 Task: Search one way flight ticket for 4 adults, 2 children, 2 infants in seat and 1 infant on lap in economy from Ontario: Ontario International Airport to Gillette: Gillette Campbell County Airport on 5-1-2023. Choice of flights is Alaska. Number of bags: 10 checked bags. Price is upto 100000. Outbound departure time preference is 6:45.
Action: Mouse moved to (383, 291)
Screenshot: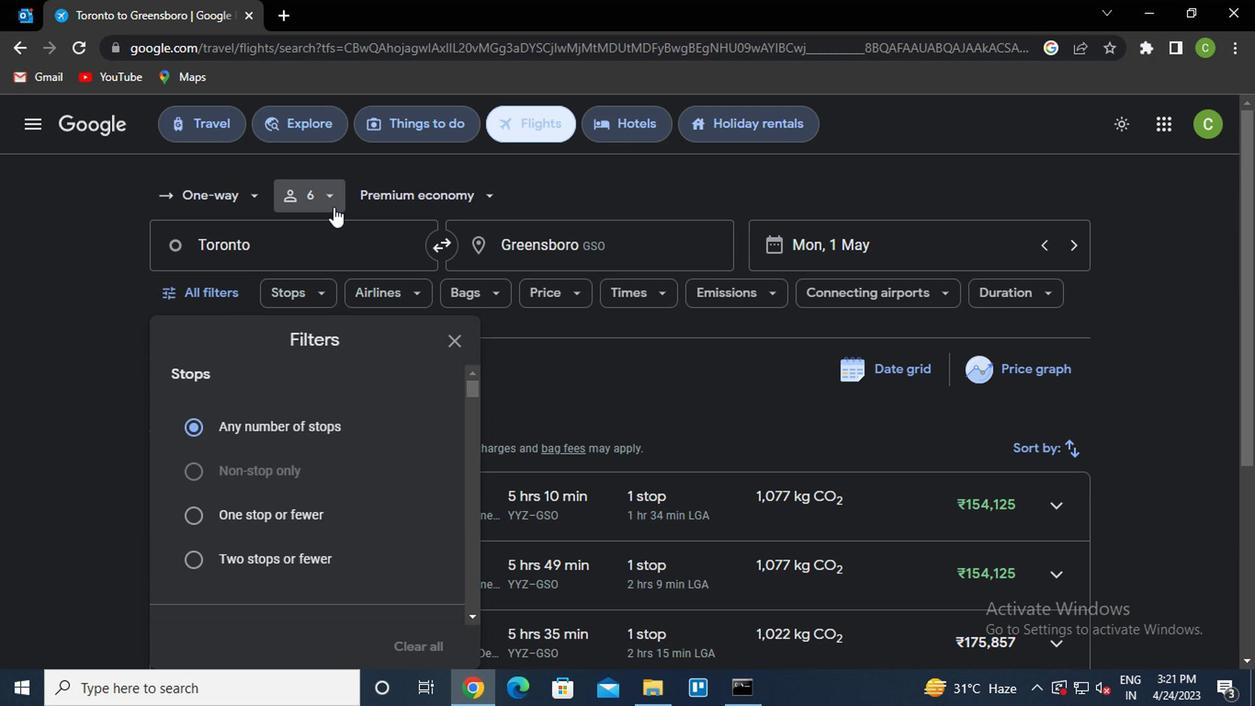 
Action: Mouse pressed left at (383, 291)
Screenshot: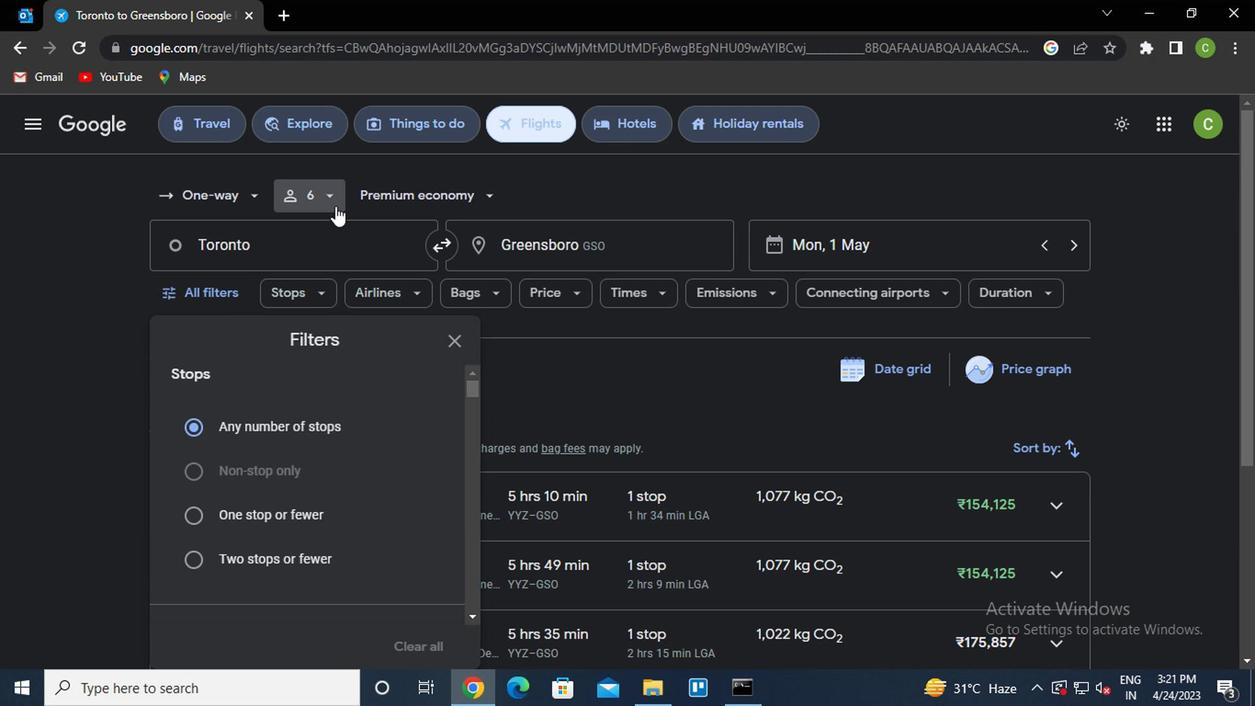 
Action: Mouse moved to (470, 313)
Screenshot: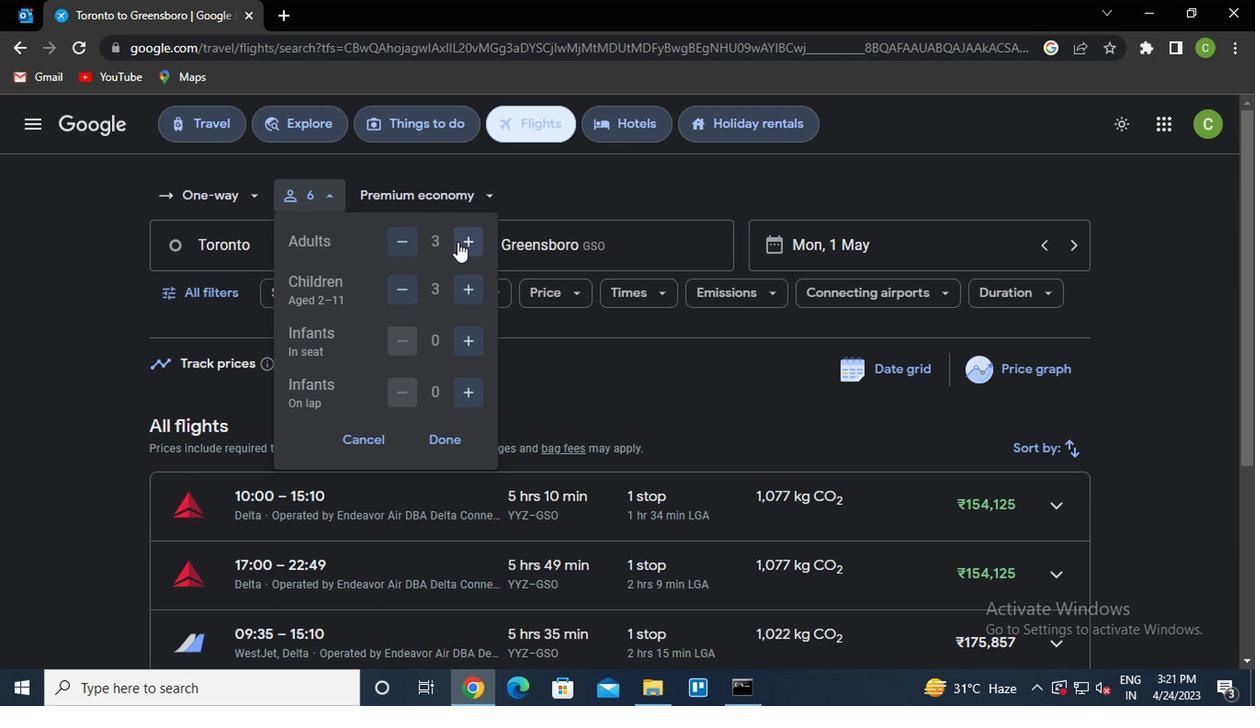 
Action: Mouse pressed left at (470, 313)
Screenshot: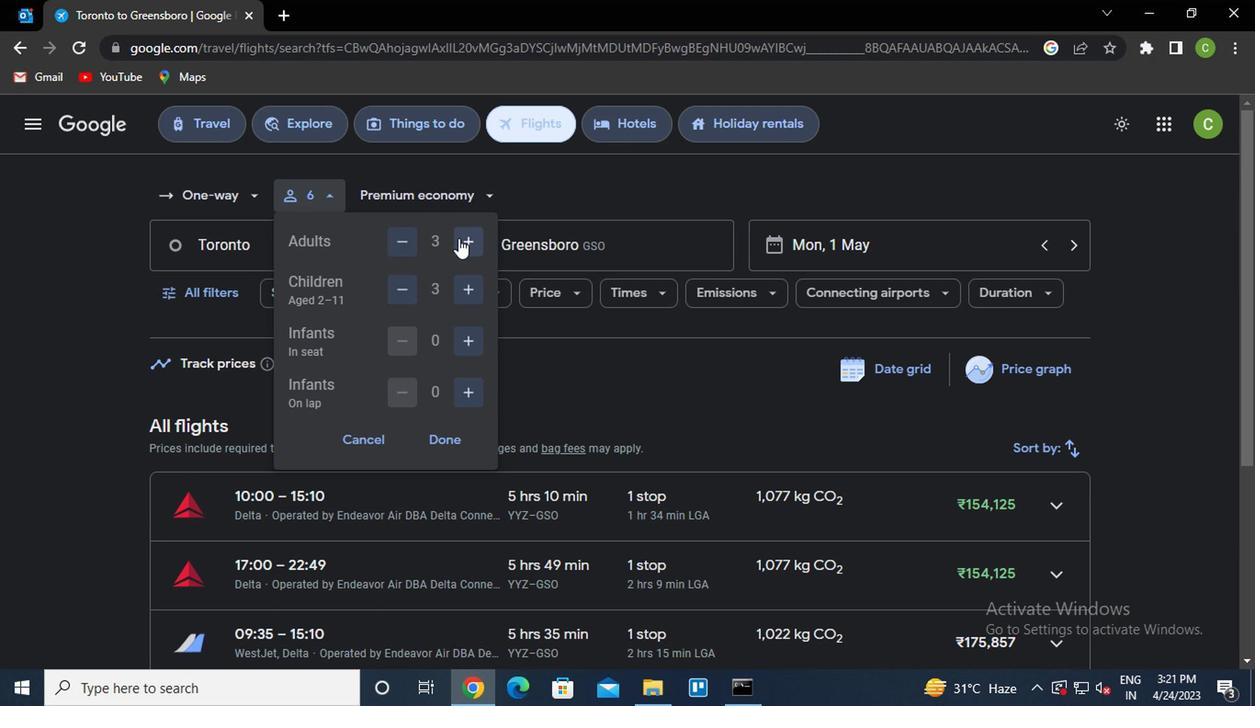 
Action: Mouse moved to (433, 355)
Screenshot: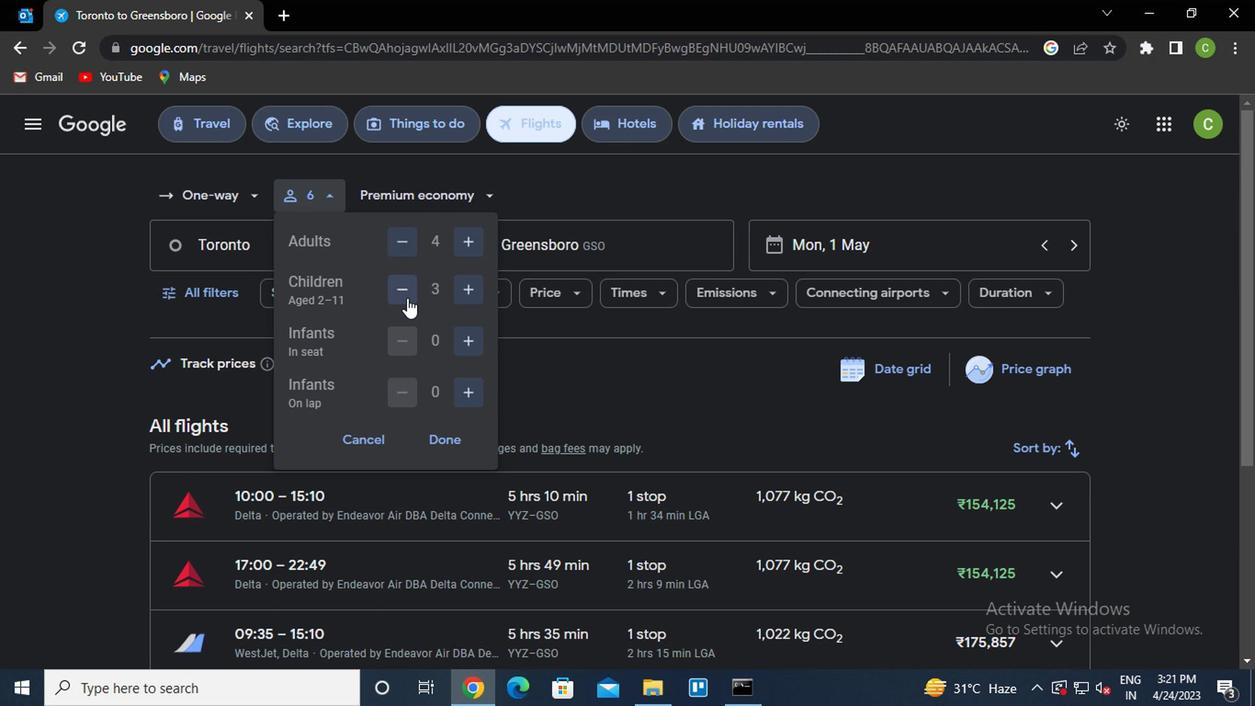 
Action: Mouse pressed left at (433, 355)
Screenshot: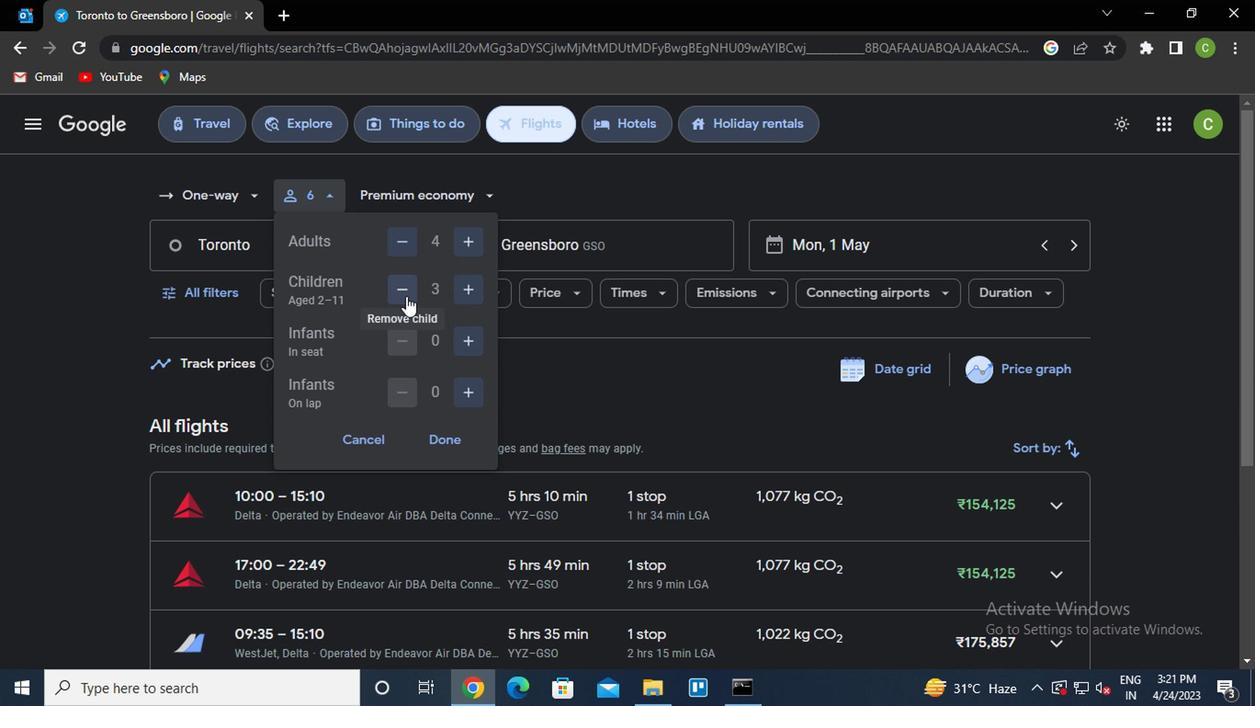 
Action: Mouse moved to (472, 389)
Screenshot: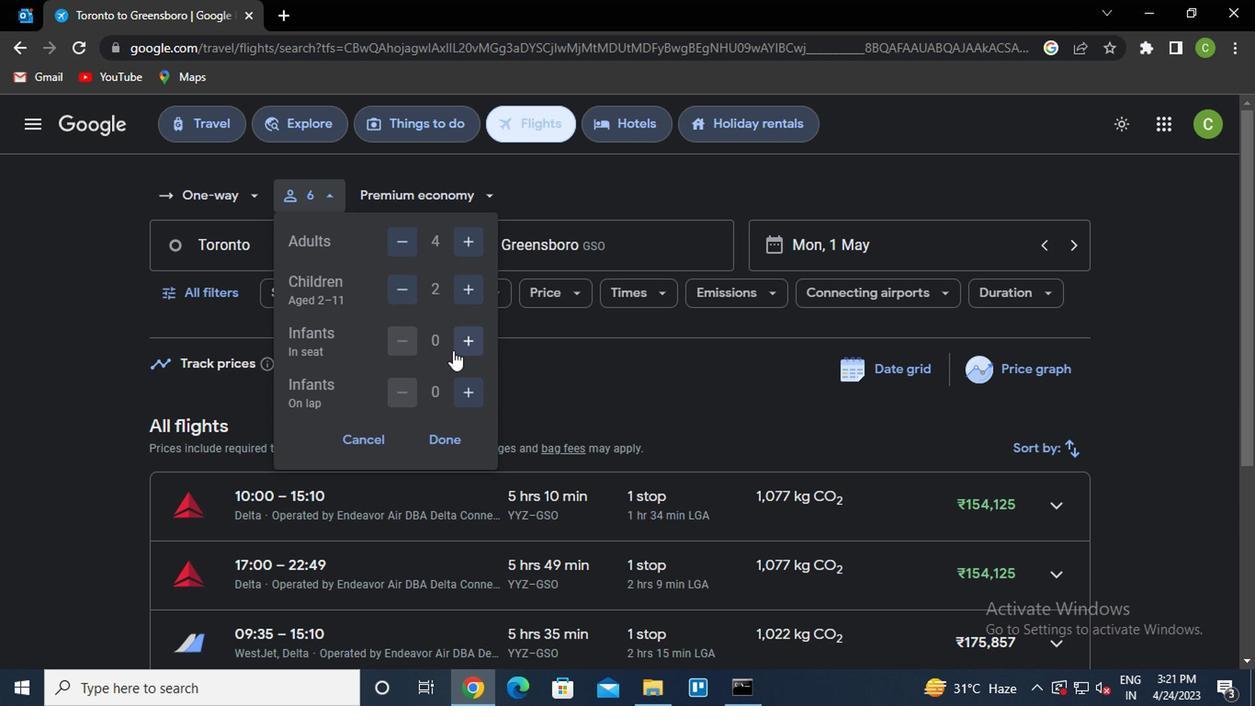 
Action: Mouse pressed left at (472, 389)
Screenshot: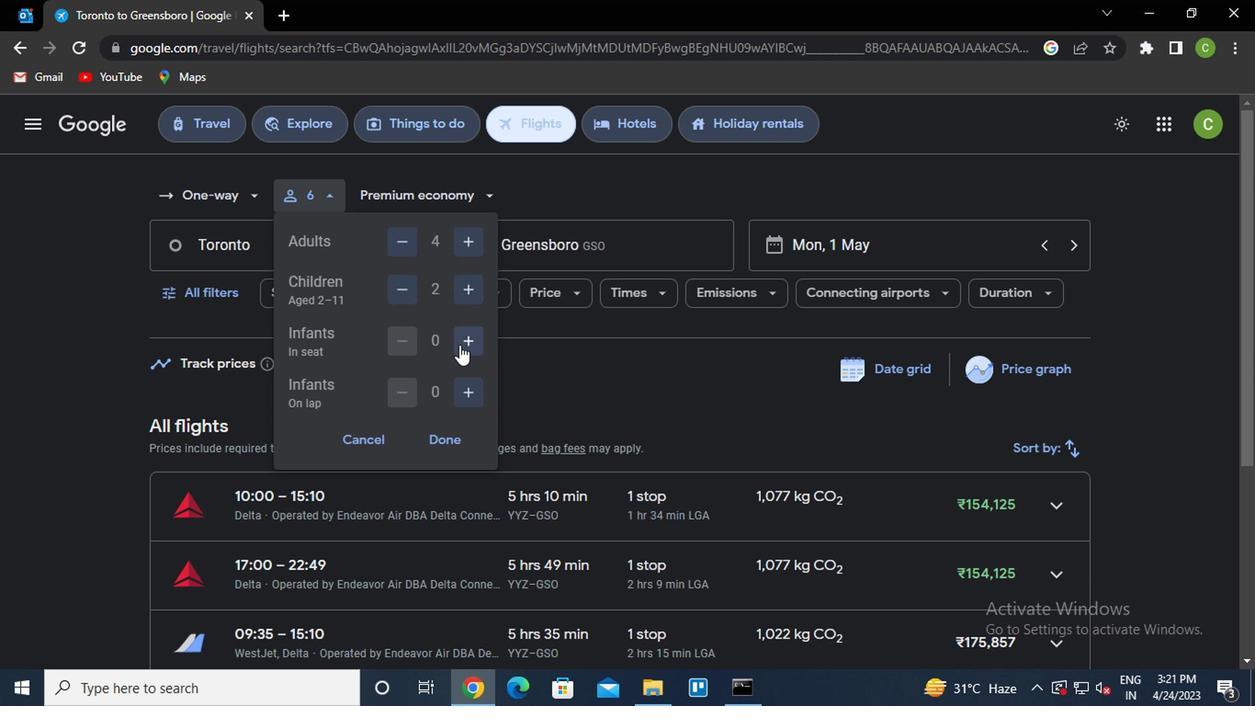 
Action: Mouse pressed left at (472, 389)
Screenshot: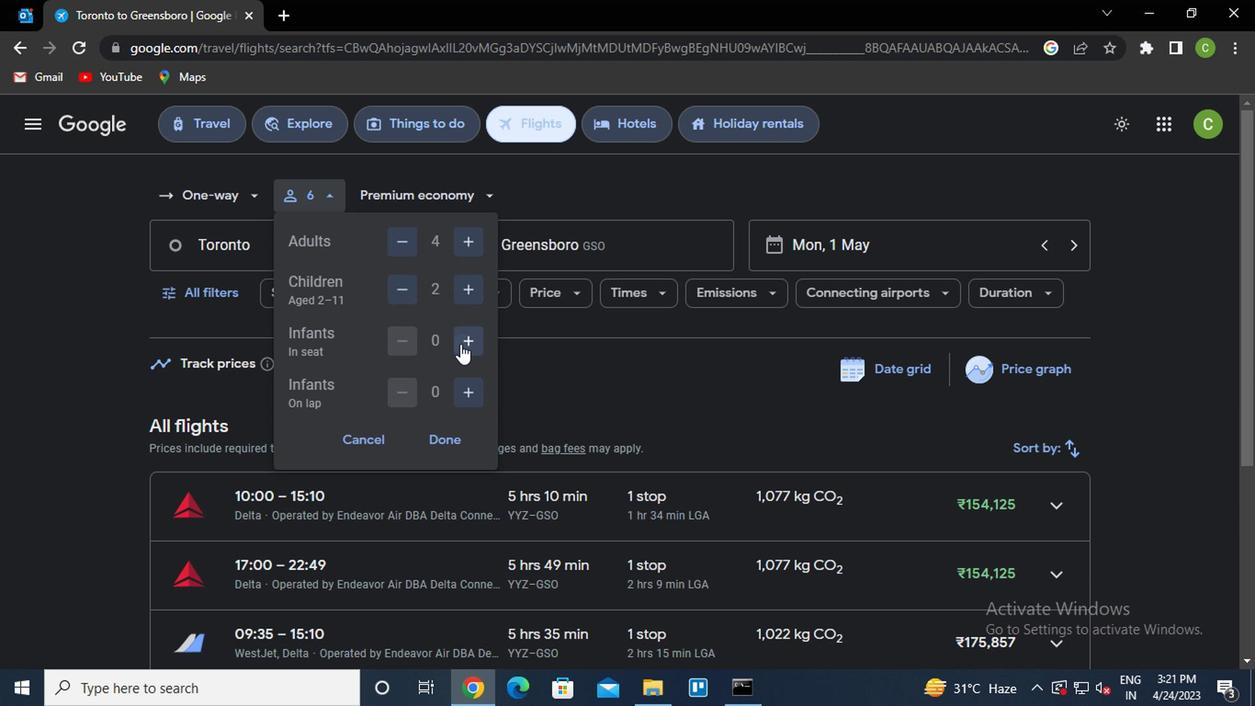 
Action: Mouse moved to (477, 430)
Screenshot: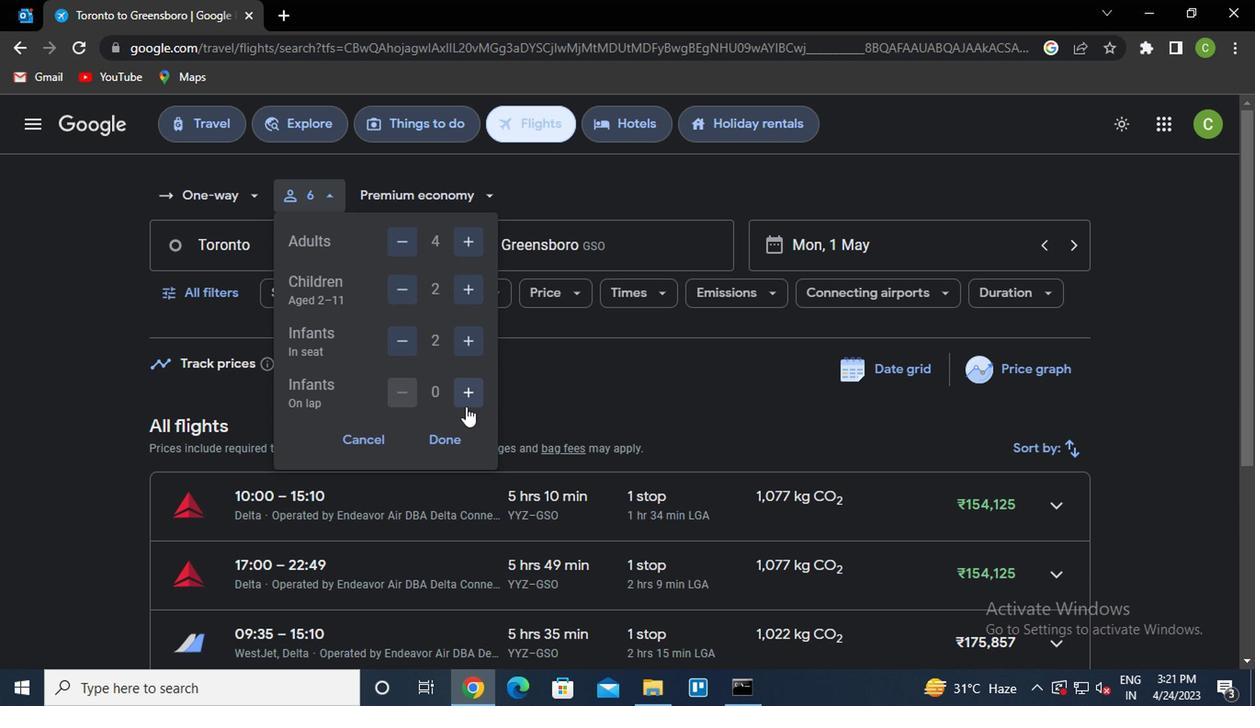 
Action: Mouse pressed left at (477, 430)
Screenshot: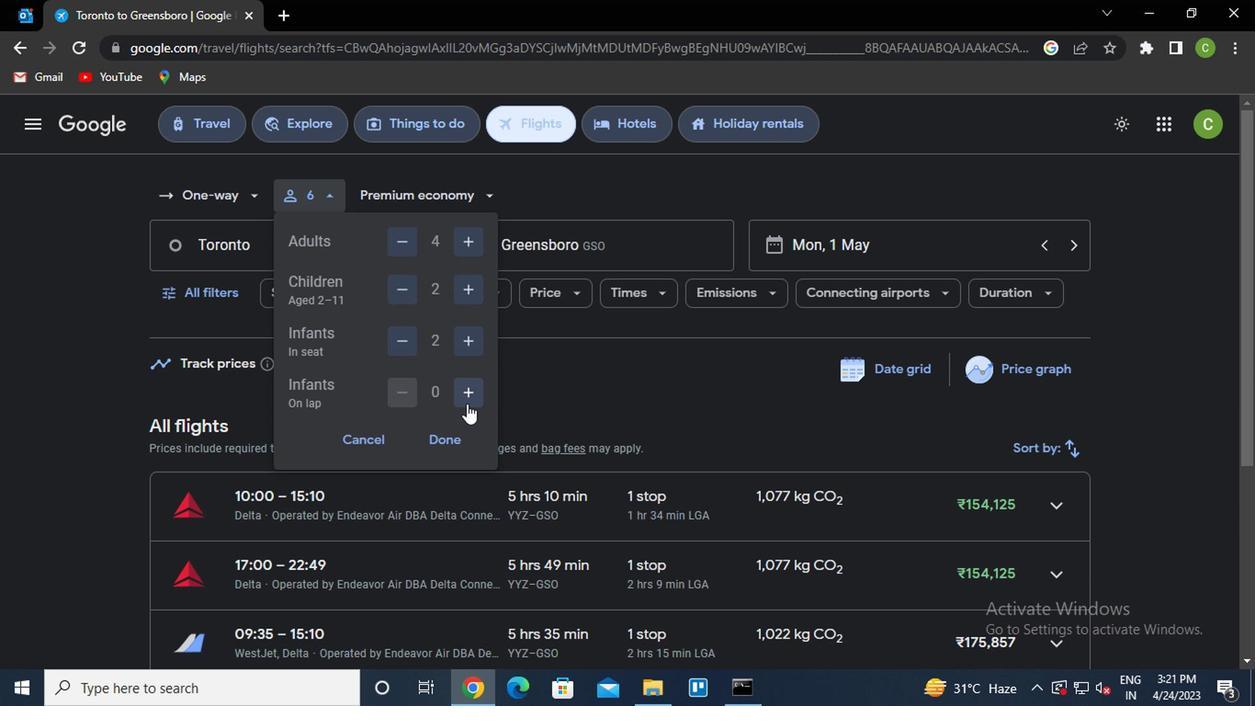 
Action: Mouse moved to (469, 452)
Screenshot: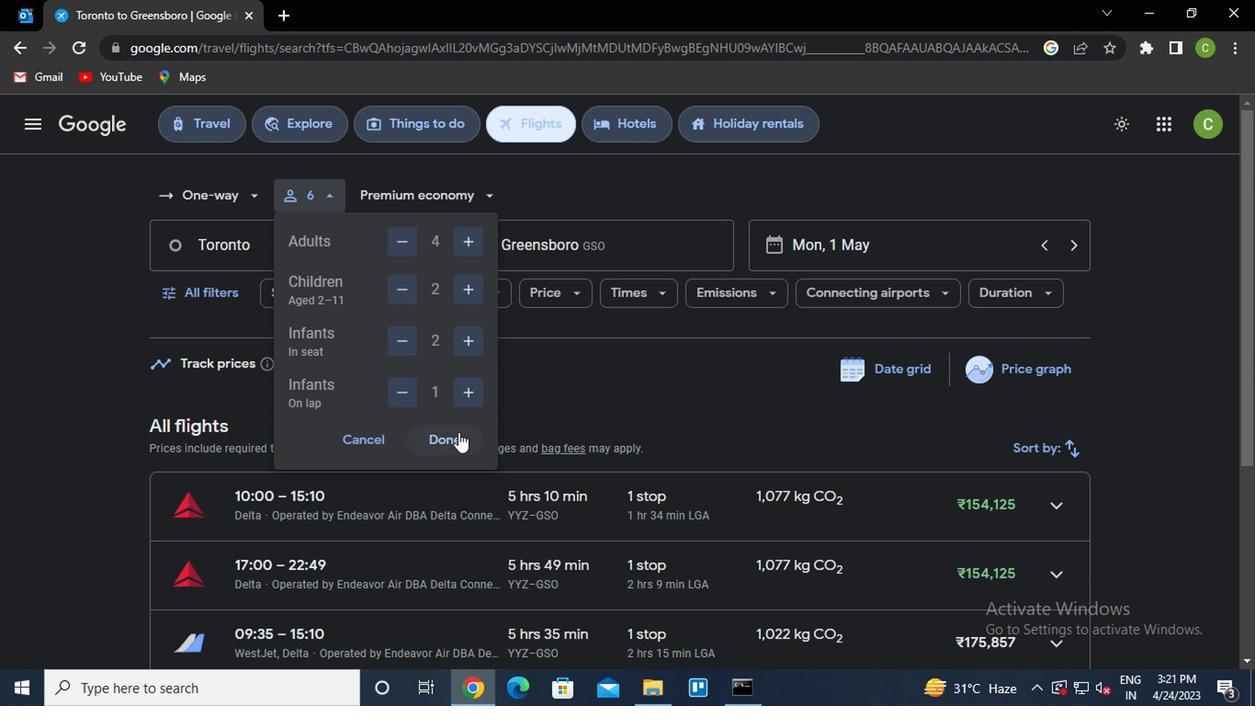 
Action: Mouse pressed left at (469, 452)
Screenshot: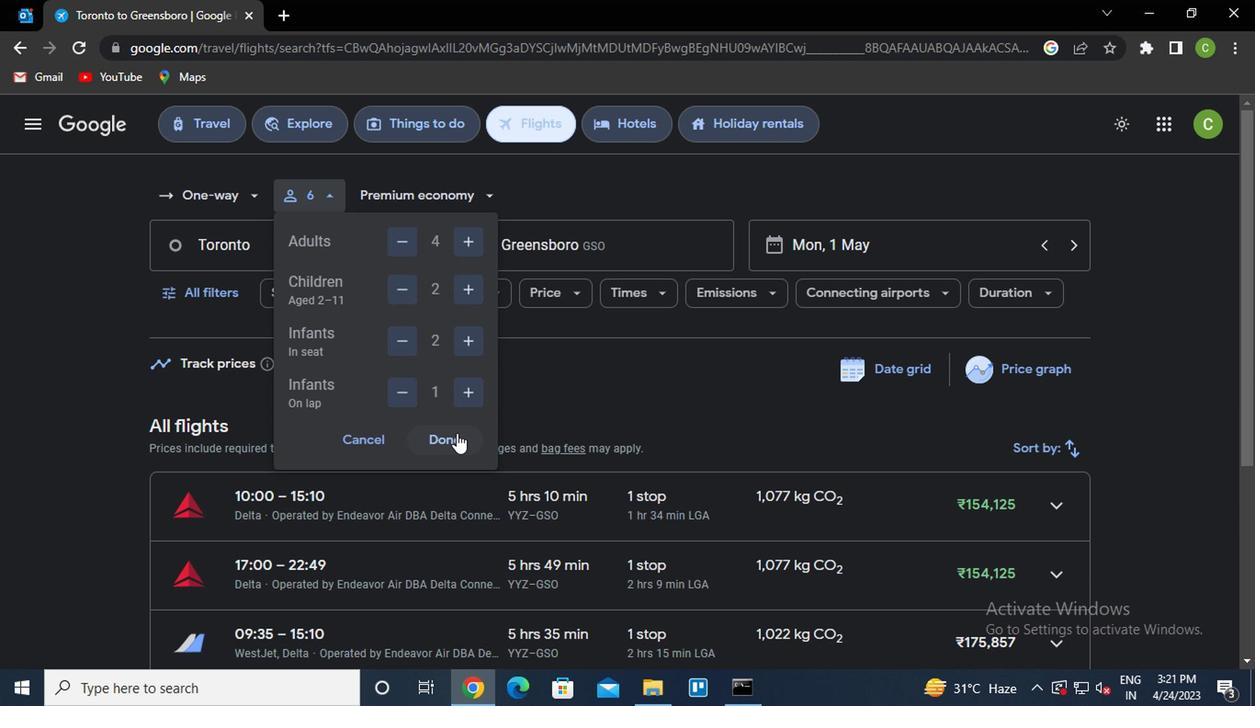 
Action: Mouse moved to (459, 291)
Screenshot: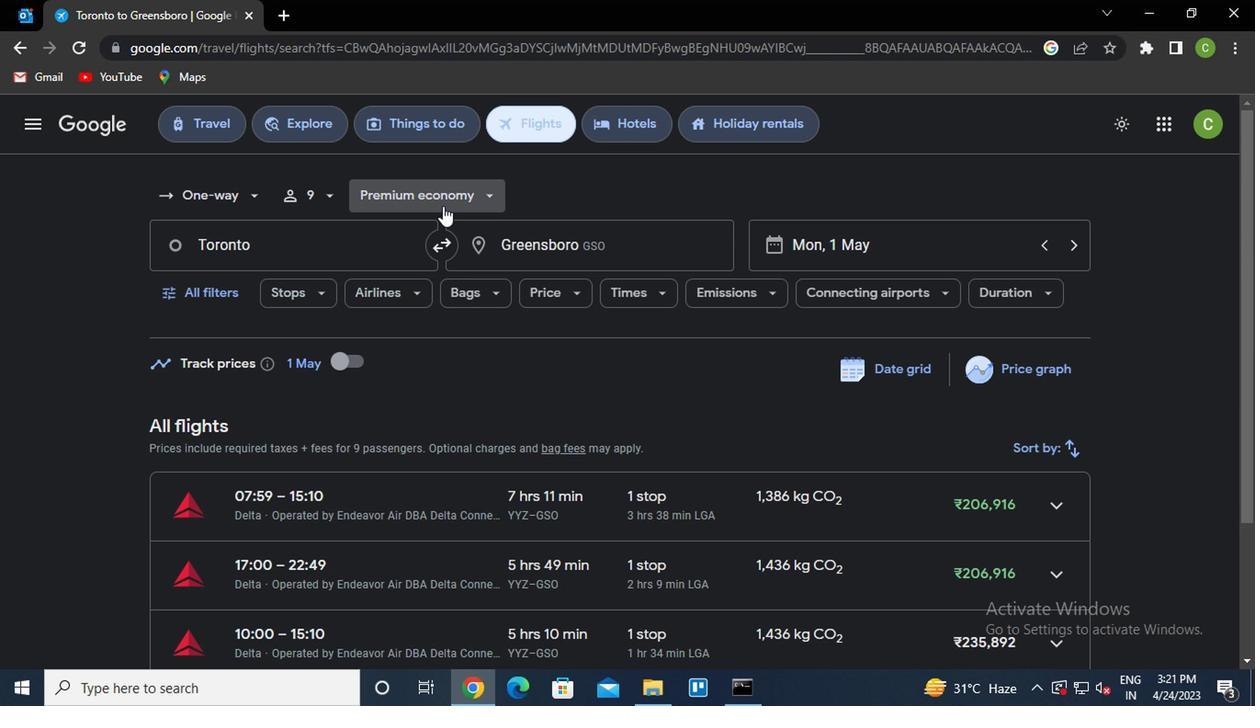 
Action: Mouse pressed left at (459, 291)
Screenshot: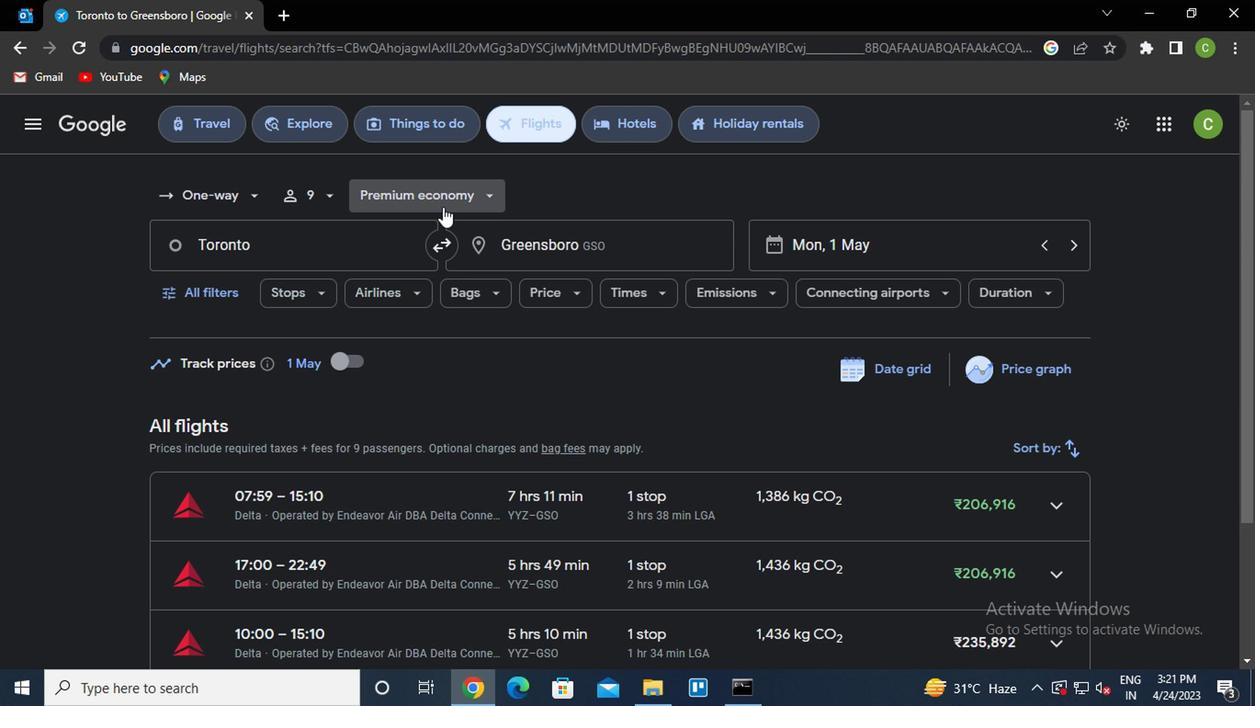 
Action: Mouse moved to (464, 318)
Screenshot: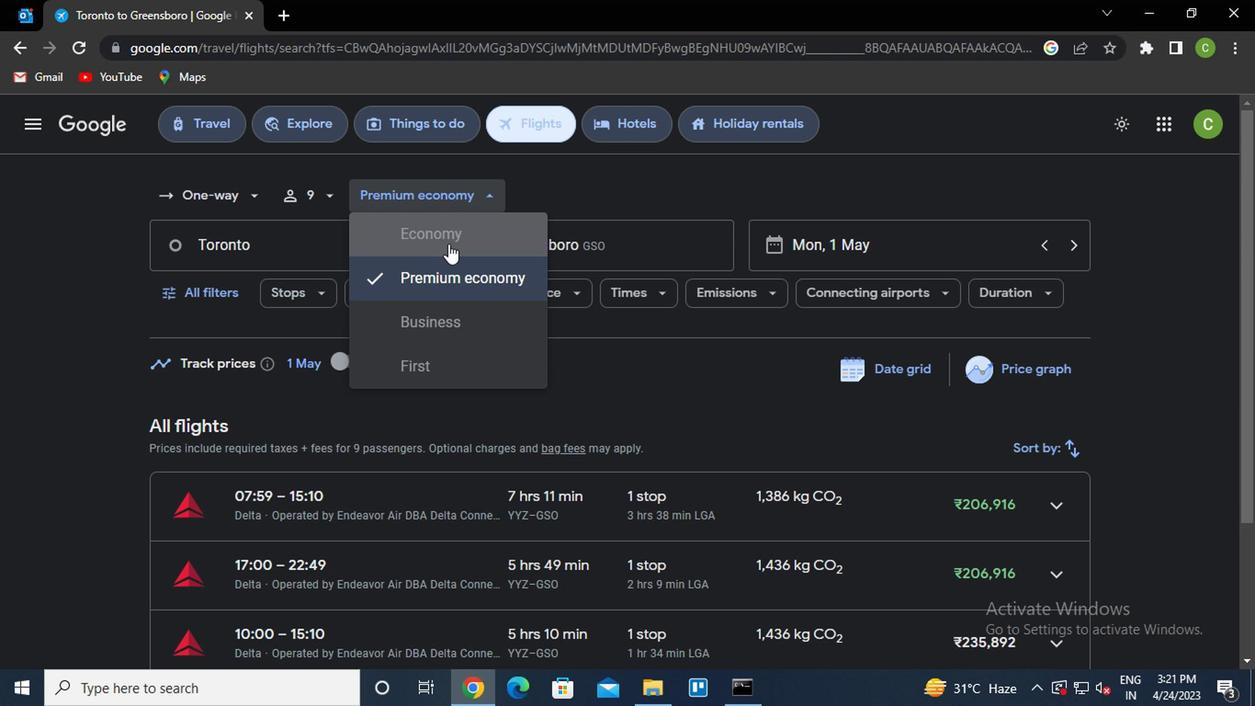 
Action: Mouse pressed left at (464, 318)
Screenshot: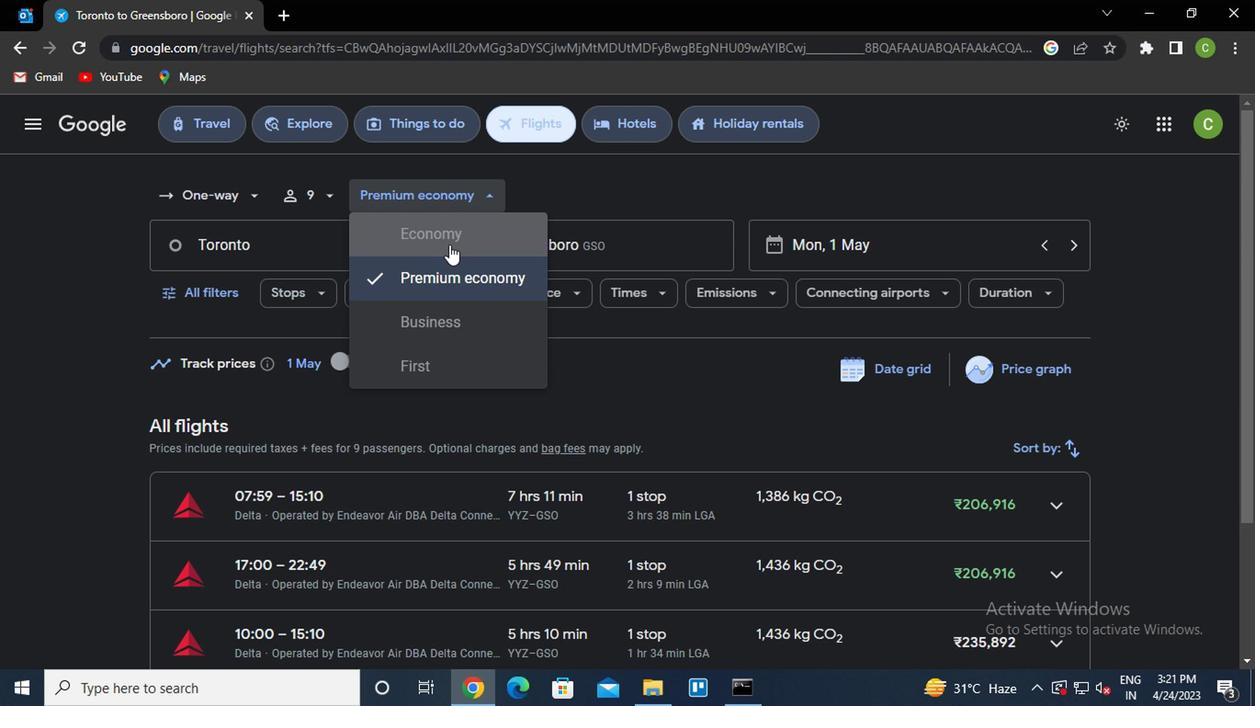 
Action: Mouse moved to (376, 323)
Screenshot: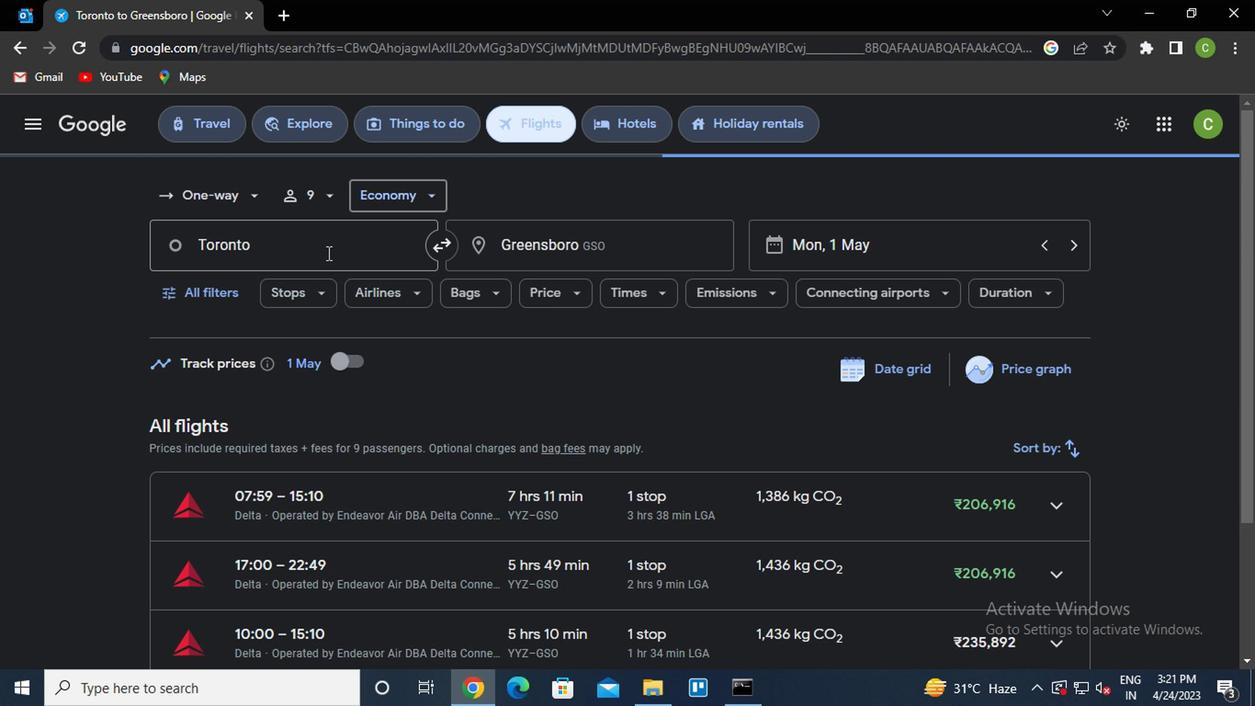 
Action: Mouse pressed left at (376, 323)
Screenshot: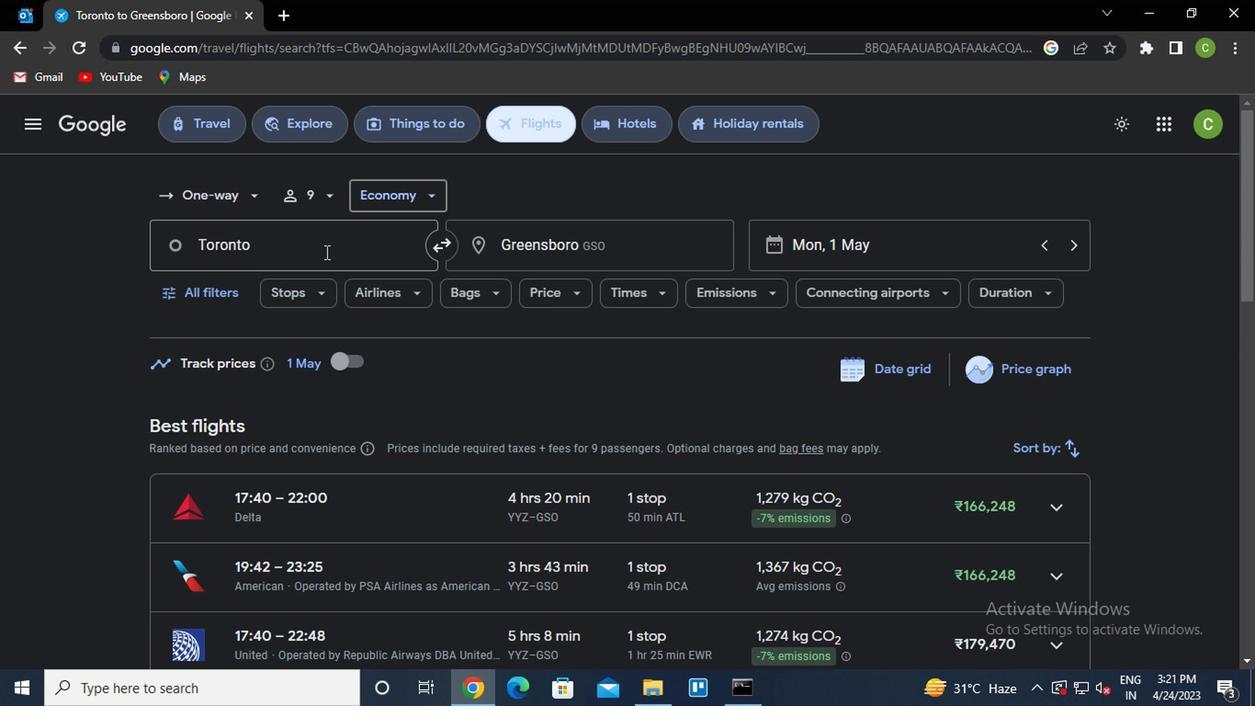 
Action: Mouse moved to (372, 349)
Screenshot: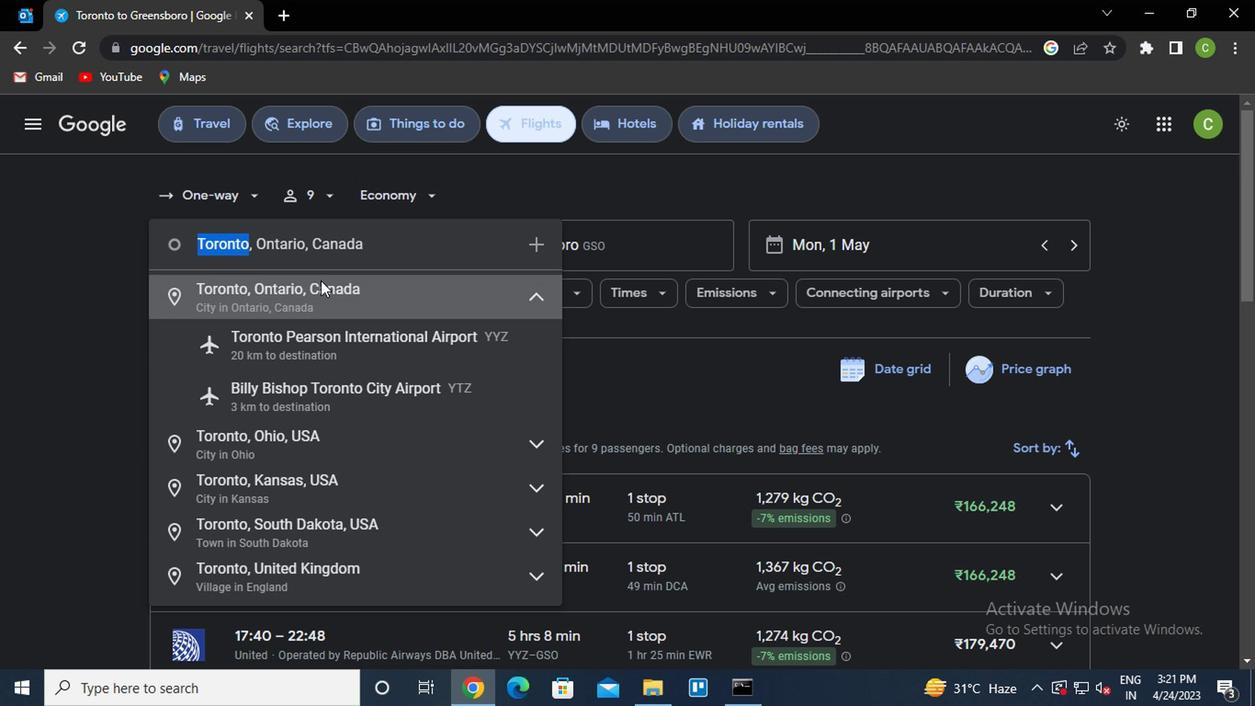 
Action: Mouse pressed left at (372, 349)
Screenshot: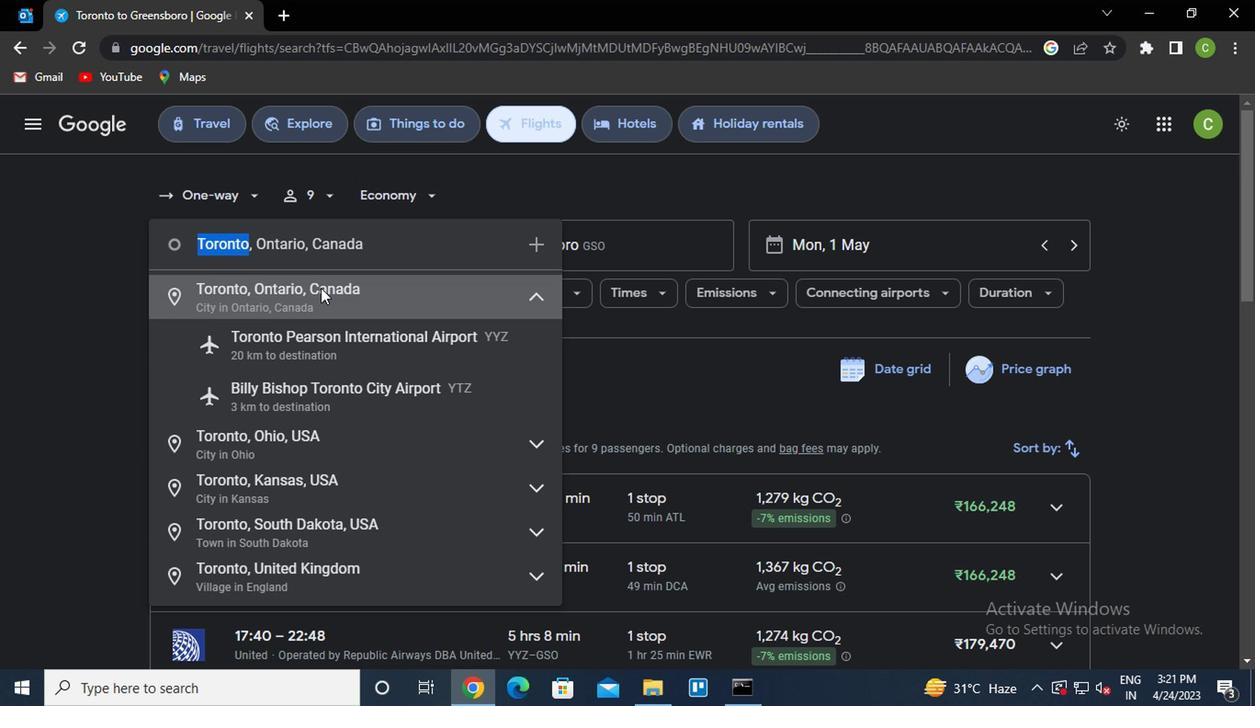 
Action: Mouse moved to (572, 322)
Screenshot: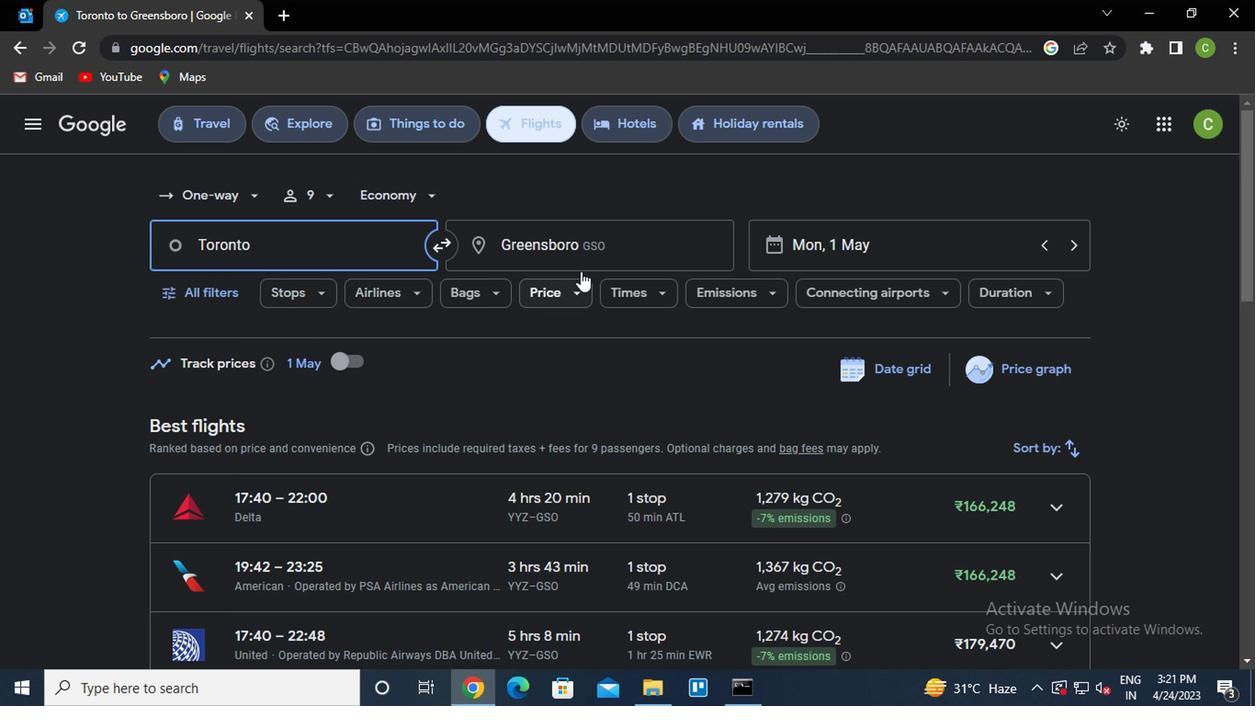 
Action: Mouse pressed left at (572, 322)
Screenshot: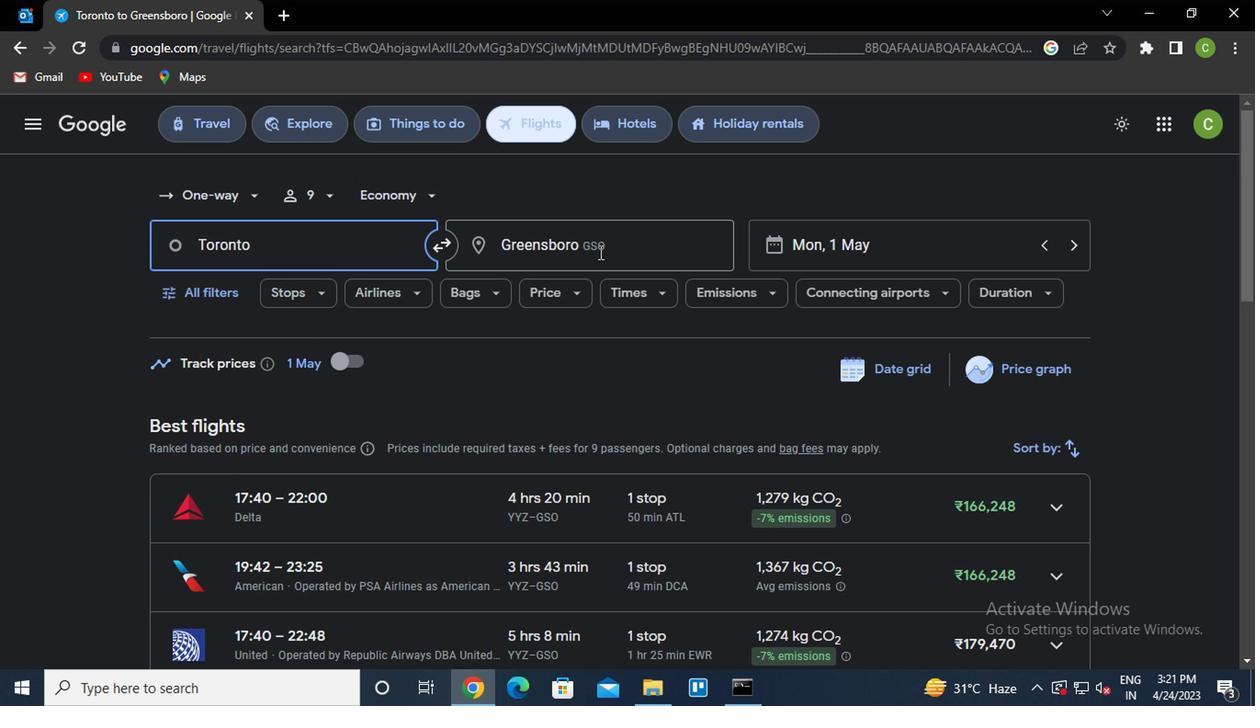 
Action: Key pressed g<Key.caps_lock>illette
Screenshot: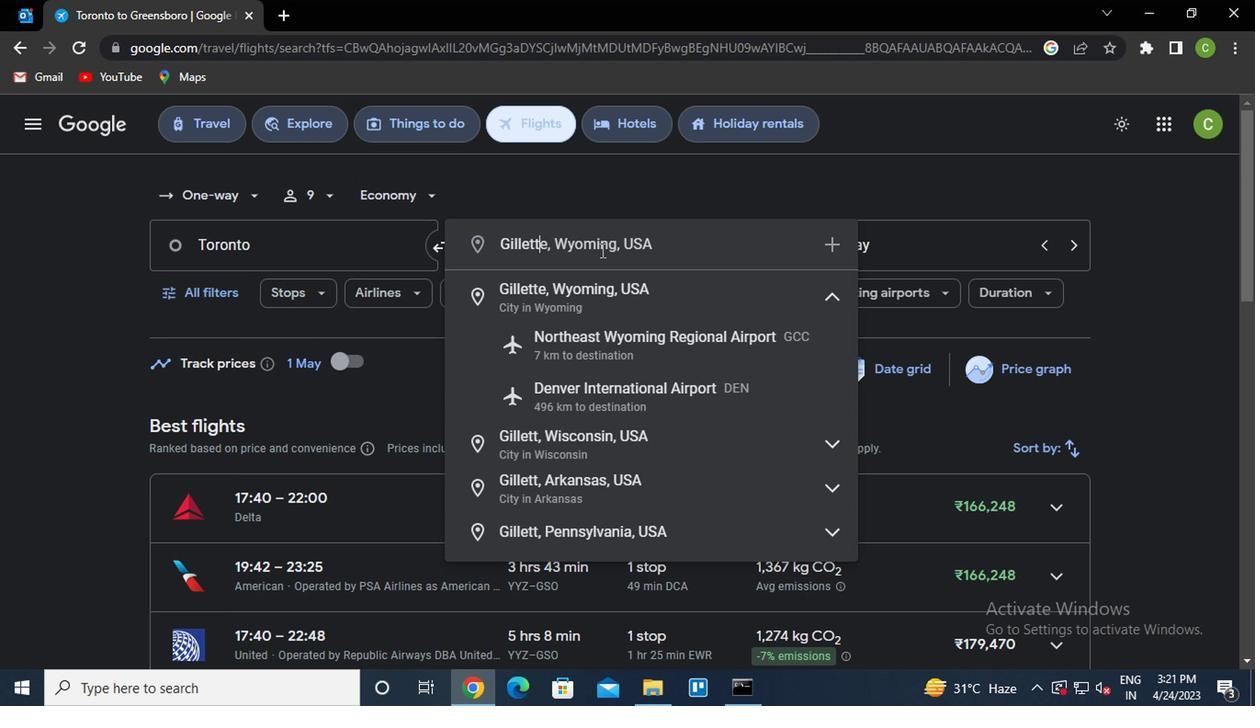 
Action: Mouse moved to (589, 364)
Screenshot: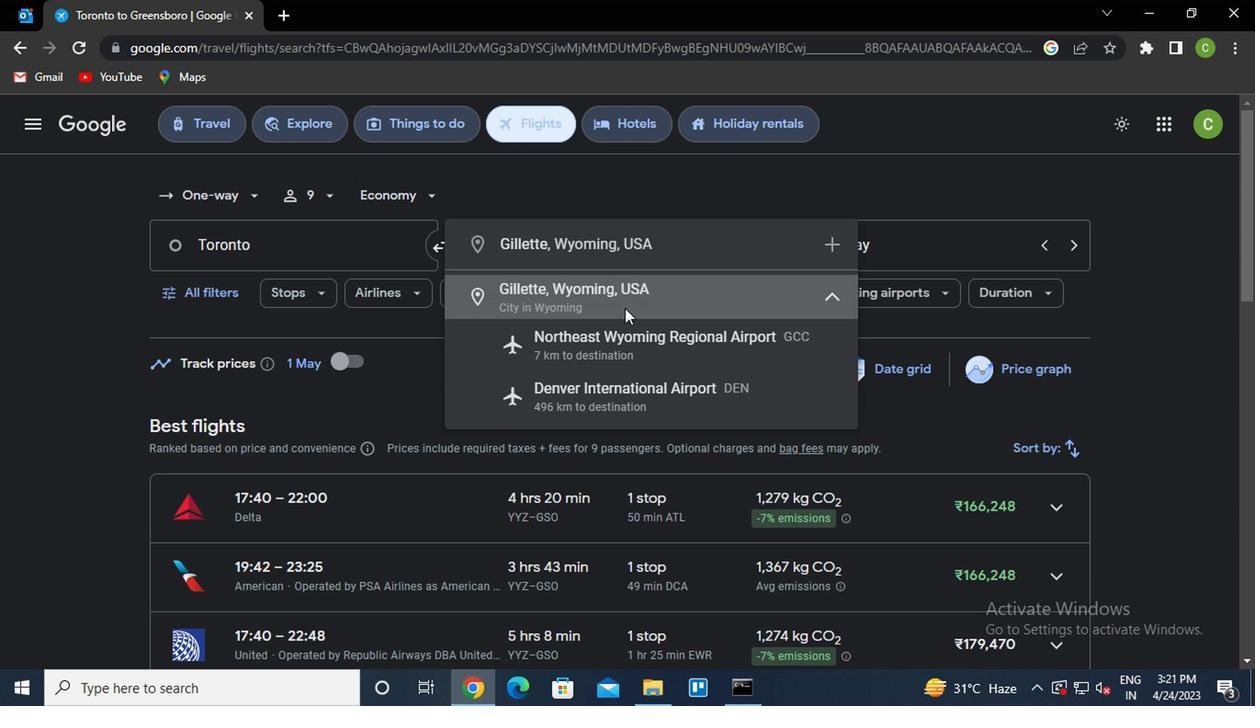 
Action: Mouse pressed left at (589, 364)
Screenshot: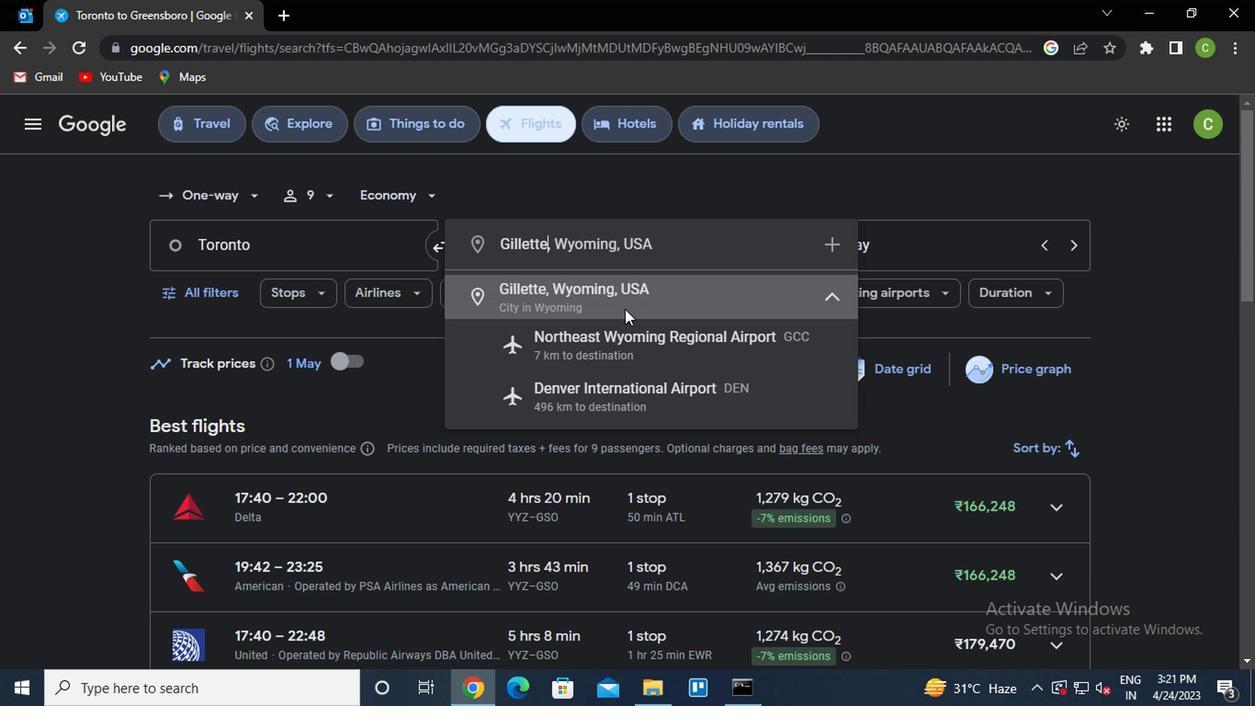 
Action: Mouse moved to (298, 355)
Screenshot: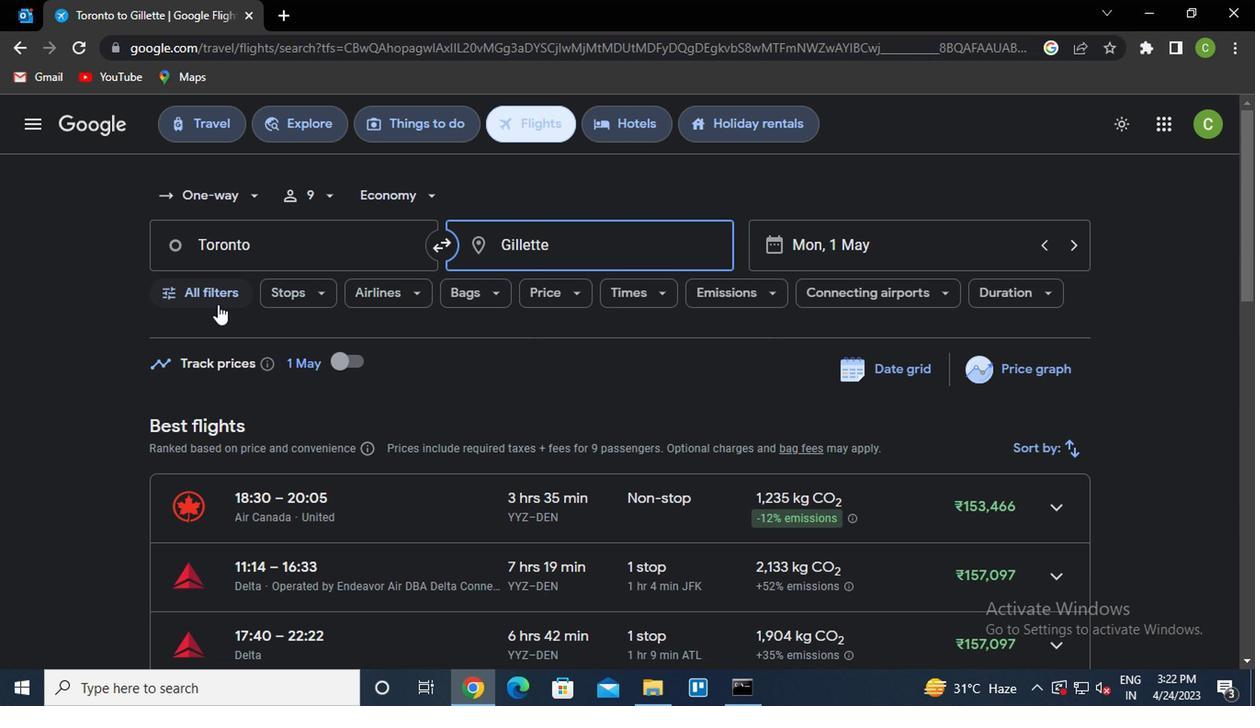 
Action: Mouse pressed left at (298, 355)
Screenshot: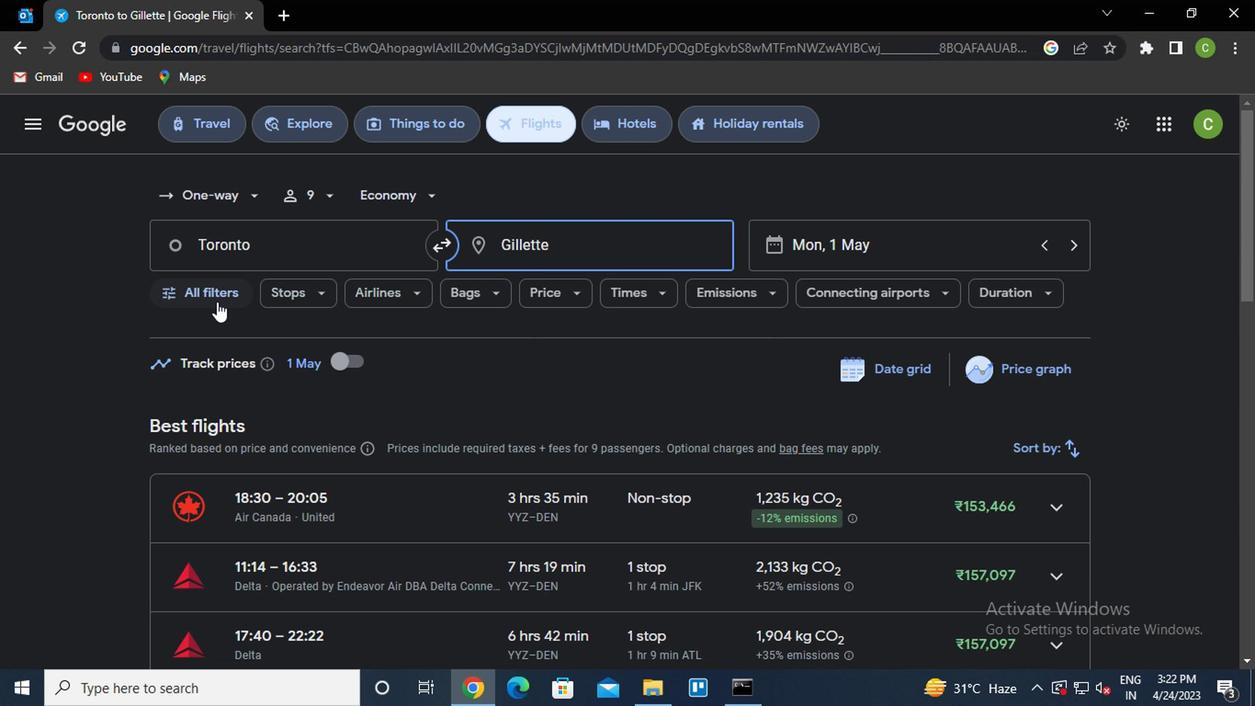 
Action: Mouse moved to (400, 497)
Screenshot: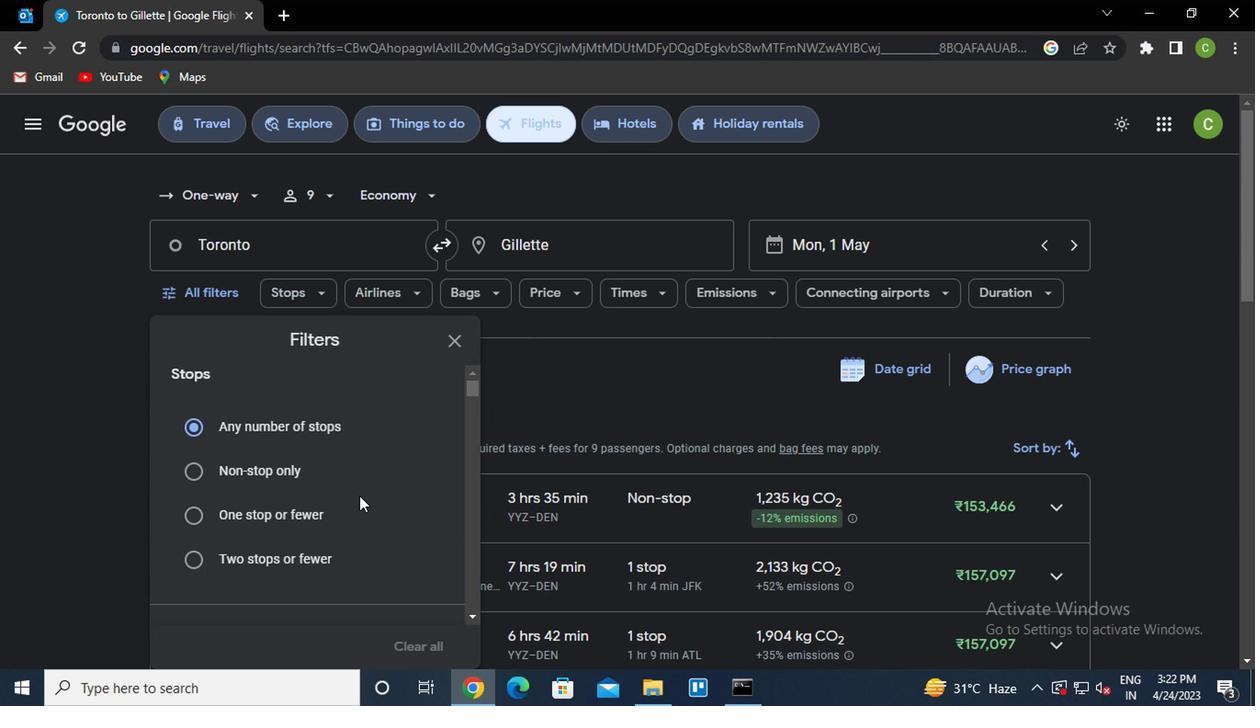 
Action: Mouse scrolled (400, 497) with delta (0, 0)
Screenshot: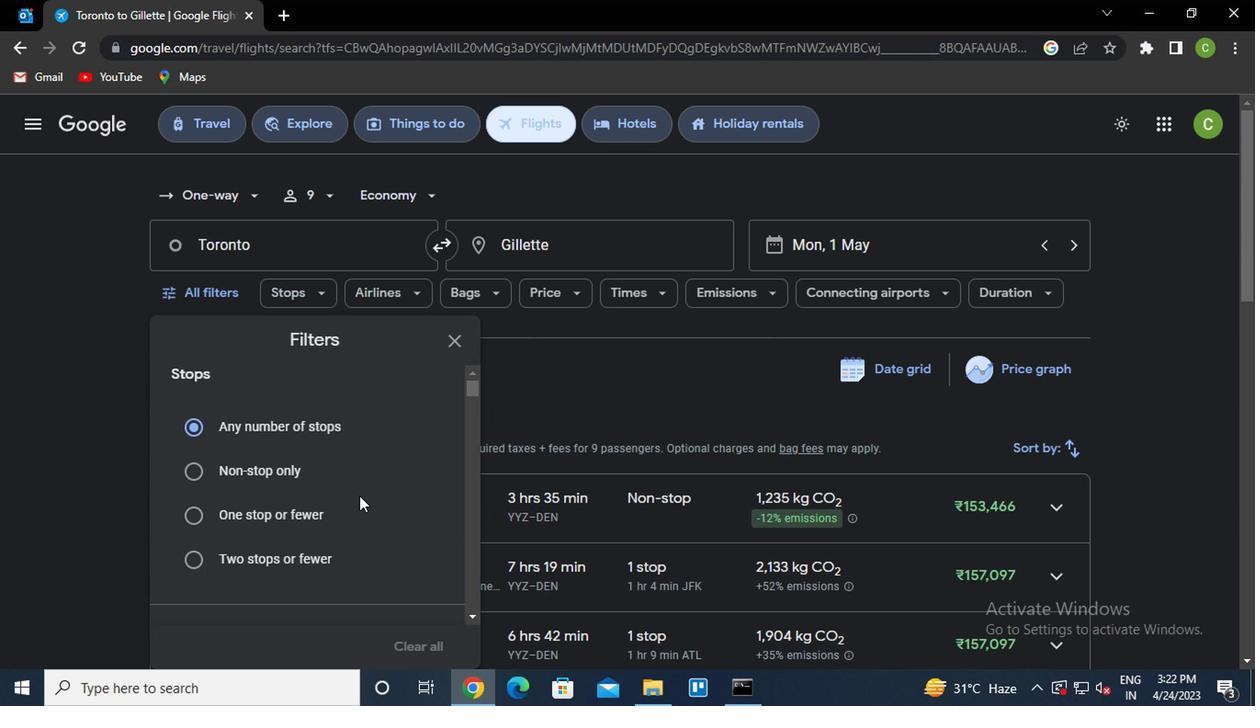
Action: Mouse moved to (399, 497)
Screenshot: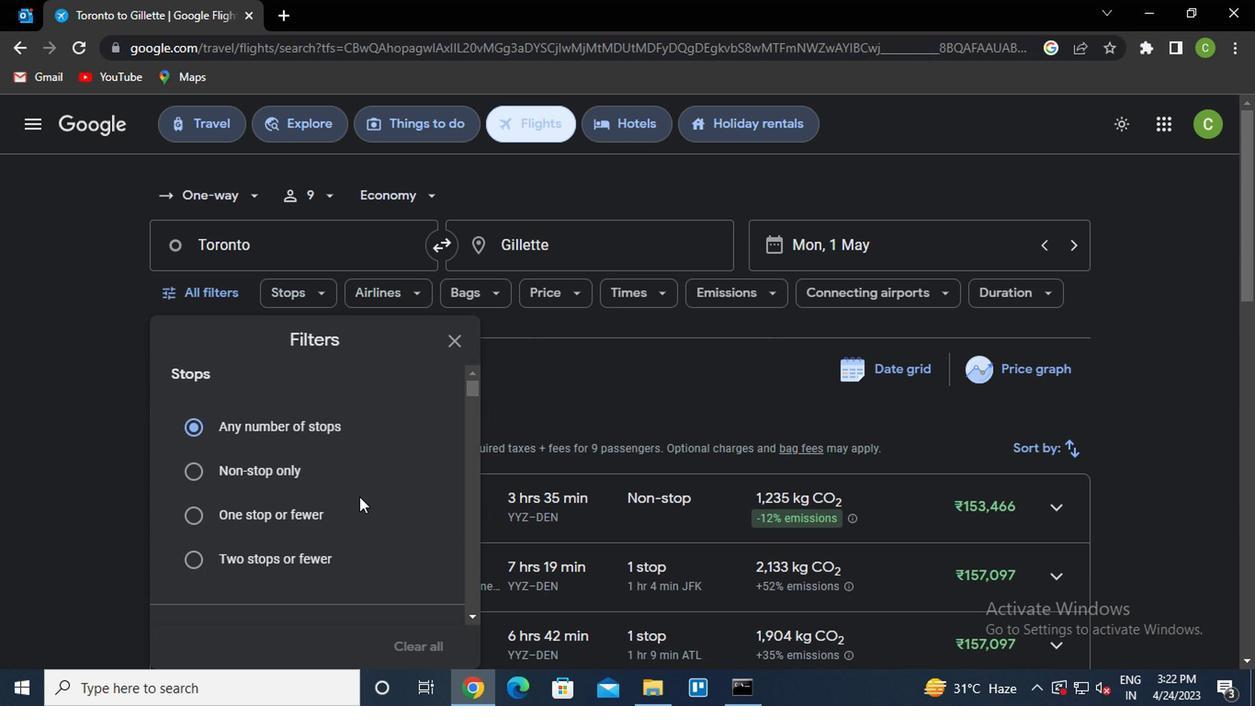 
Action: Mouse scrolled (399, 497) with delta (0, 0)
Screenshot: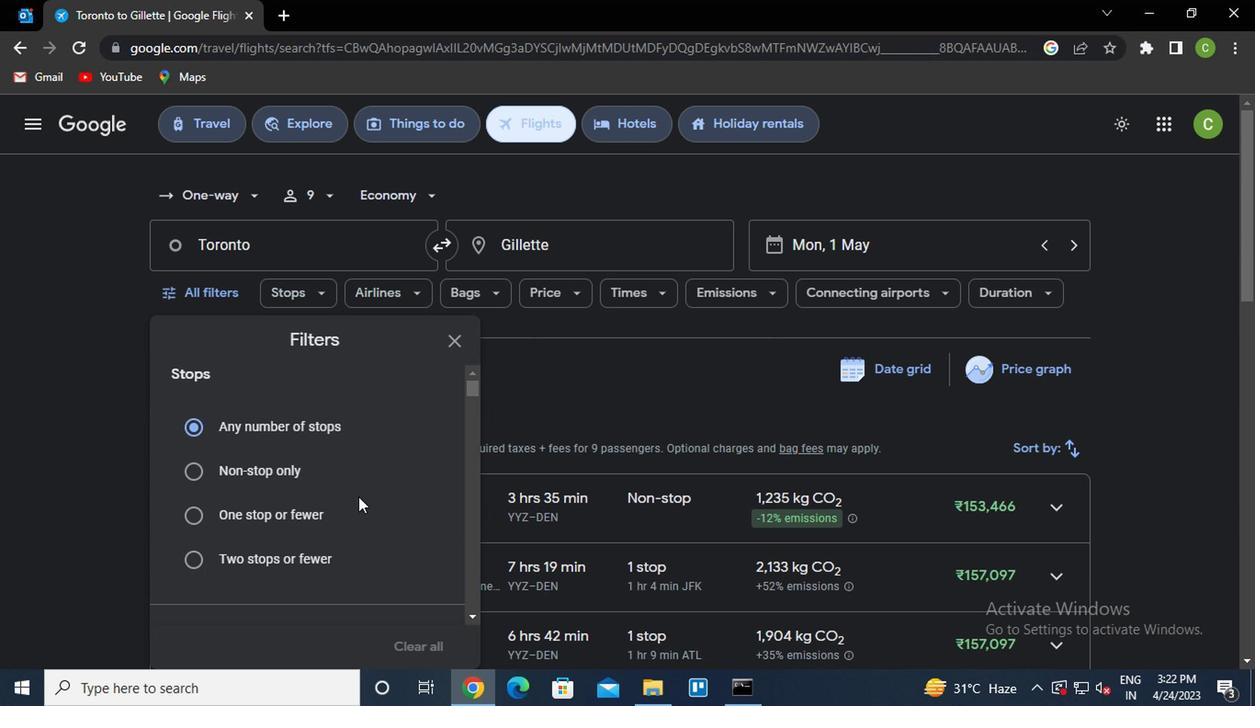 
Action: Mouse moved to (399, 497)
Screenshot: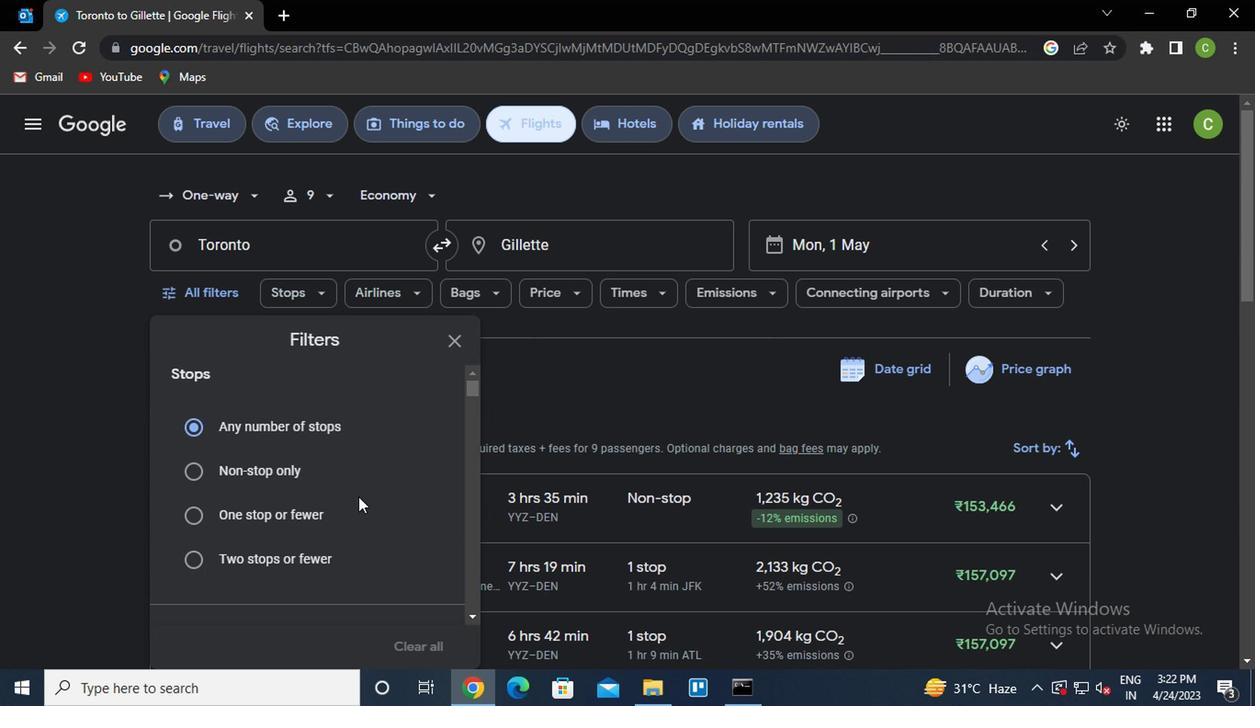 
Action: Mouse scrolled (399, 497) with delta (0, 0)
Screenshot: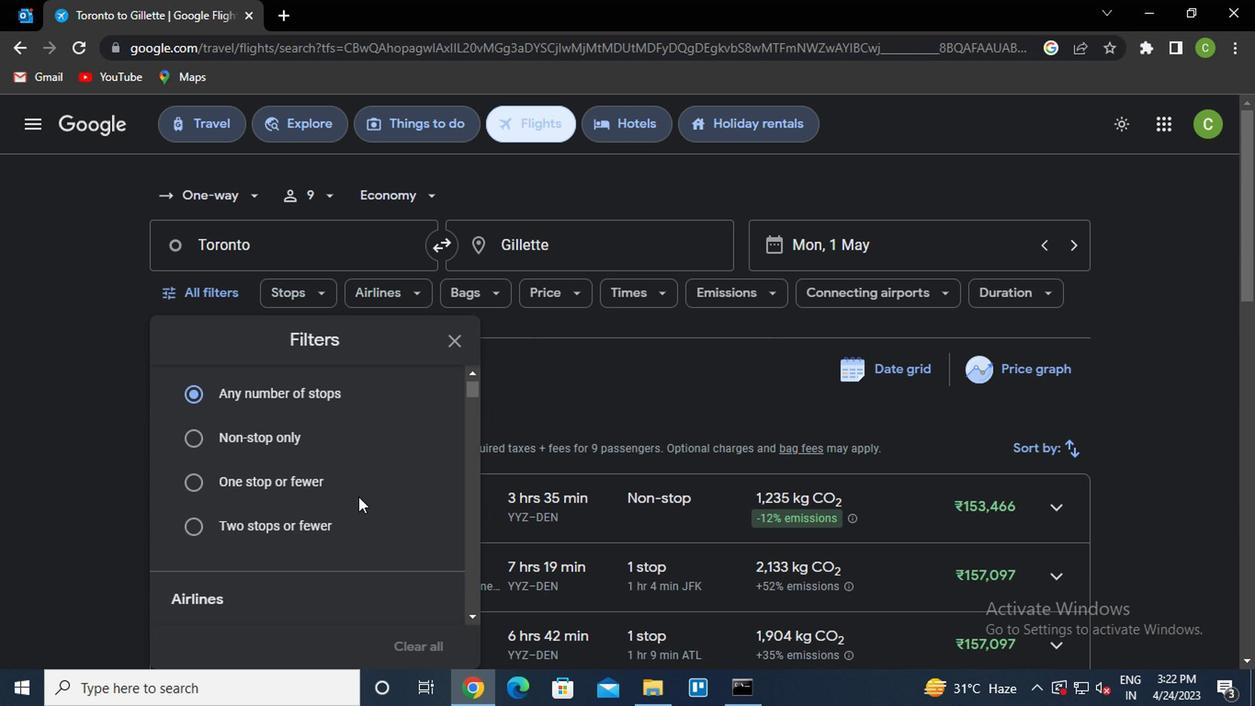 
Action: Mouse scrolled (399, 497) with delta (0, 0)
Screenshot: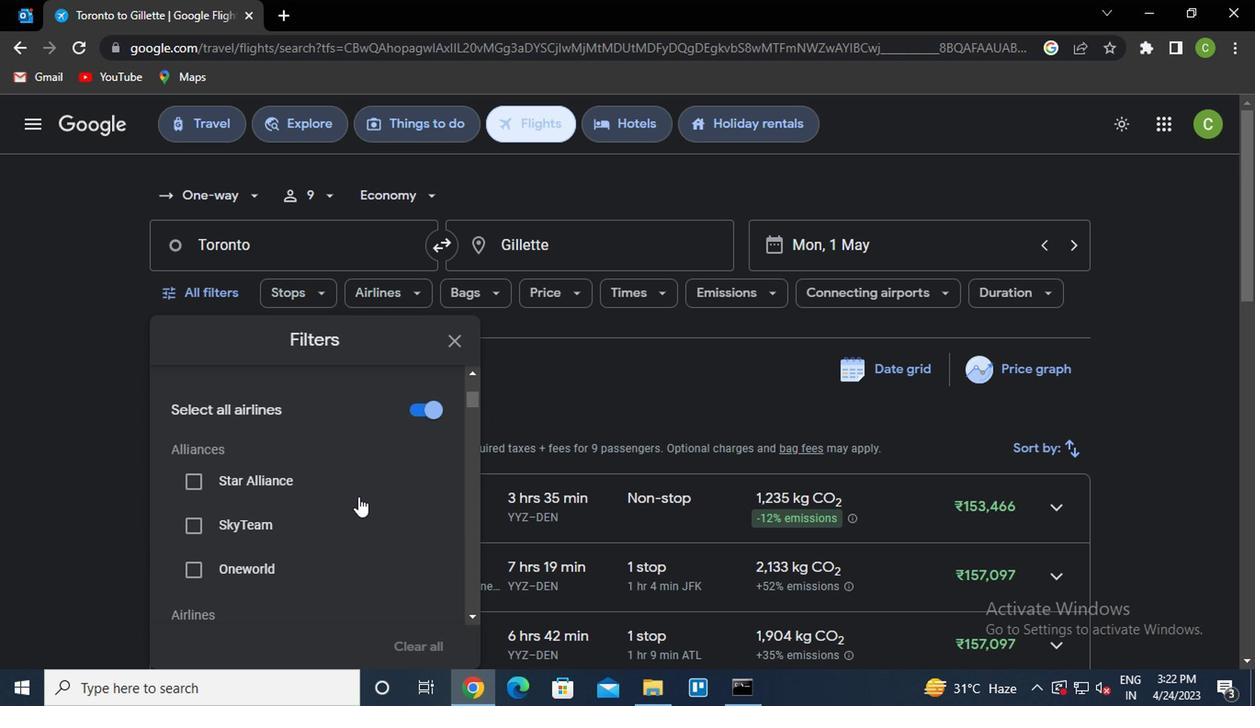 
Action: Mouse moved to (399, 497)
Screenshot: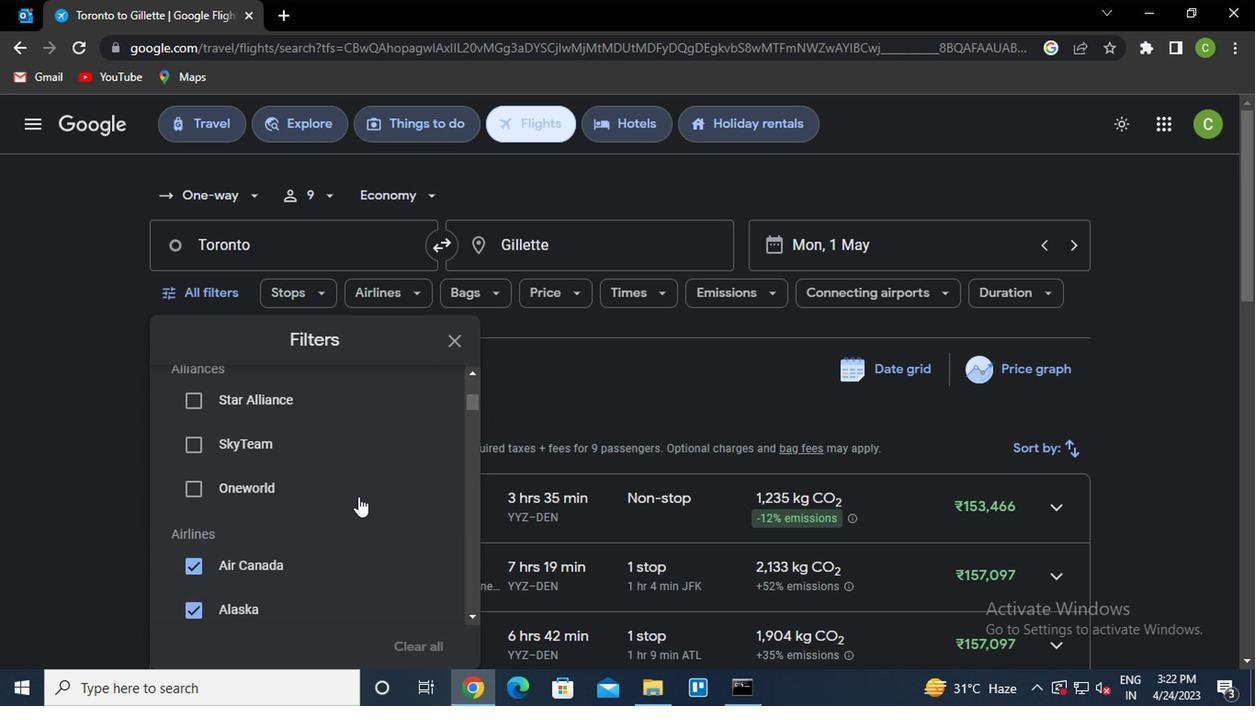 
Action: Mouse scrolled (399, 497) with delta (0, 0)
Screenshot: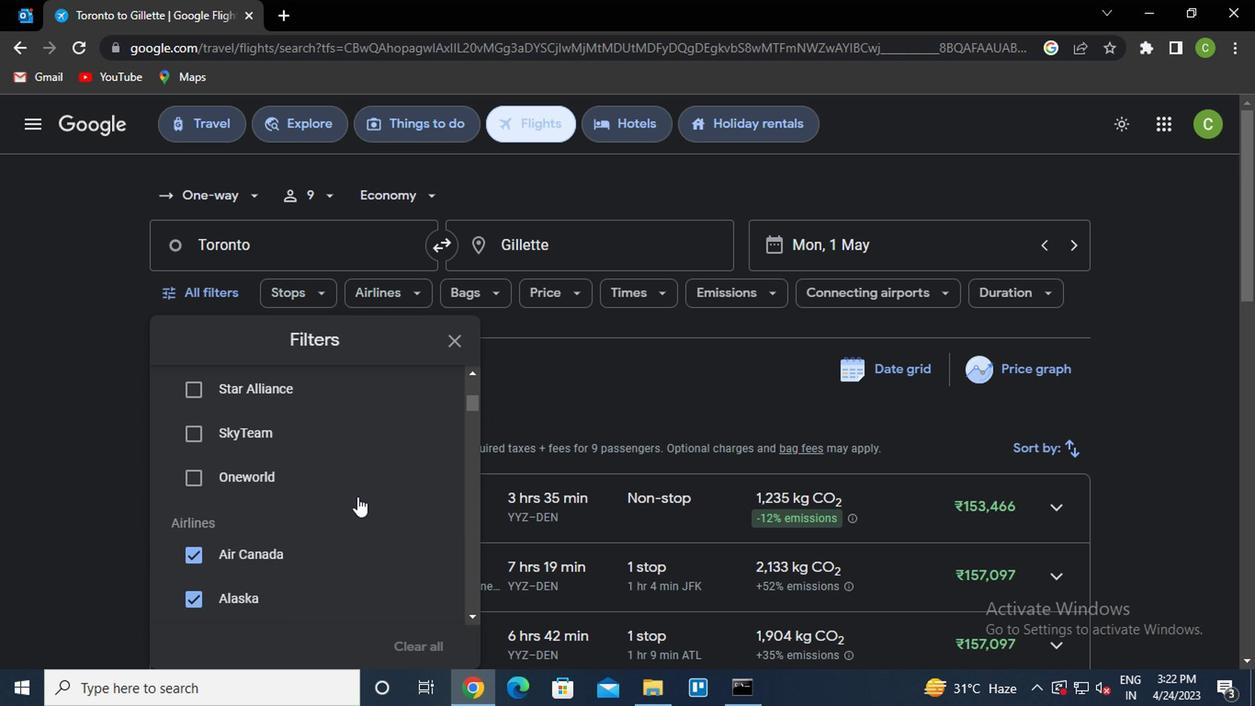 
Action: Mouse moved to (447, 503)
Screenshot: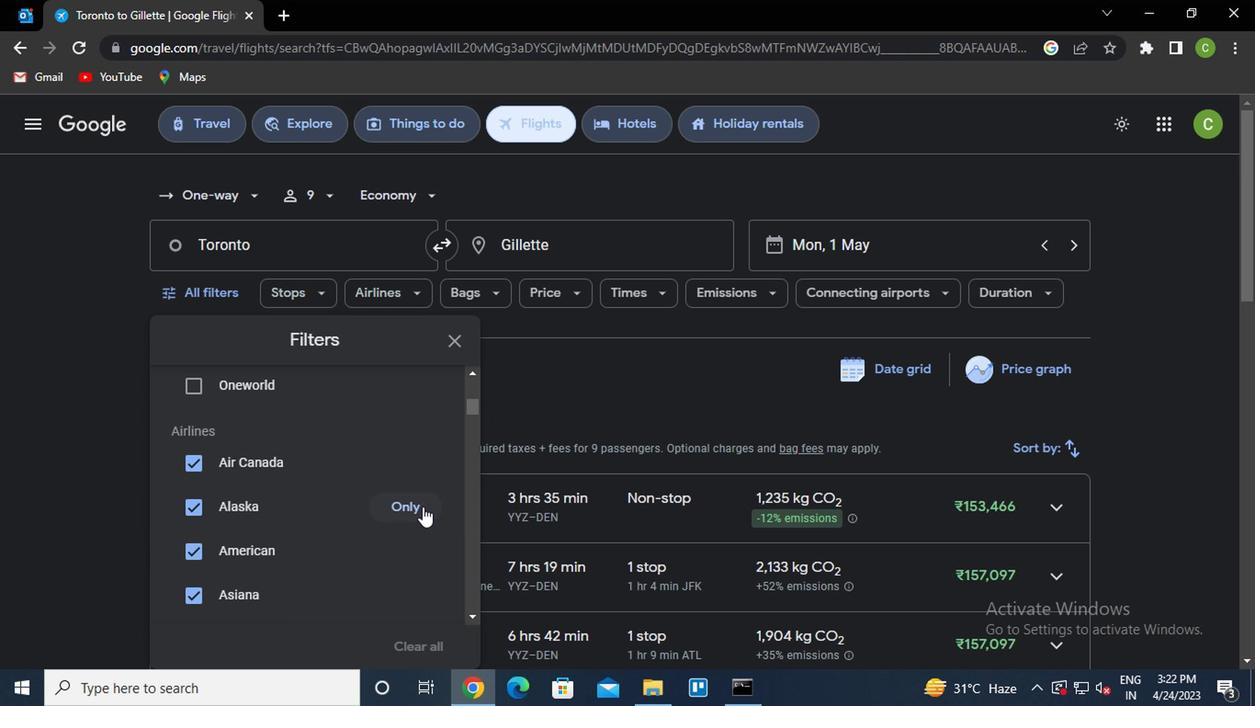 
Action: Mouse pressed left at (447, 503)
Screenshot: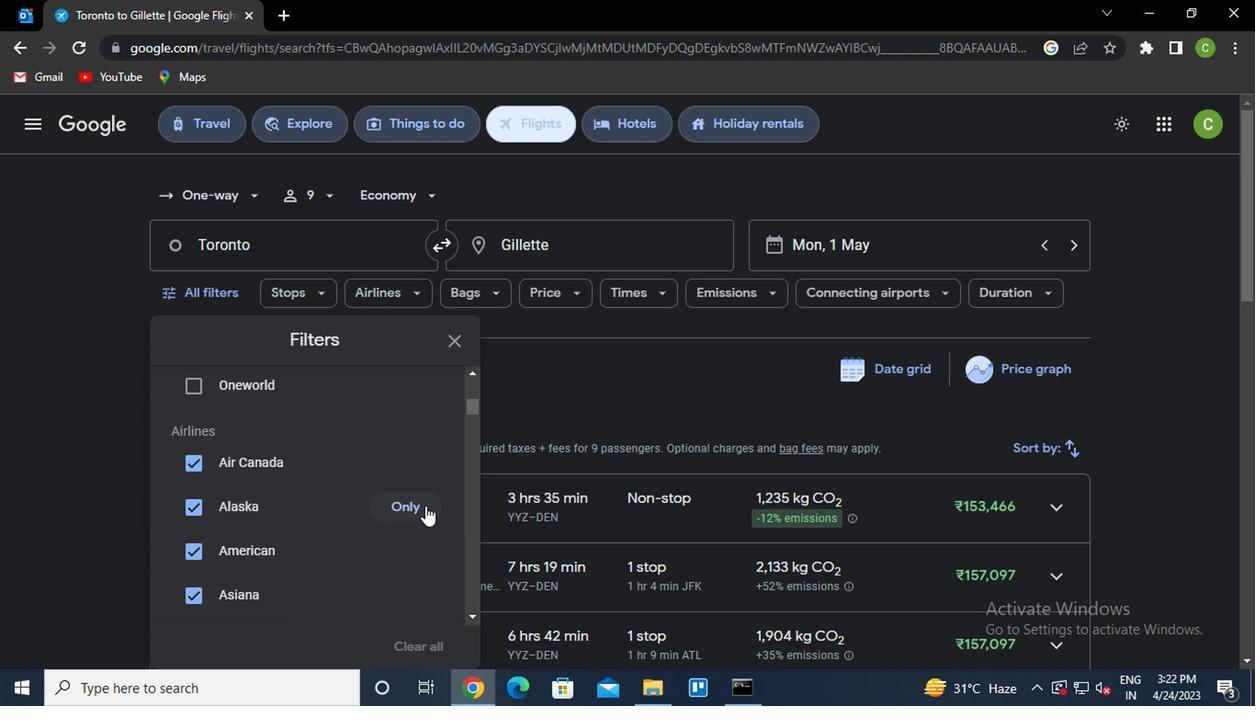 
Action: Mouse moved to (414, 510)
Screenshot: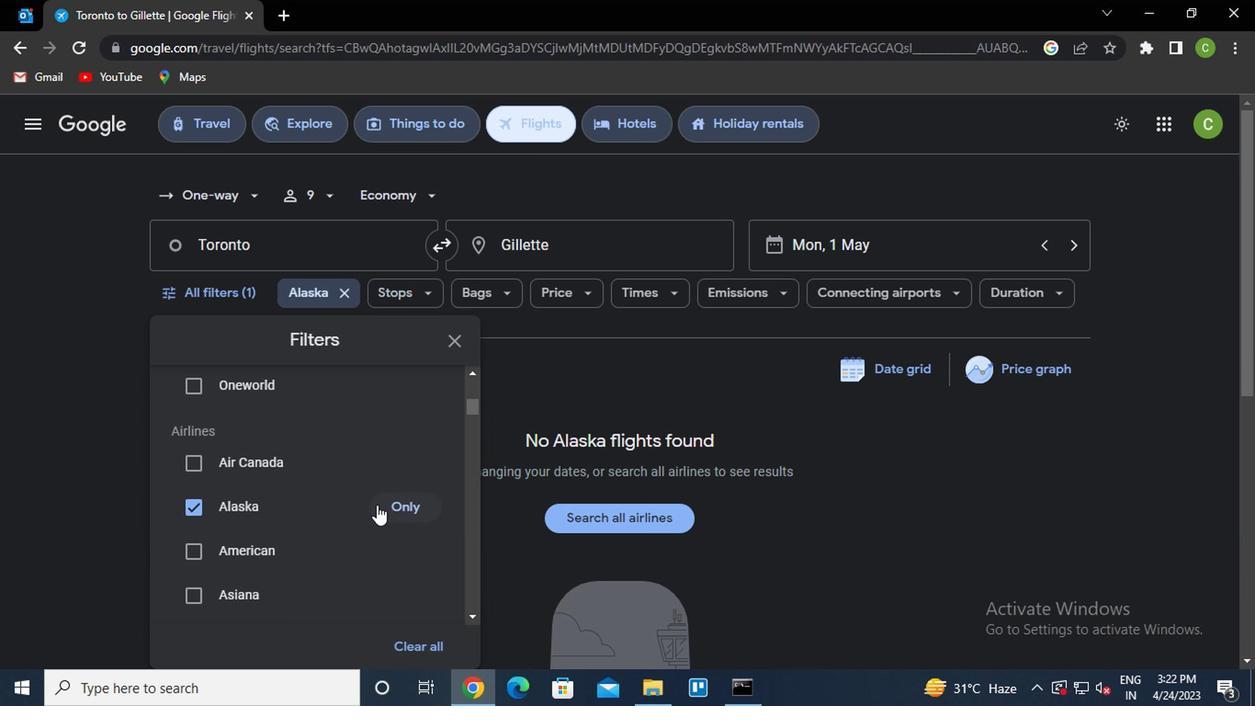 
Action: Mouse scrolled (414, 509) with delta (0, 0)
Screenshot: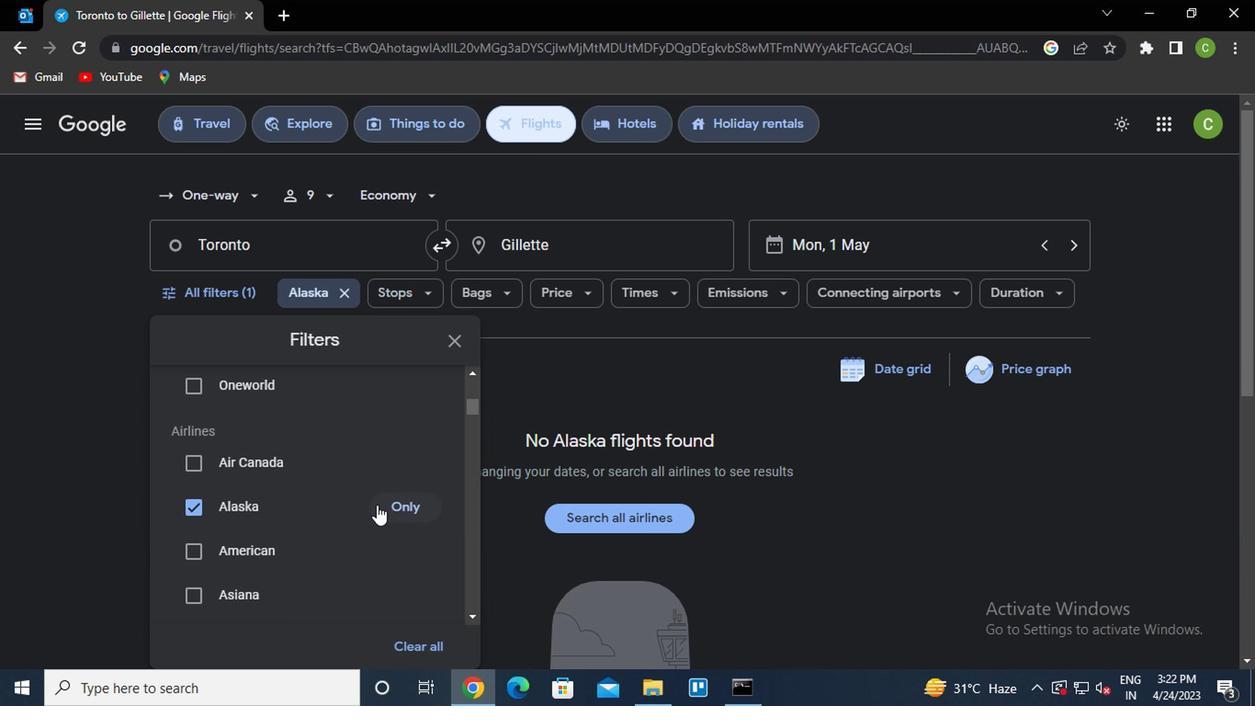 
Action: Mouse moved to (414, 512)
Screenshot: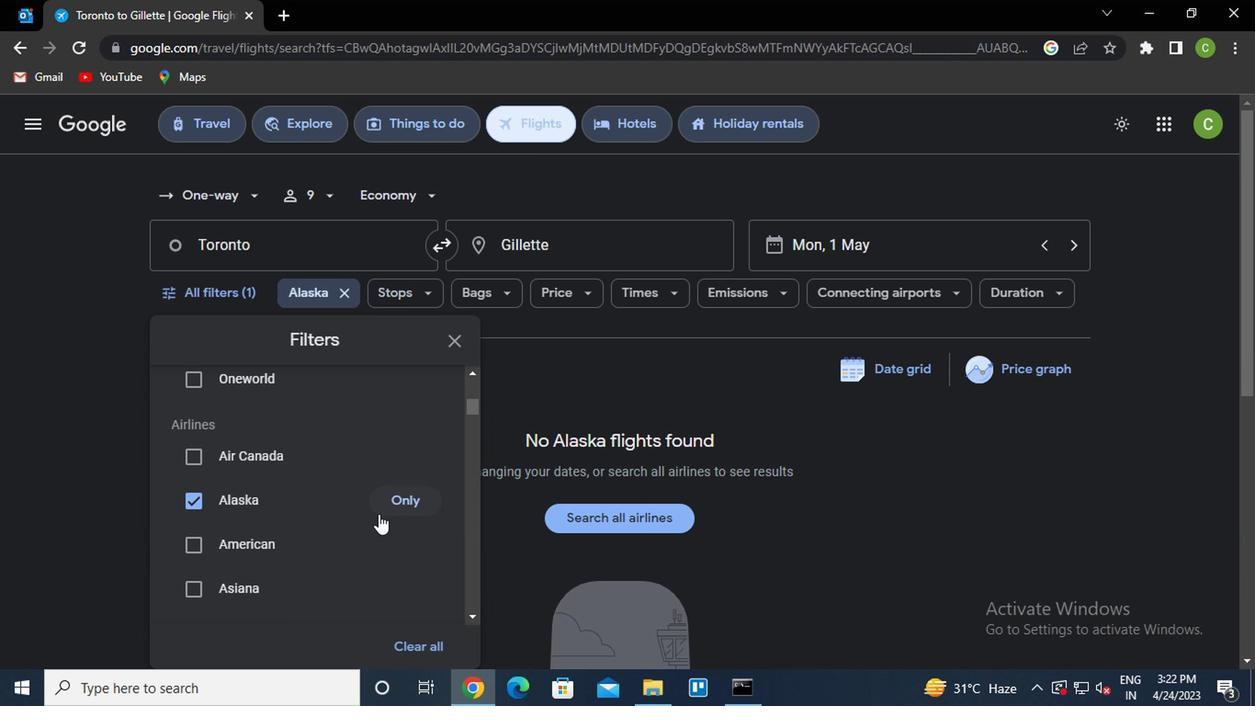 
Action: Mouse scrolled (414, 511) with delta (0, 0)
Screenshot: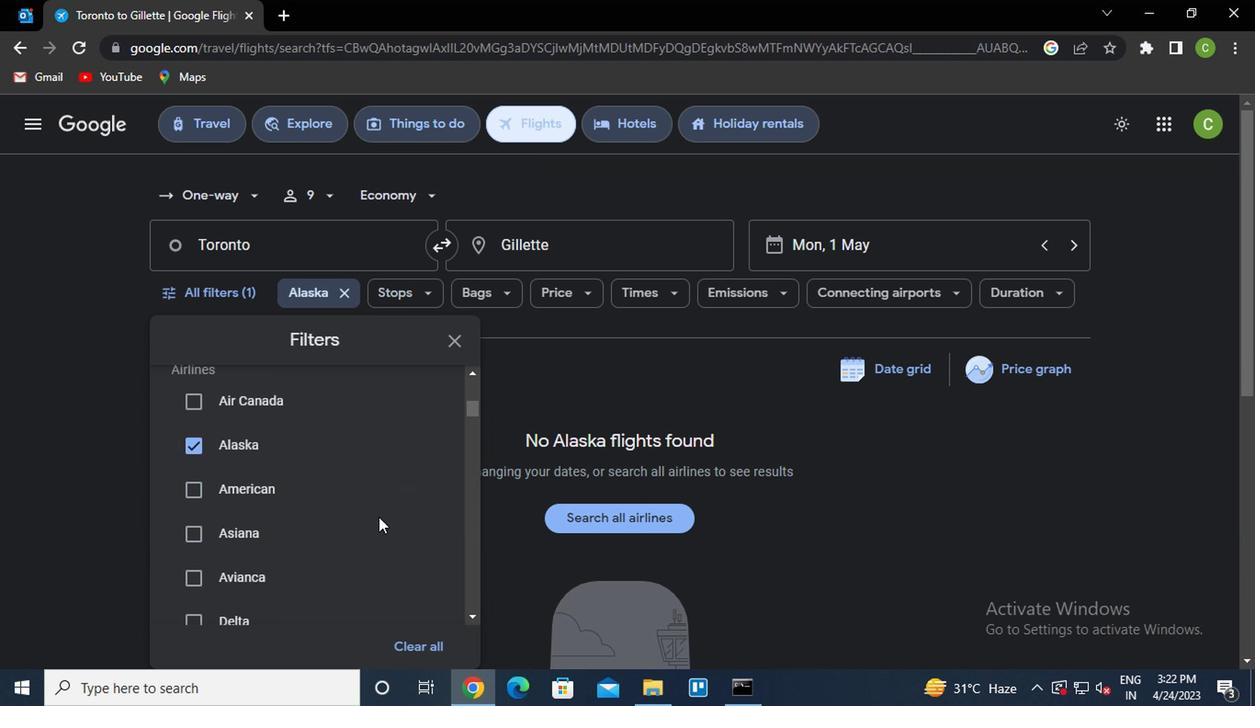
Action: Mouse scrolled (414, 511) with delta (0, 0)
Screenshot: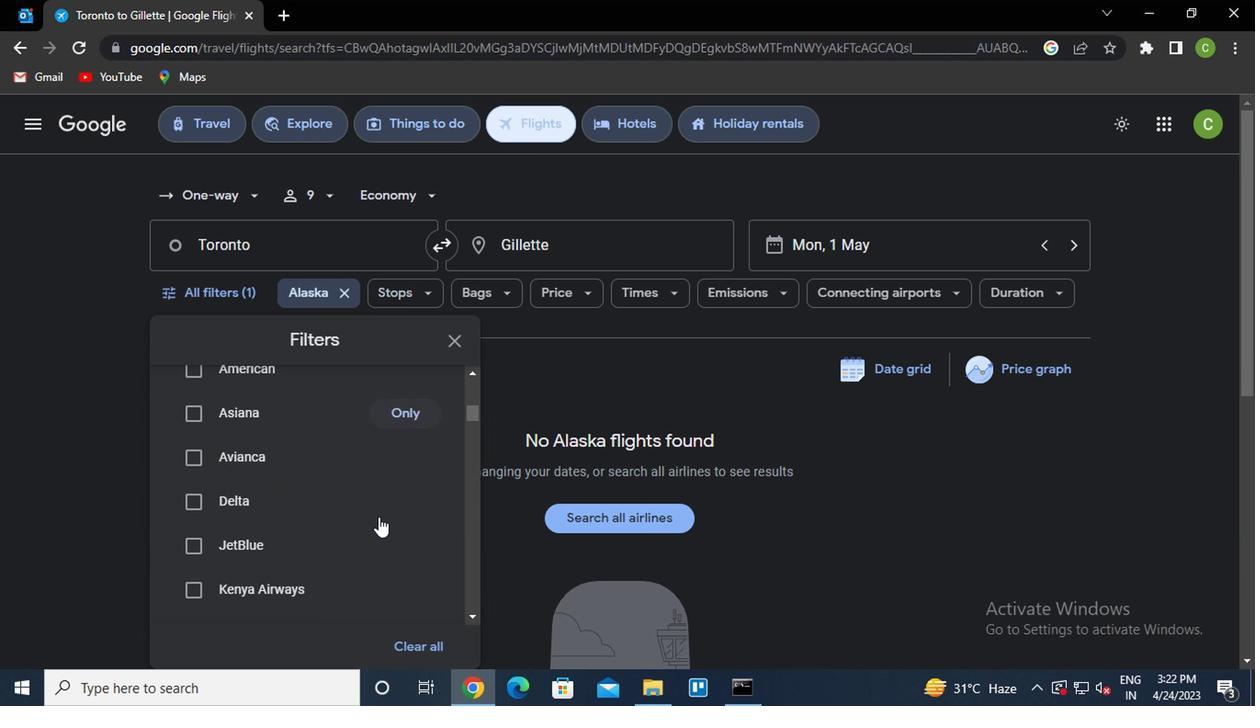 
Action: Mouse scrolled (414, 511) with delta (0, 0)
Screenshot: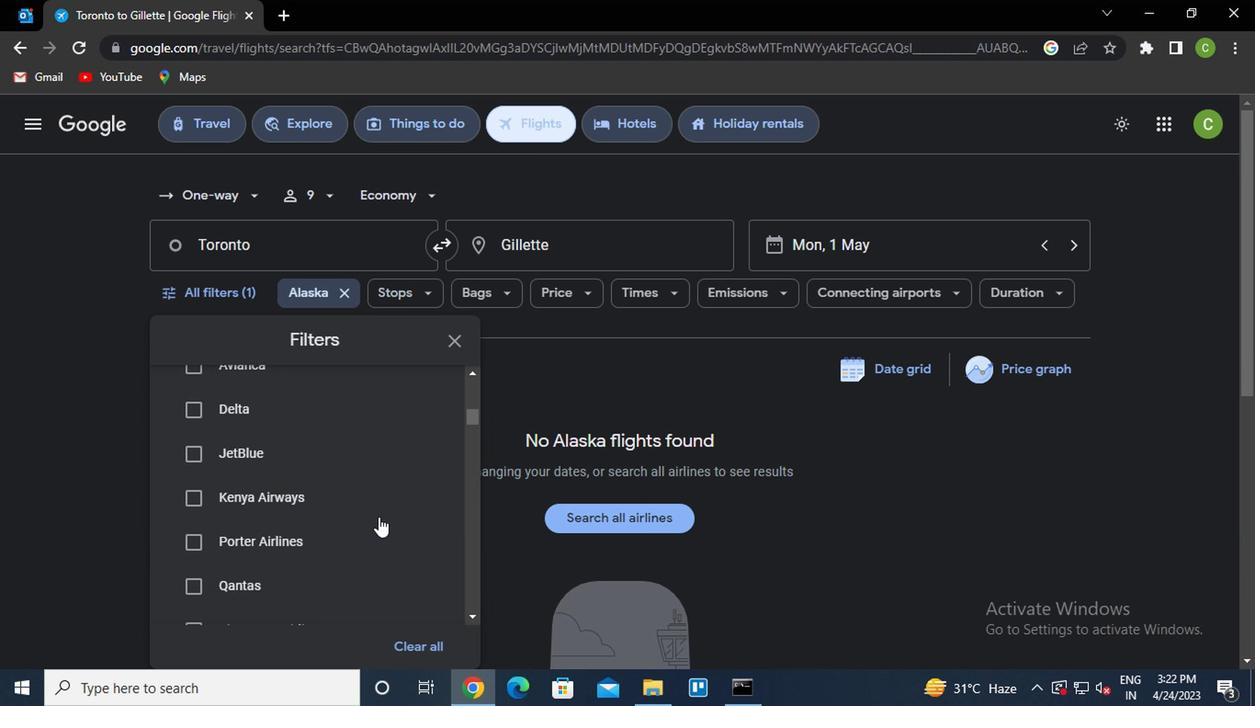 
Action: Mouse scrolled (414, 511) with delta (0, 0)
Screenshot: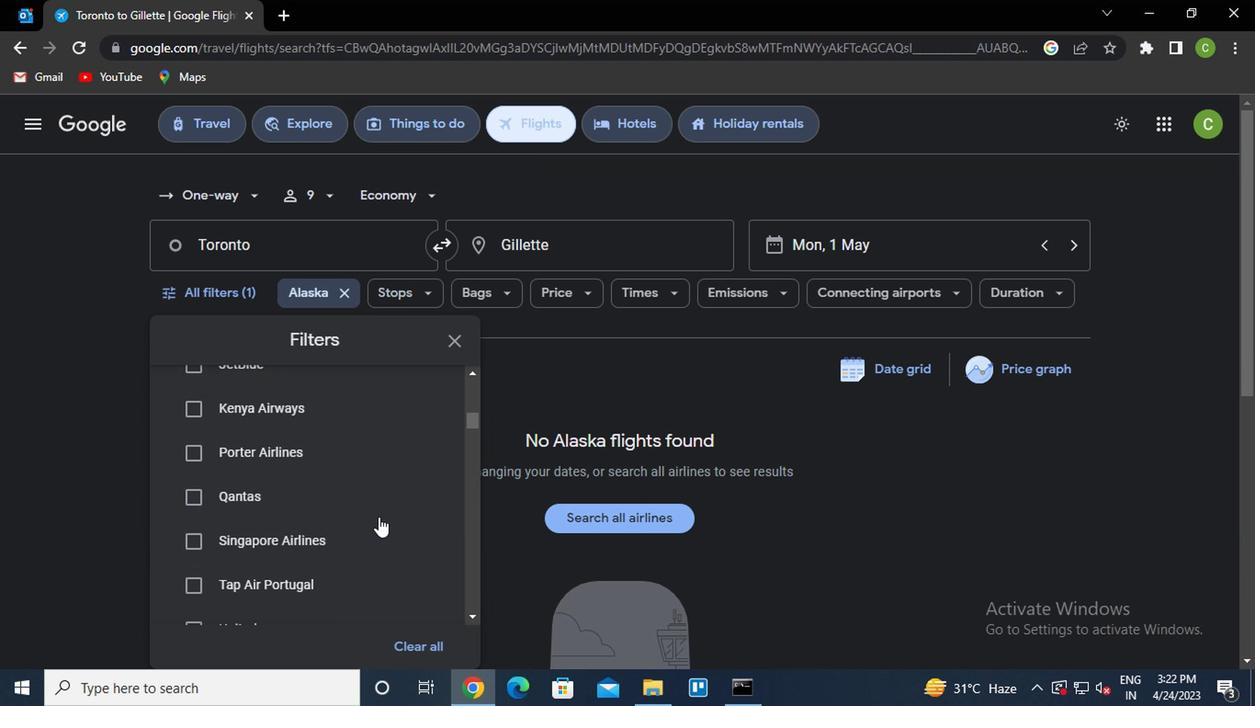
Action: Mouse moved to (414, 512)
Screenshot: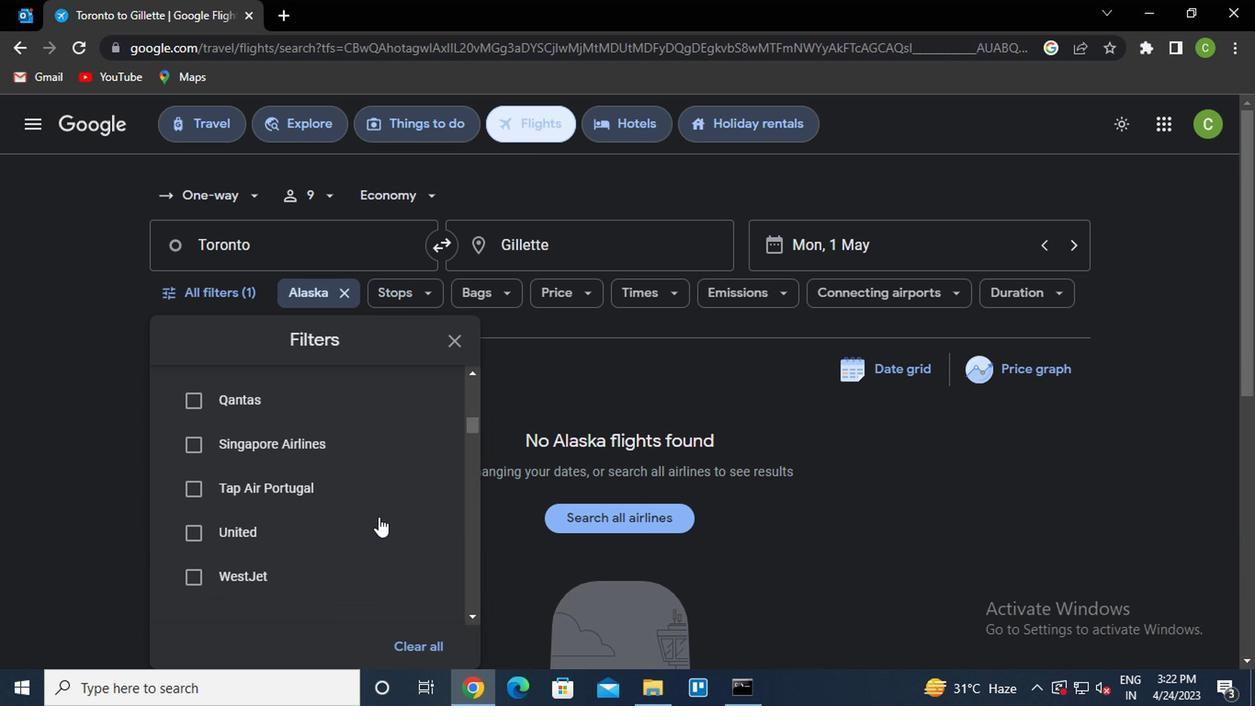 
Action: Mouse scrolled (414, 512) with delta (0, 0)
Screenshot: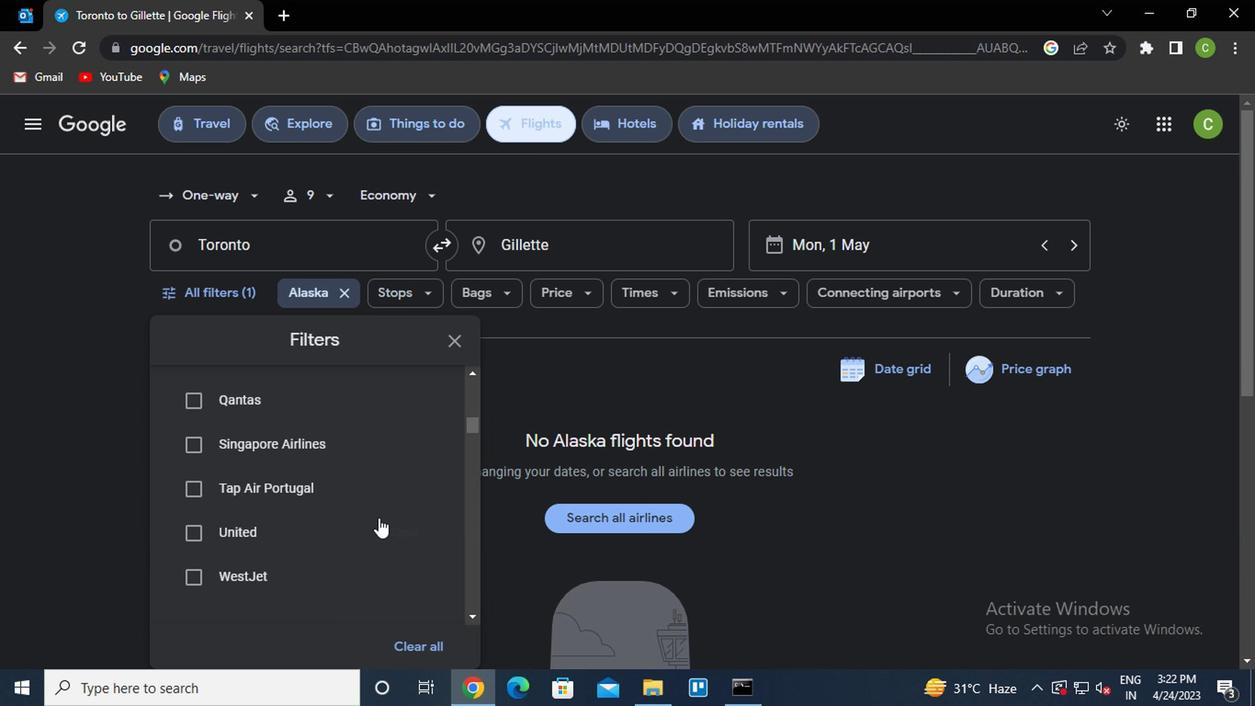 
Action: Mouse scrolled (414, 512) with delta (0, 0)
Screenshot: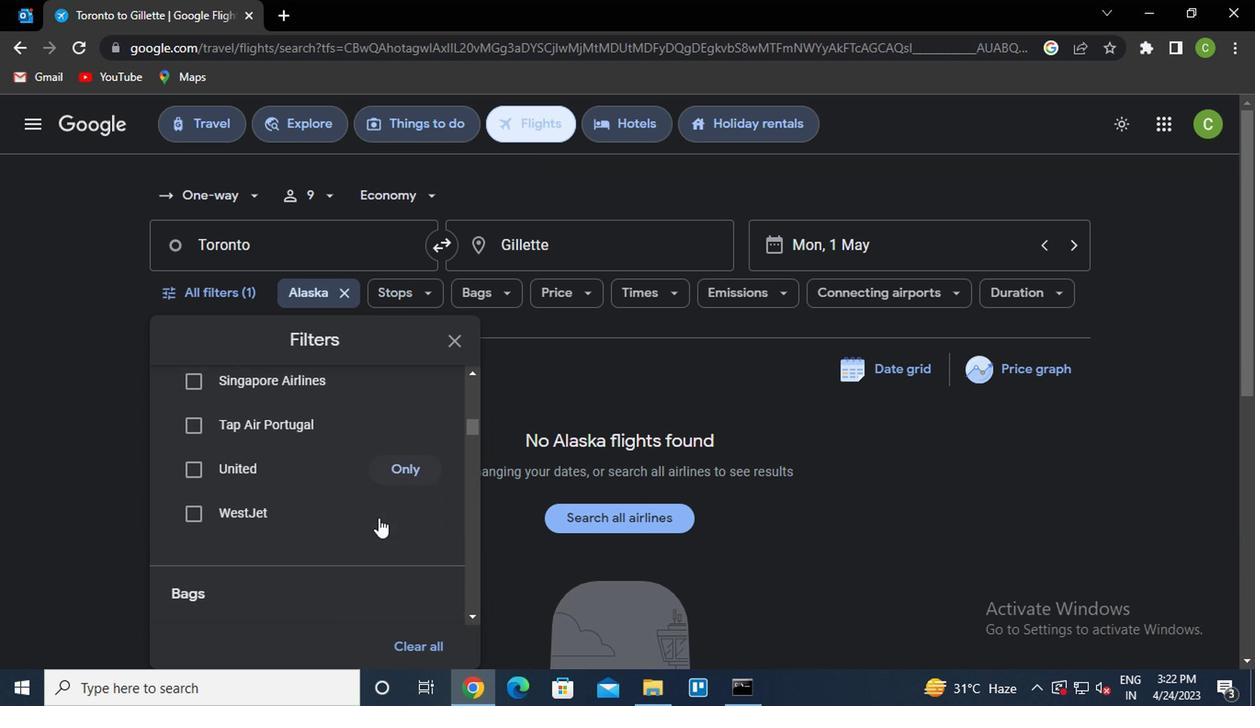 
Action: Mouse moved to (442, 542)
Screenshot: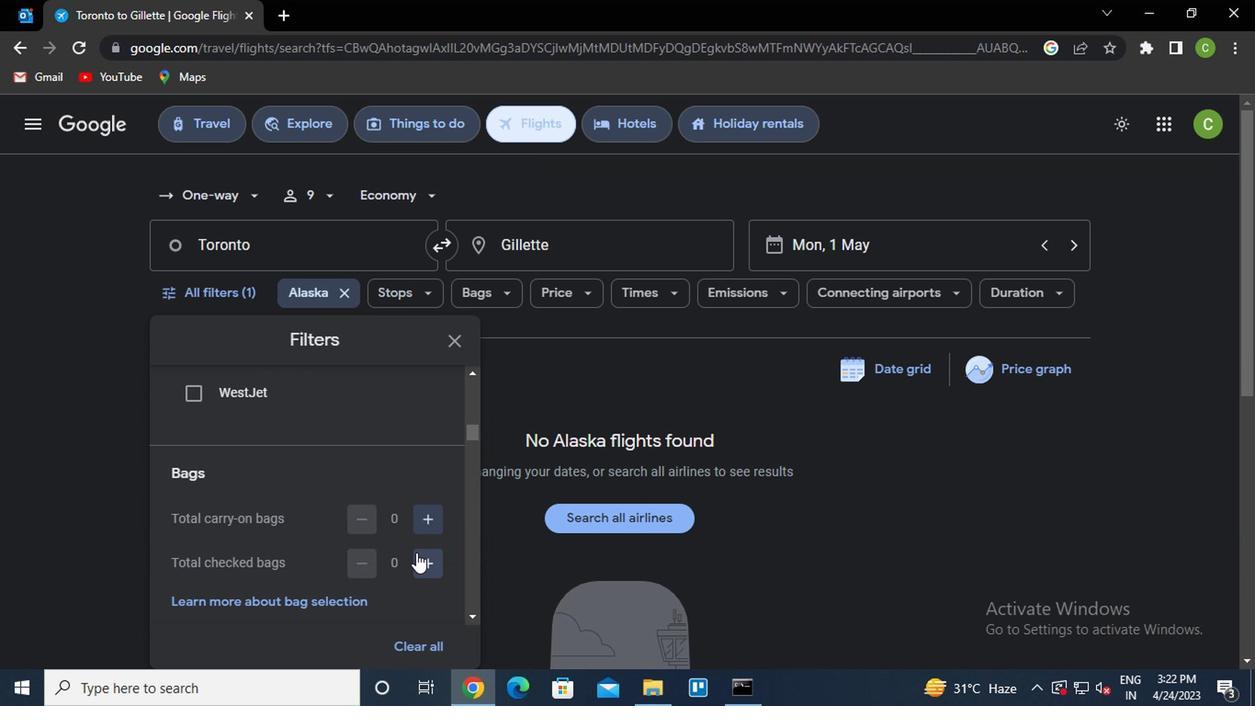 
Action: Mouse pressed left at (442, 542)
Screenshot: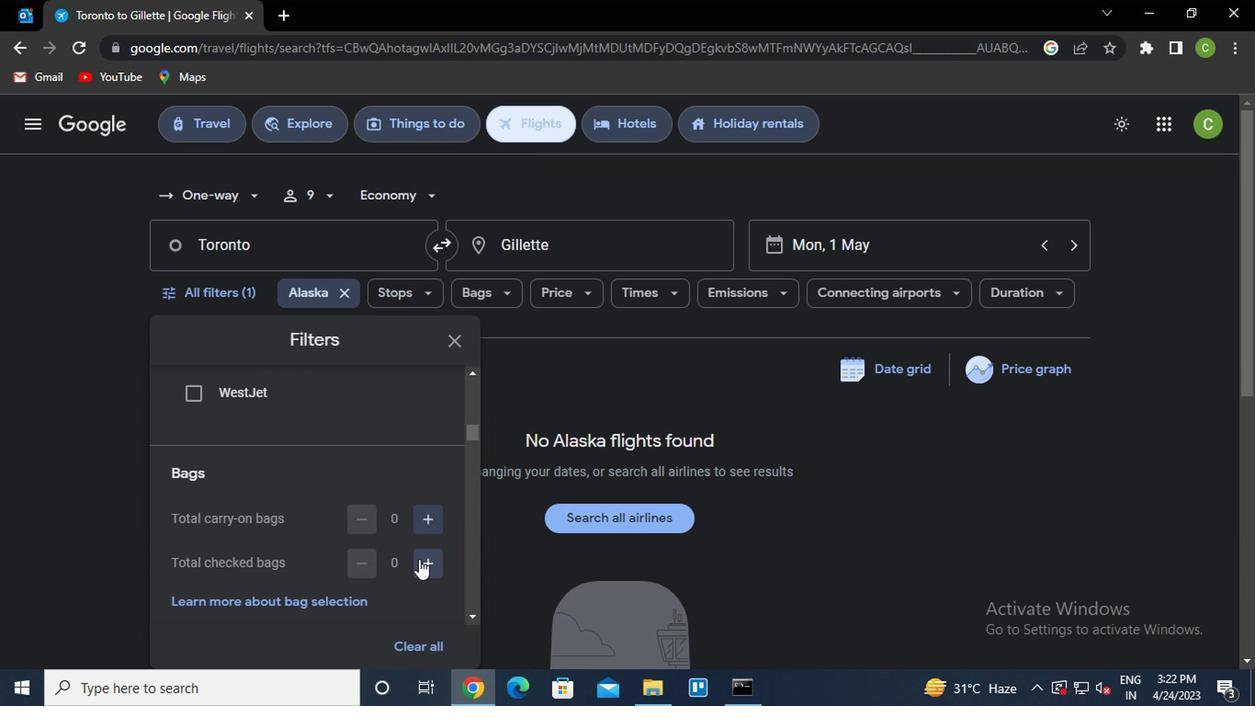 
Action: Mouse pressed left at (442, 542)
Screenshot: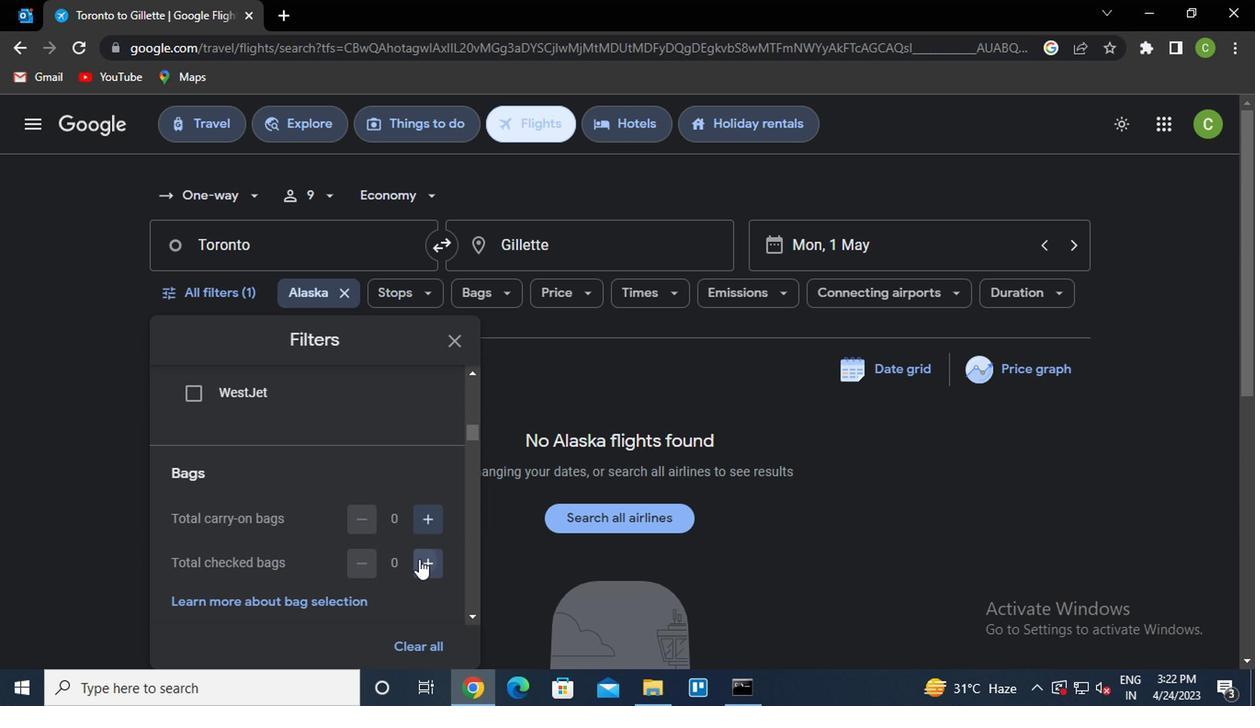 
Action: Mouse pressed left at (442, 542)
Screenshot: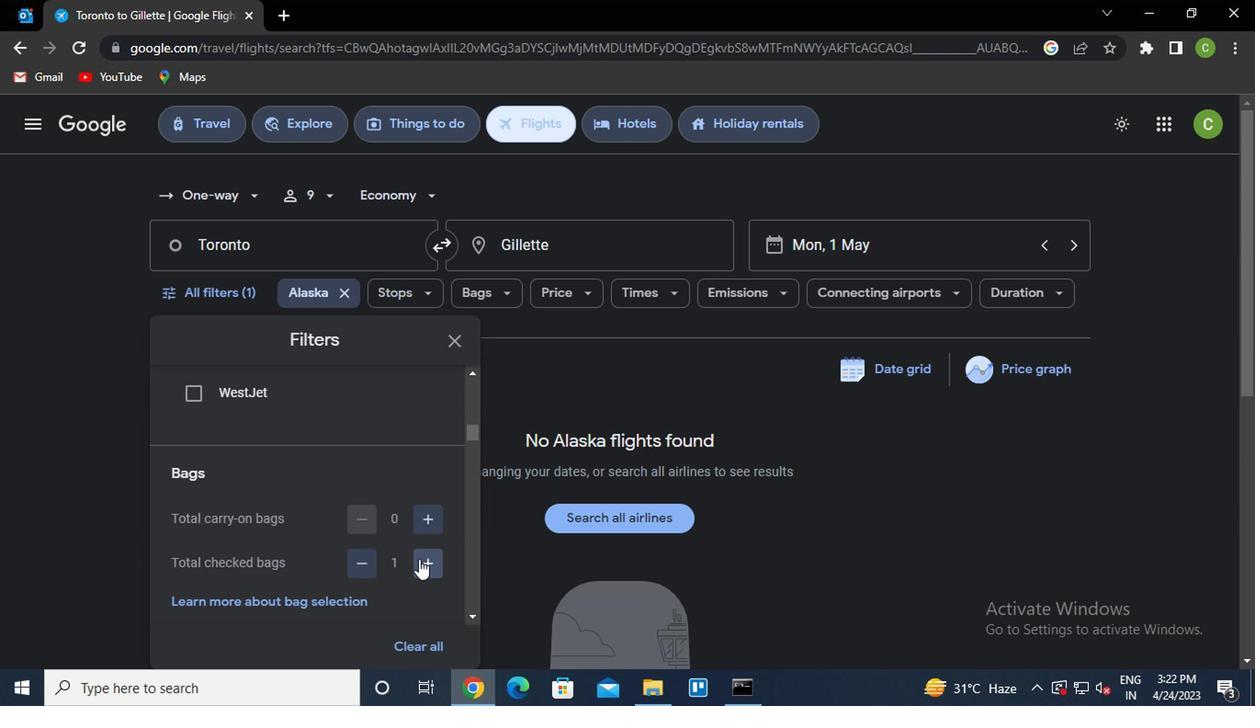 
Action: Mouse pressed left at (442, 542)
Screenshot: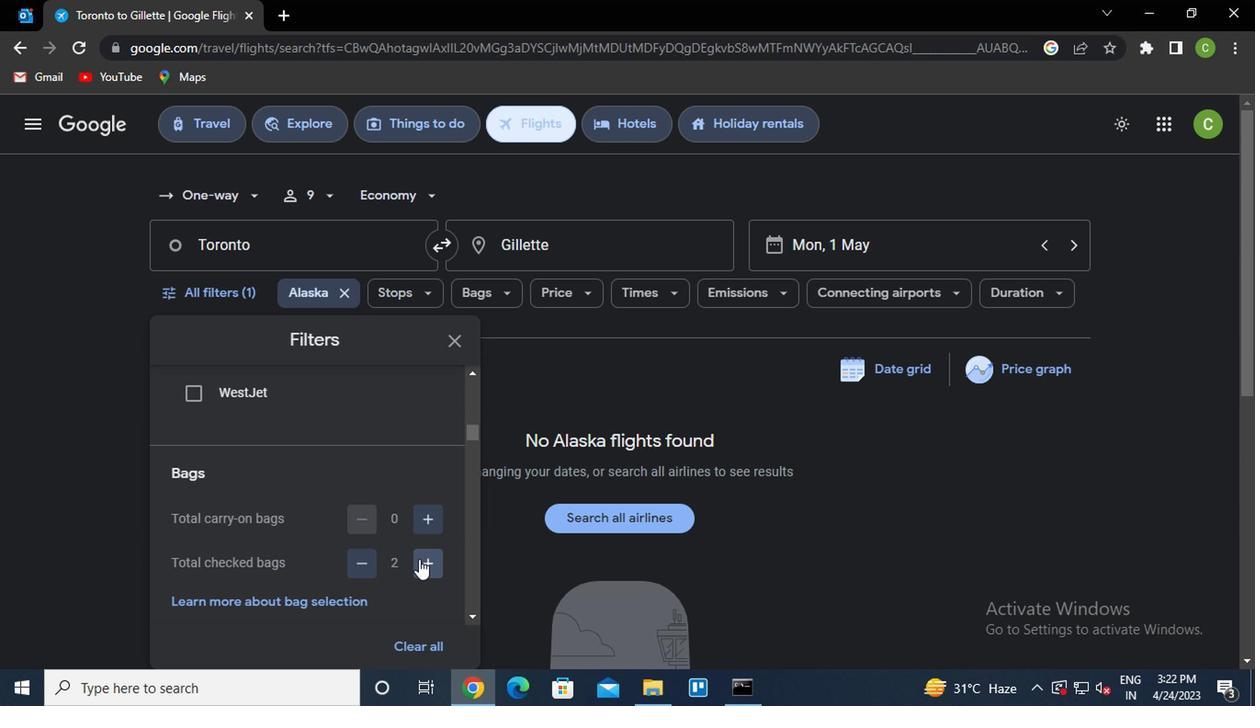 
Action: Mouse pressed left at (442, 542)
Screenshot: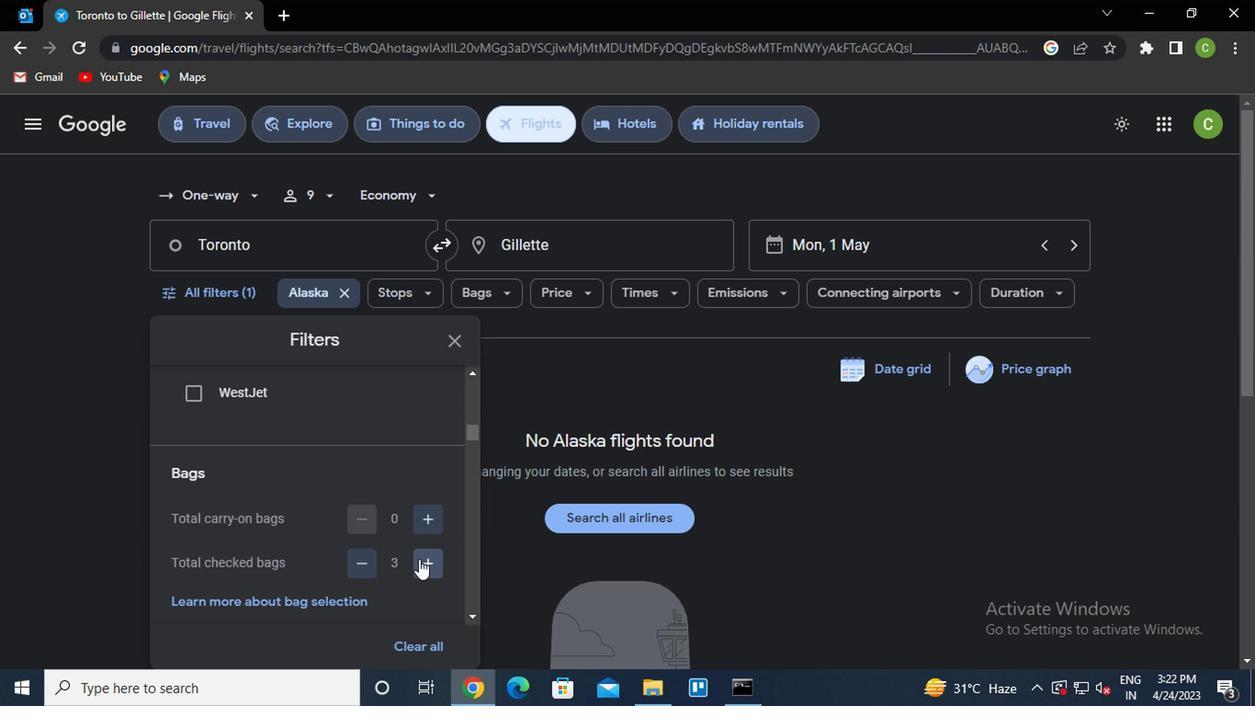 
Action: Mouse pressed left at (442, 542)
Screenshot: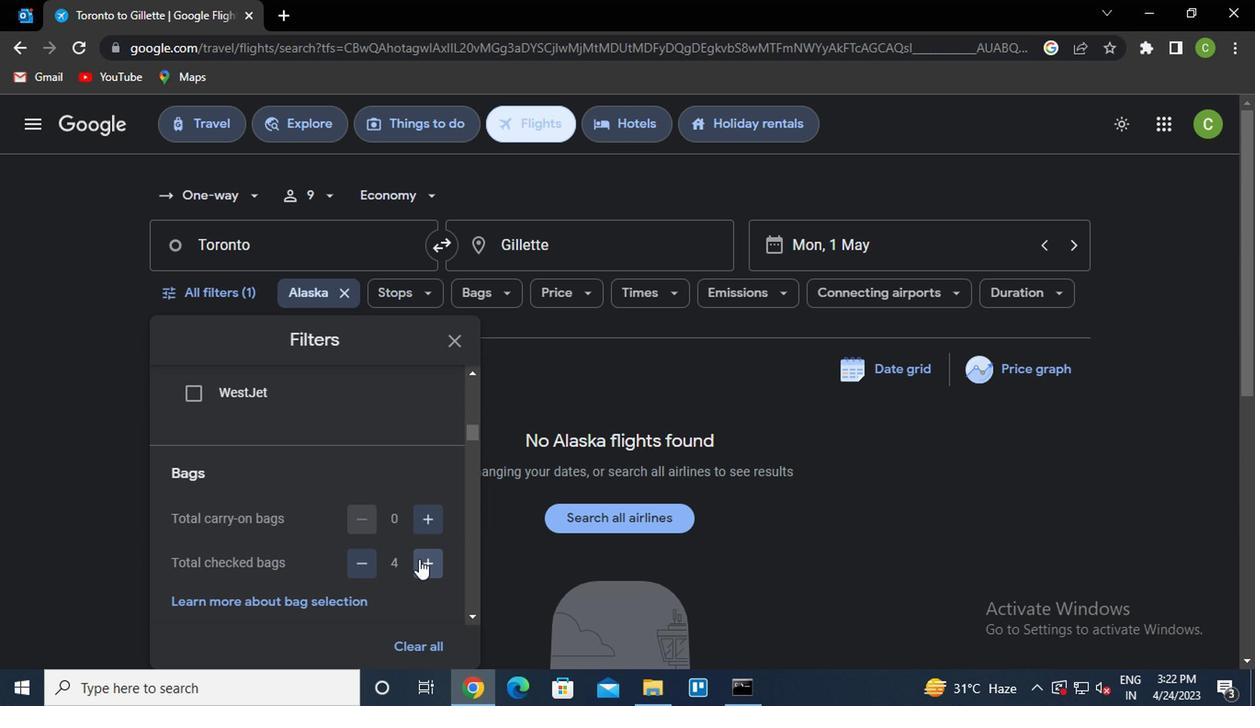 
Action: Mouse pressed left at (442, 542)
Screenshot: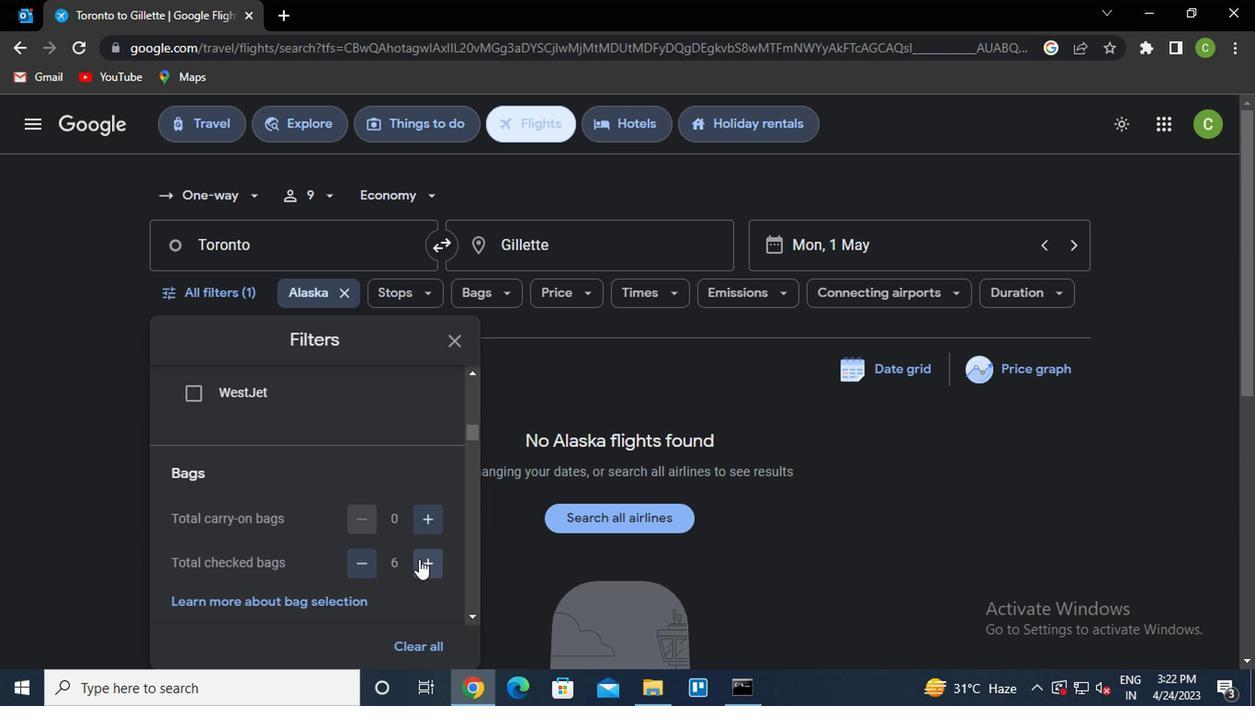 
Action: Mouse moved to (448, 538)
Screenshot: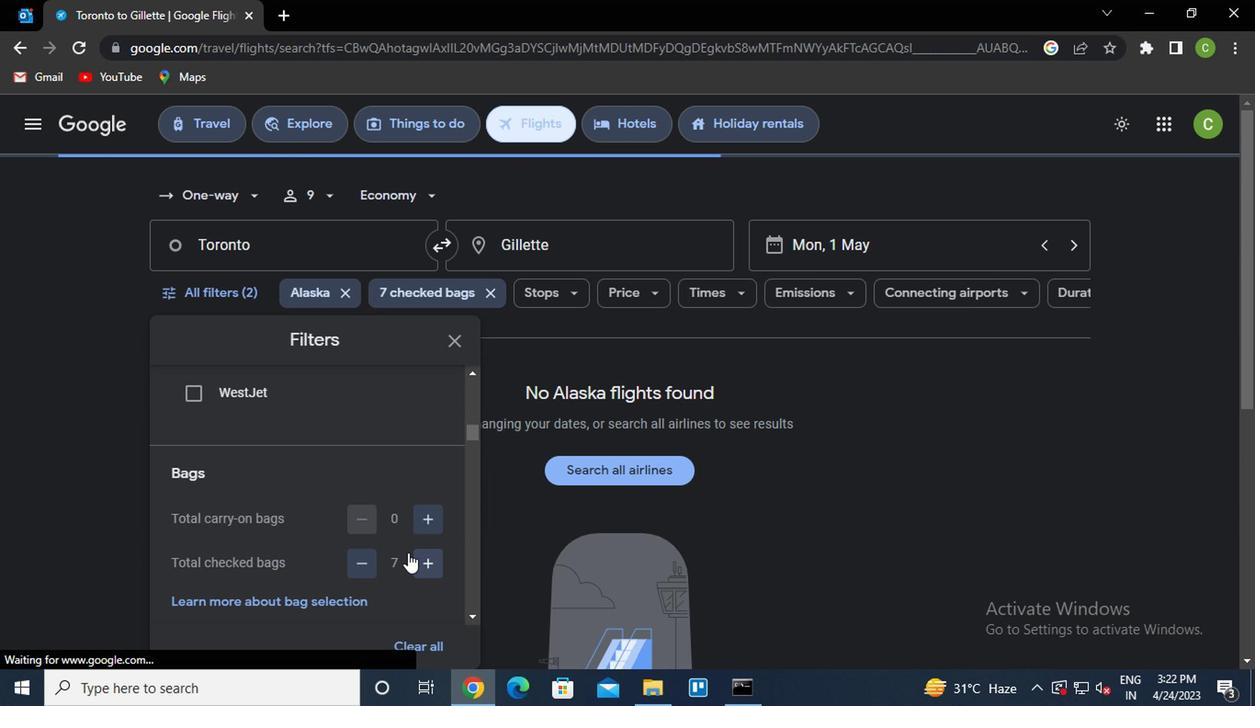 
Action: Mouse pressed left at (448, 538)
Screenshot: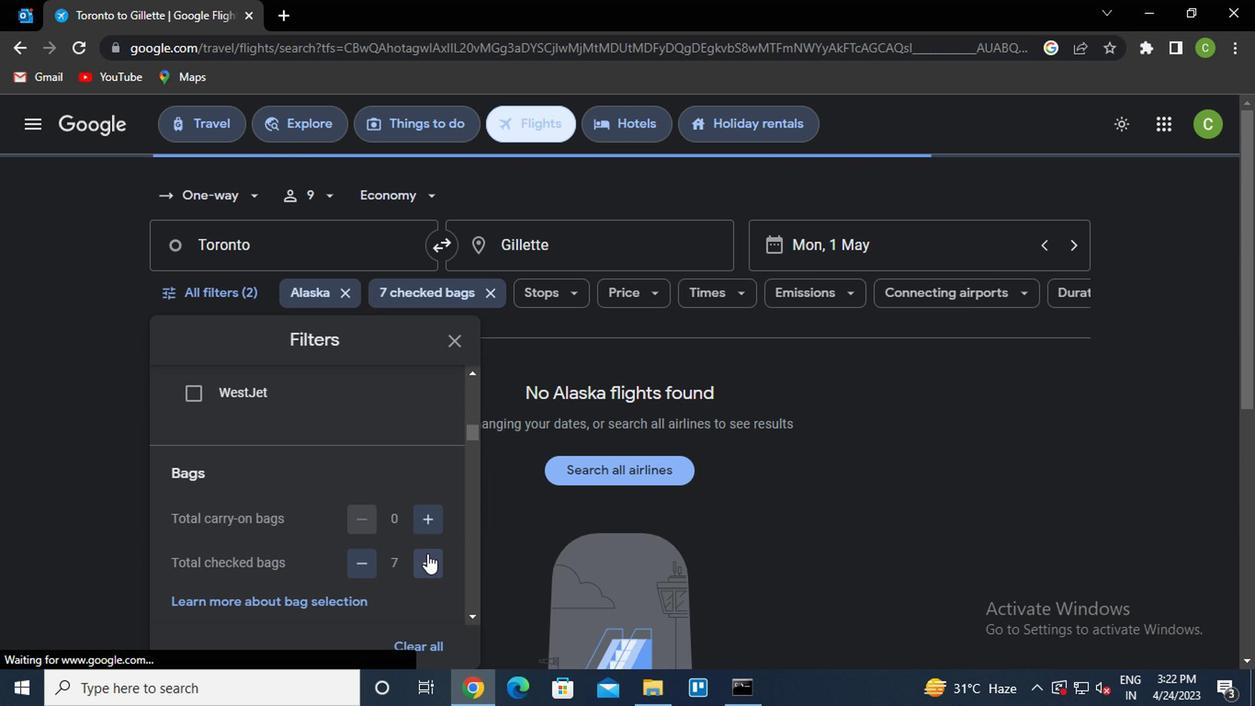 
Action: Mouse pressed left at (448, 538)
Screenshot: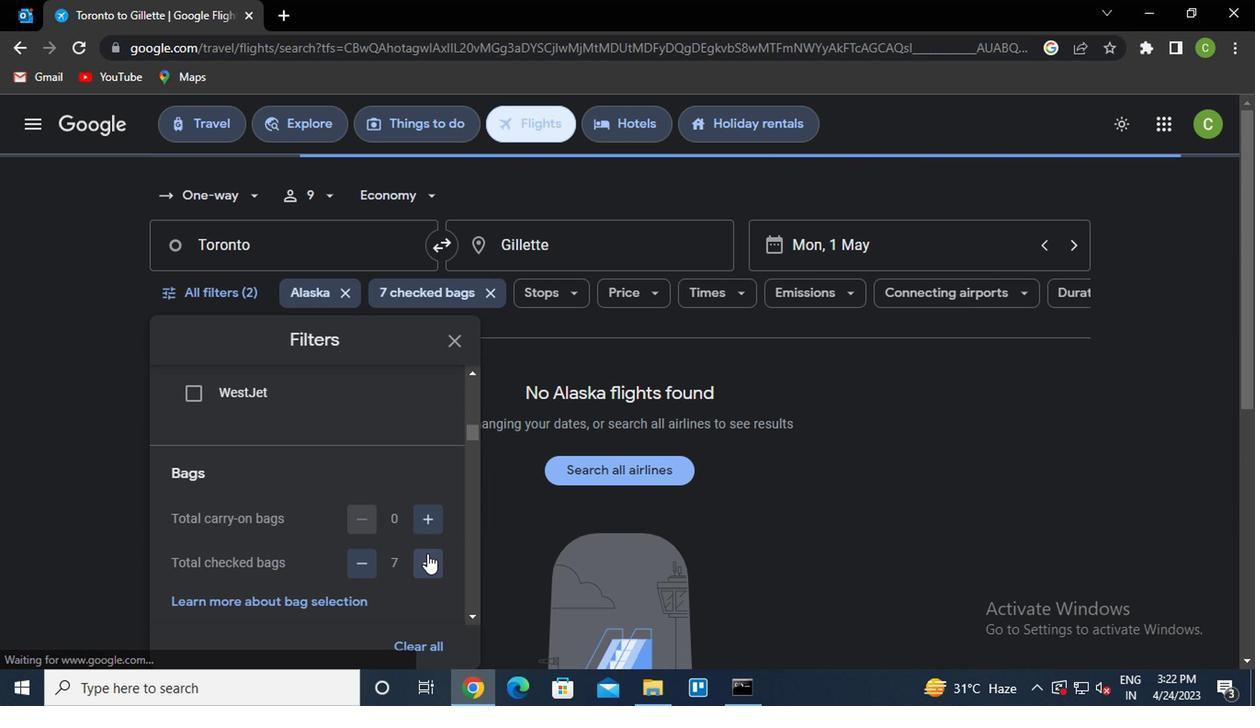 
Action: Mouse pressed left at (448, 538)
Screenshot: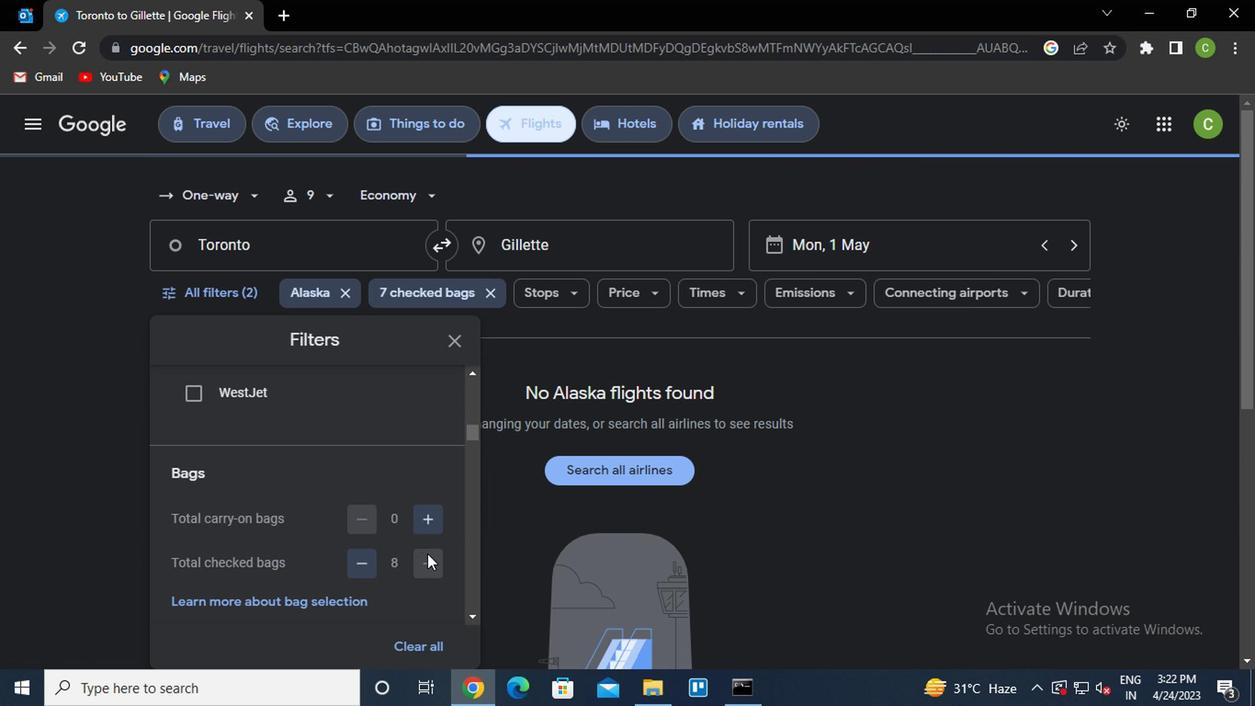 
Action: Mouse moved to (412, 531)
Screenshot: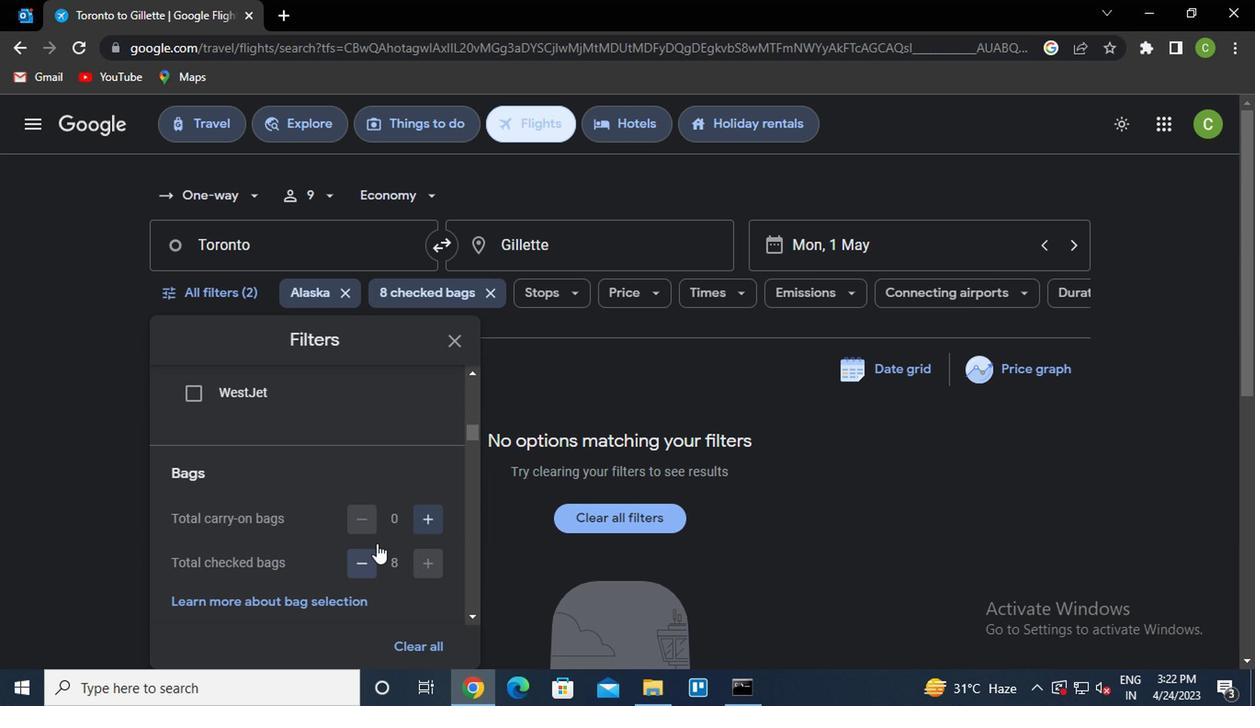 
Action: Mouse scrolled (412, 531) with delta (0, 0)
Screenshot: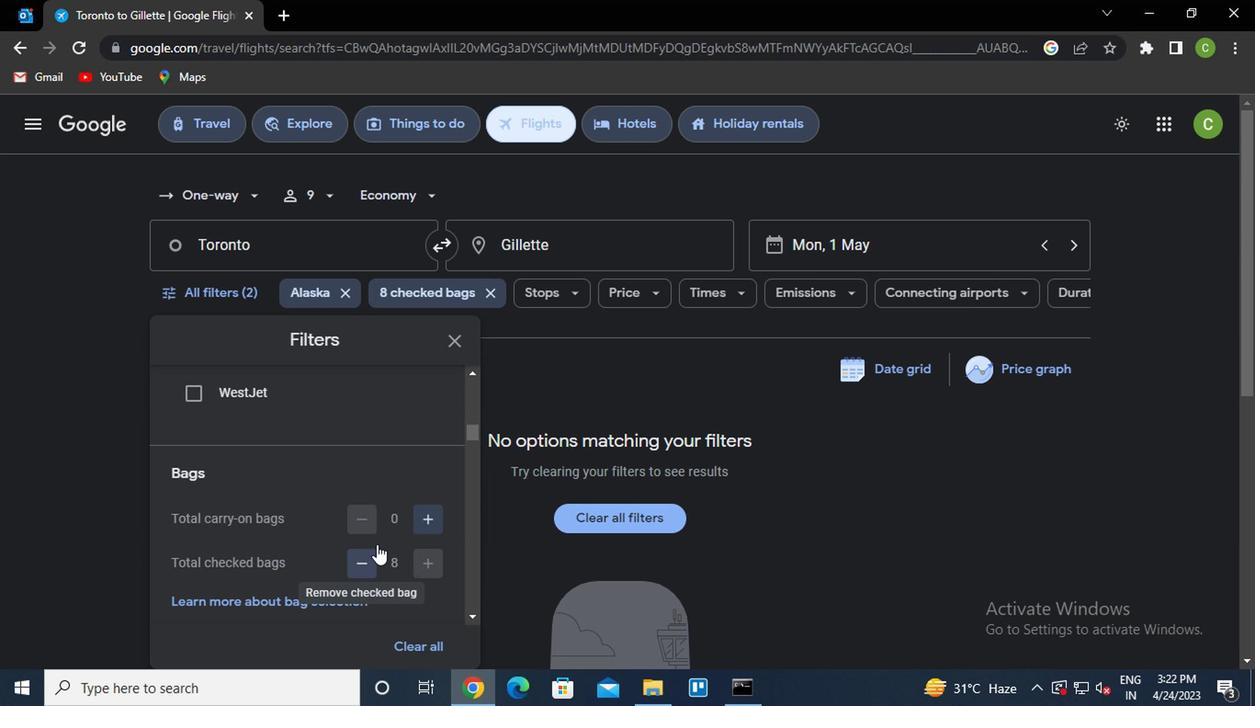 
Action: Mouse moved to (402, 547)
Screenshot: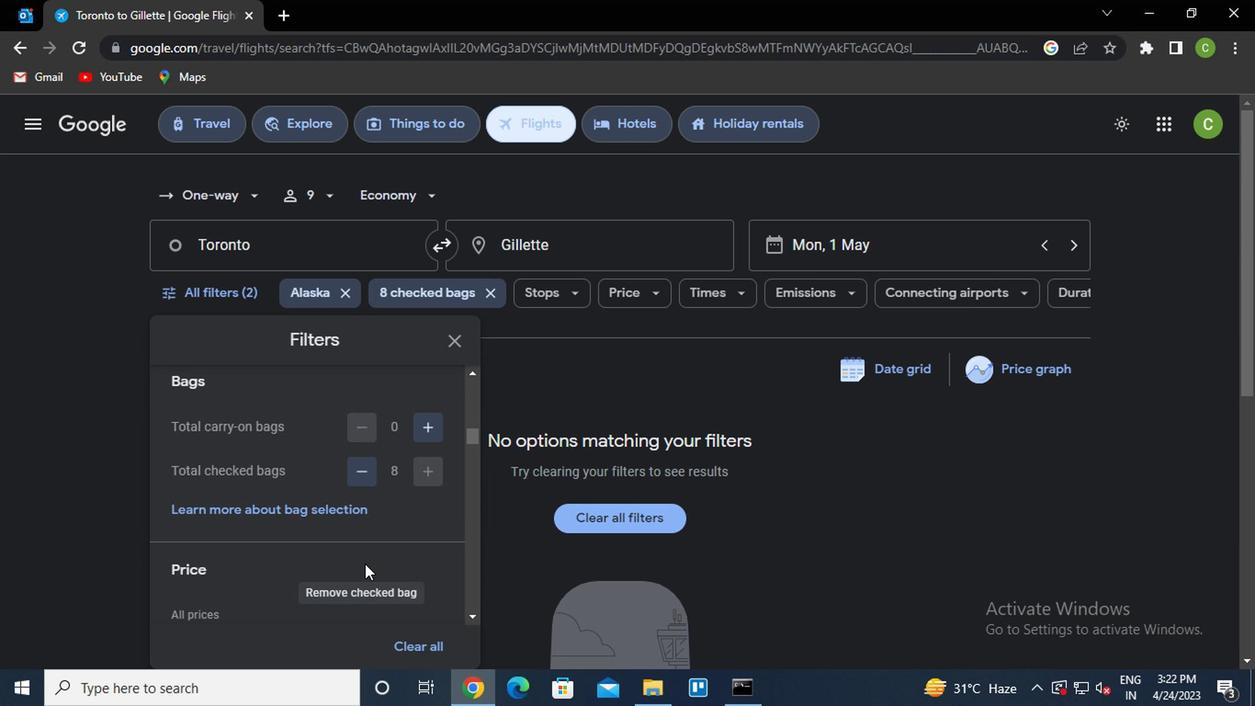
Action: Mouse scrolled (402, 546) with delta (0, 0)
Screenshot: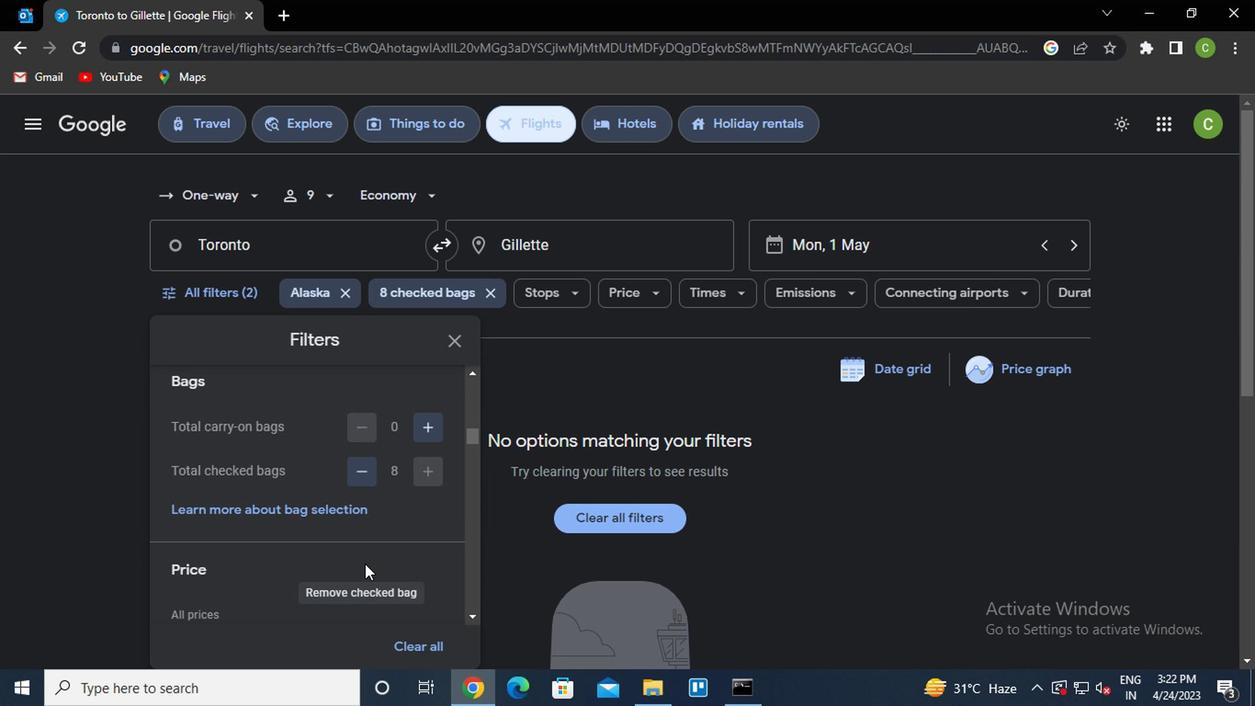 
Action: Mouse moved to (448, 541)
Screenshot: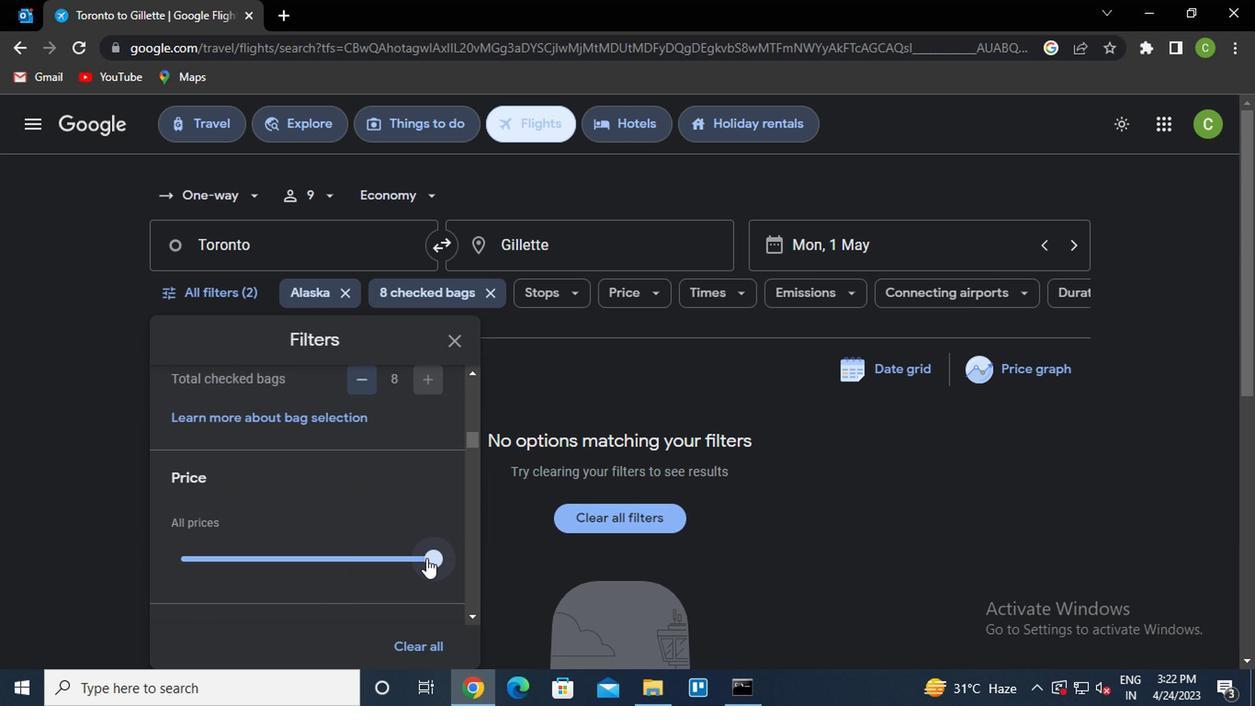 
Action: Mouse pressed left at (448, 541)
Screenshot: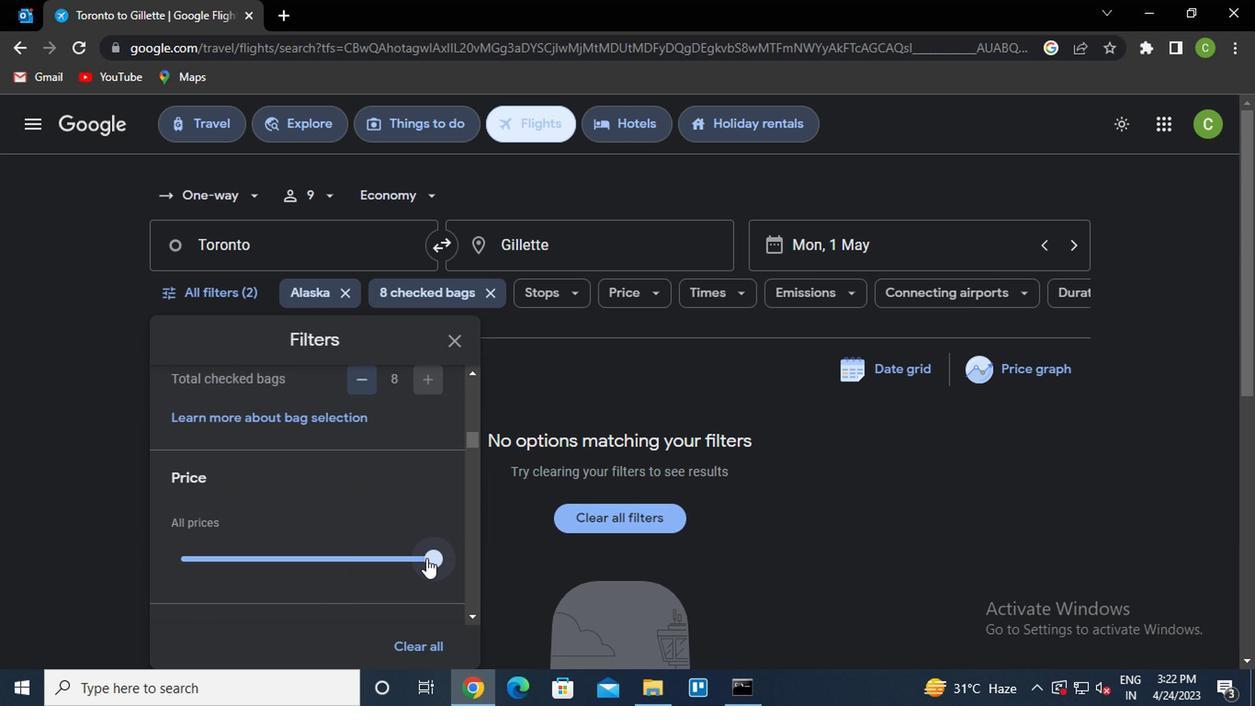 
Action: Mouse moved to (353, 520)
Screenshot: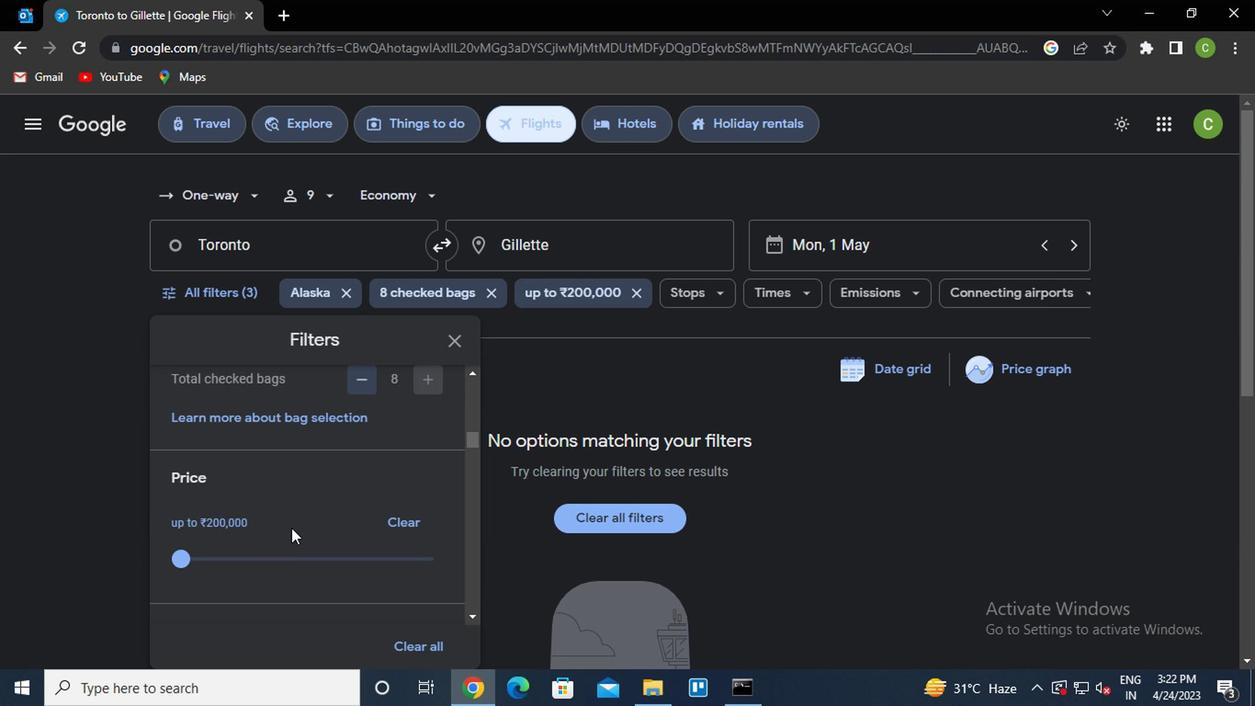 
Action: Mouse scrolled (353, 519) with delta (0, 0)
Screenshot: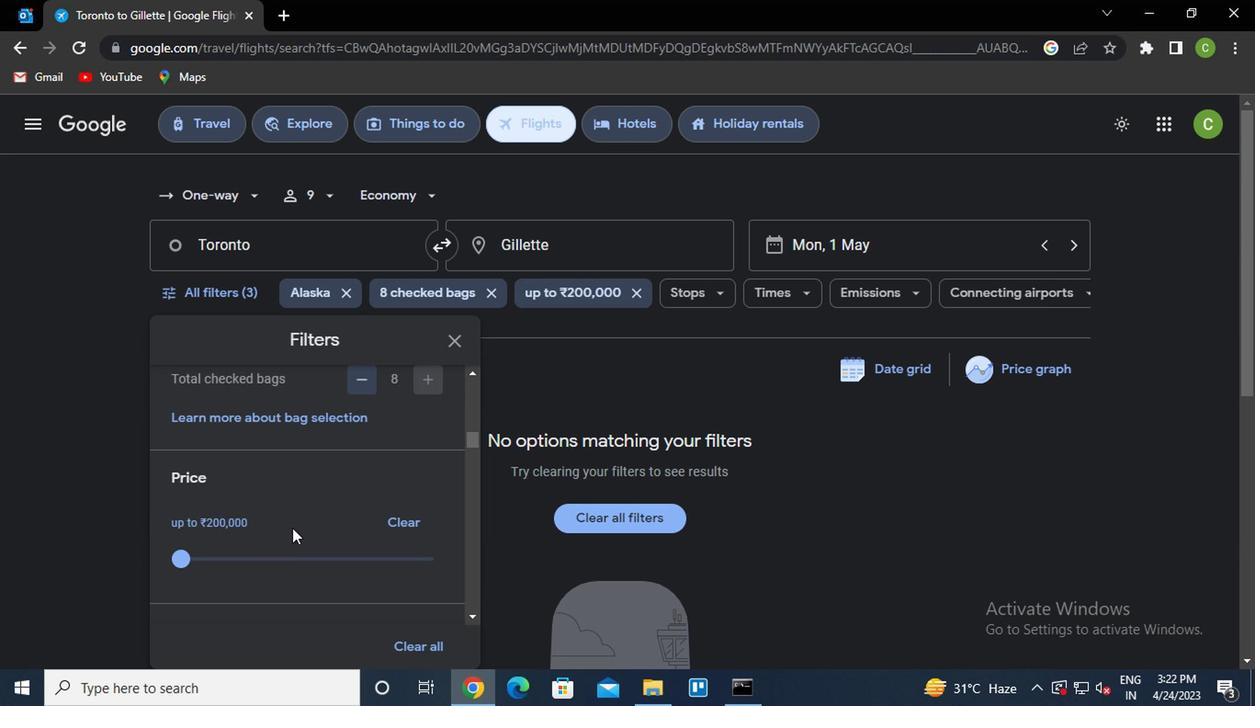 
Action: Mouse scrolled (353, 519) with delta (0, 0)
Screenshot: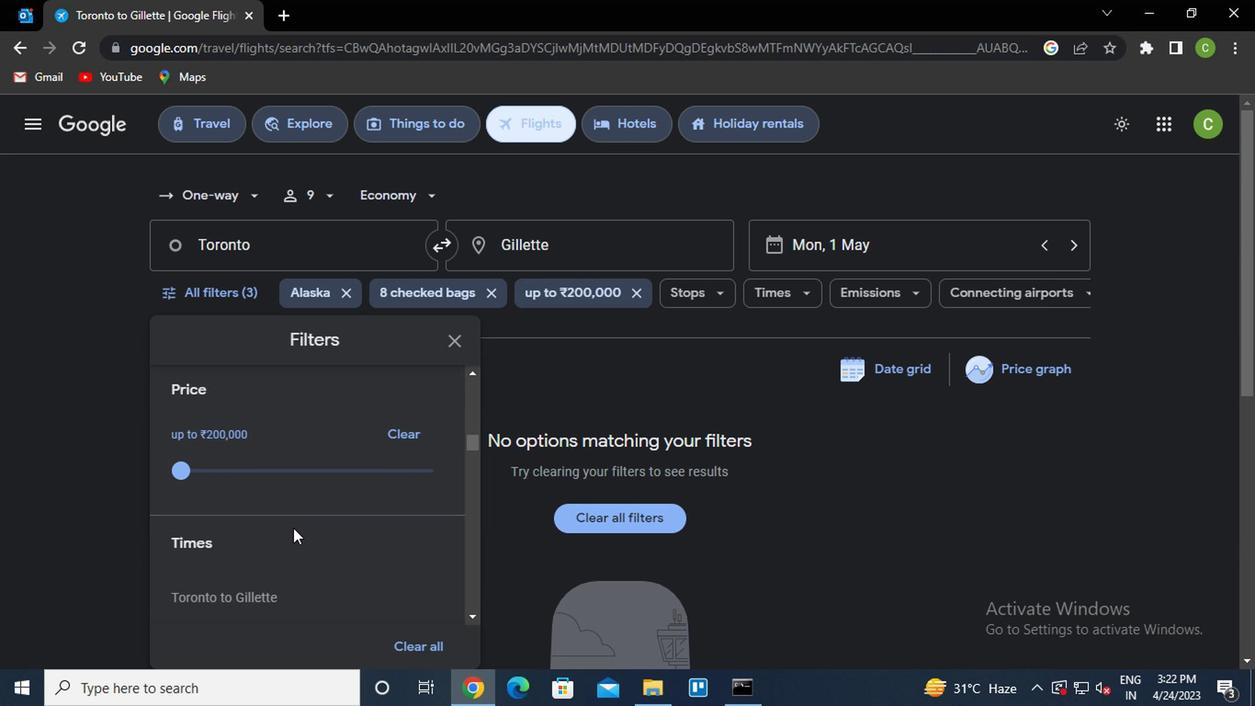 
Action: Mouse moved to (353, 520)
Screenshot: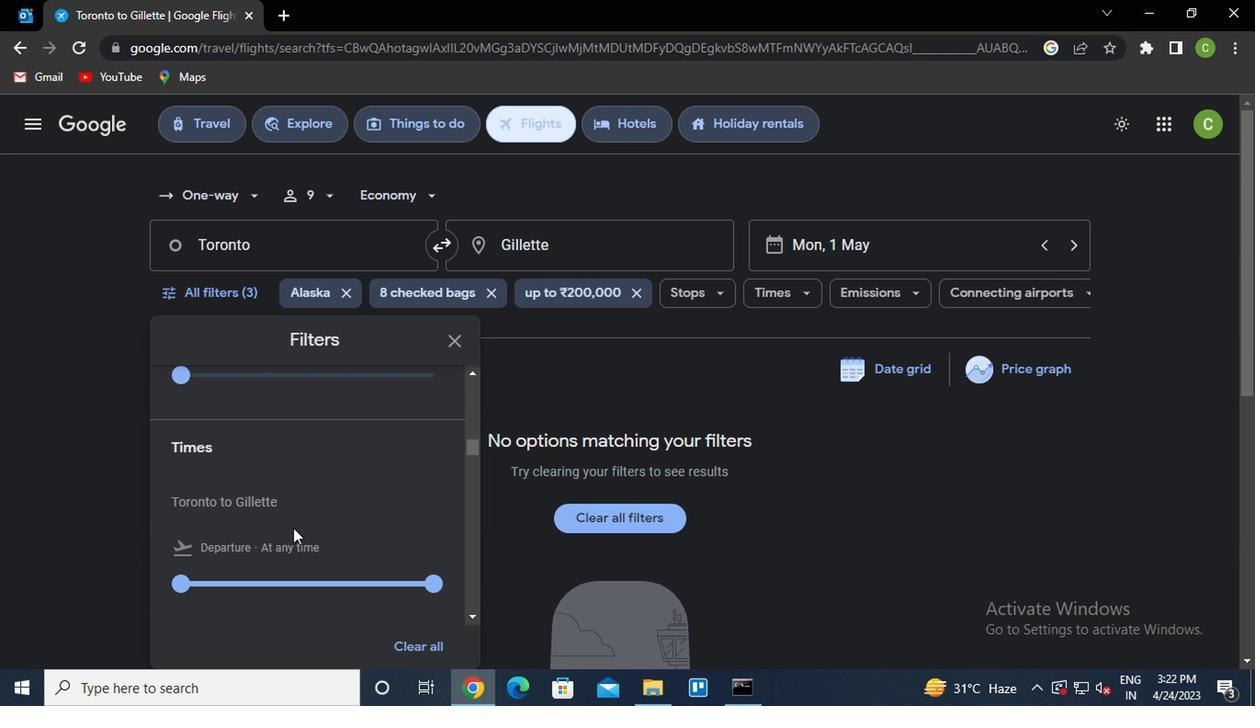 
Action: Mouse scrolled (353, 519) with delta (0, 0)
Screenshot: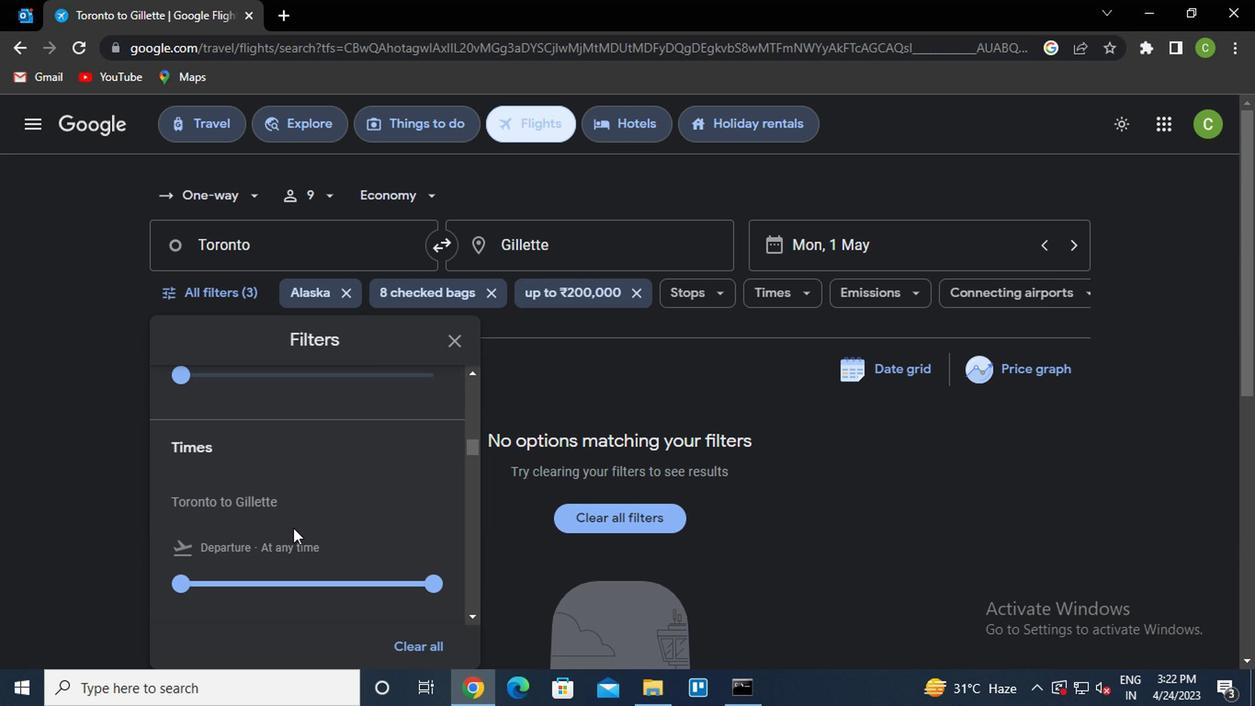 
Action: Mouse scrolled (353, 519) with delta (0, 0)
Screenshot: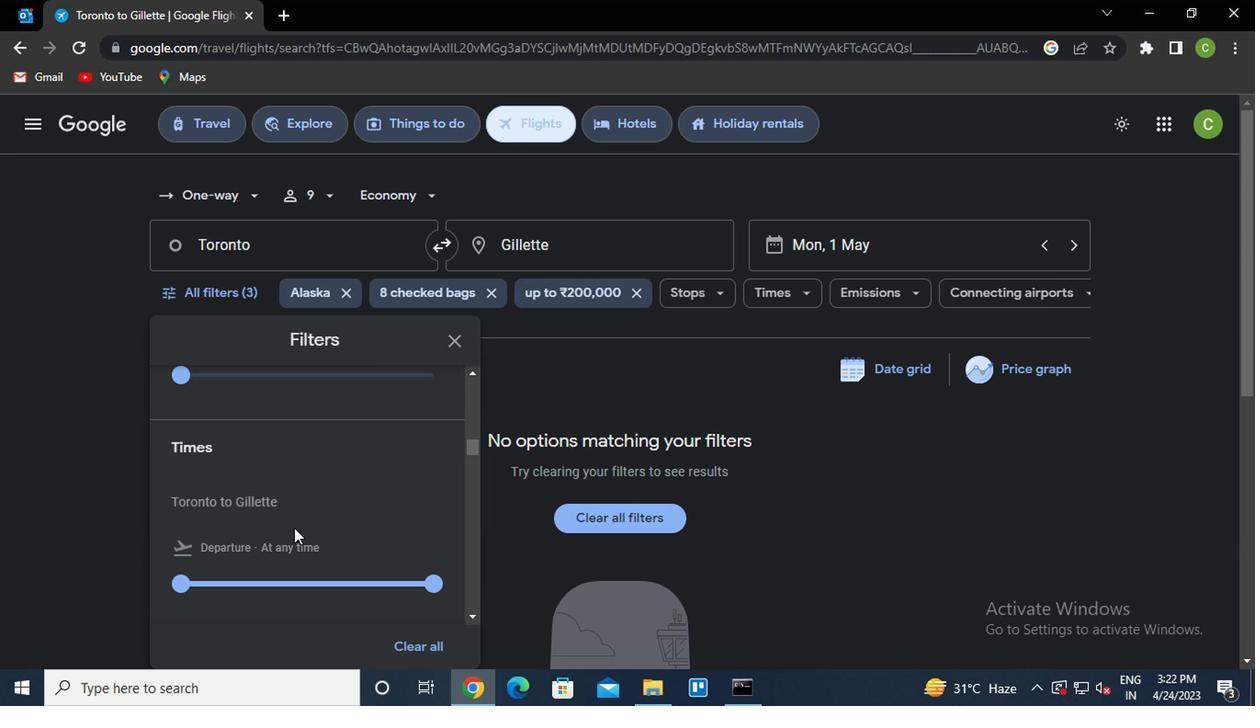 
Action: Mouse moved to (281, 447)
Screenshot: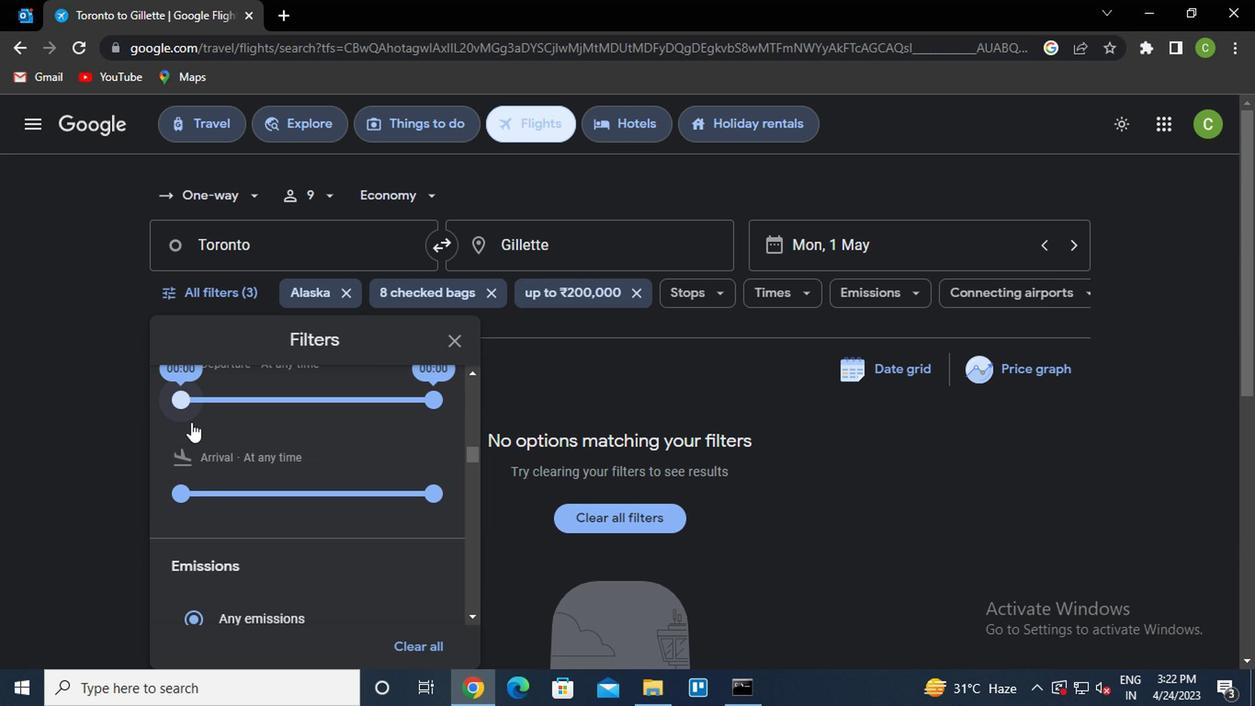 
Action: Mouse scrolled (281, 448) with delta (0, 0)
Screenshot: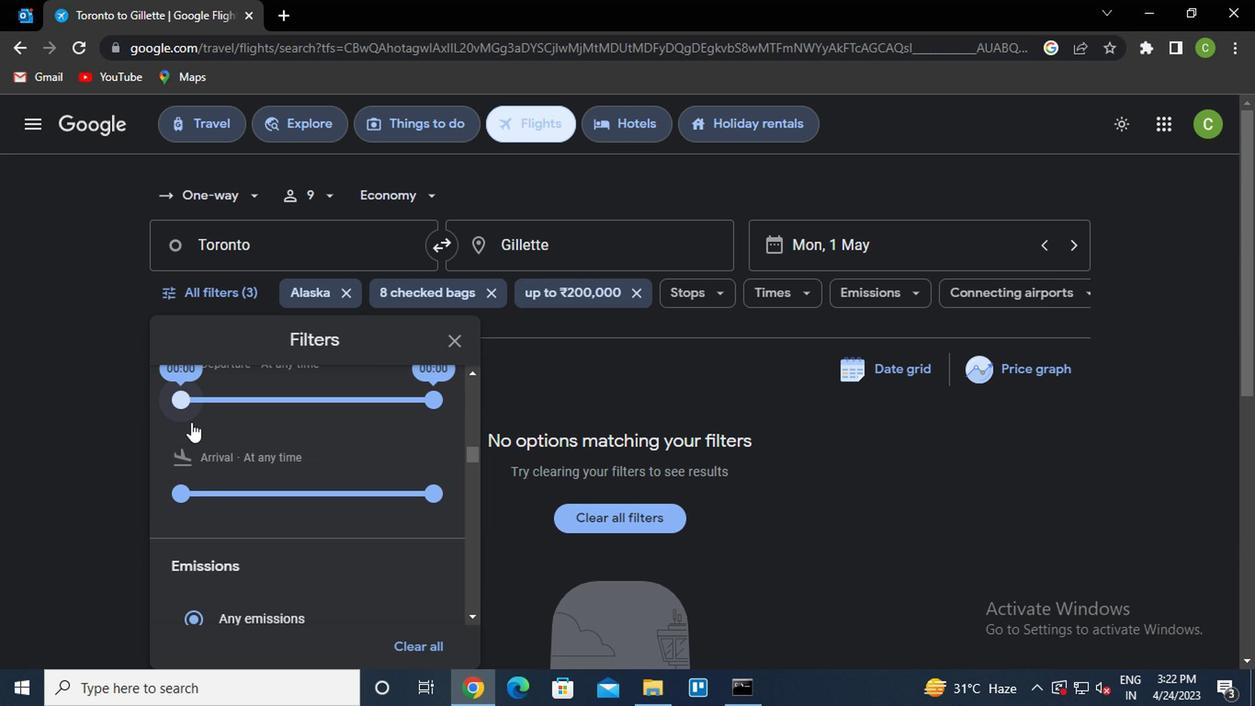 
Action: Mouse moved to (271, 494)
Screenshot: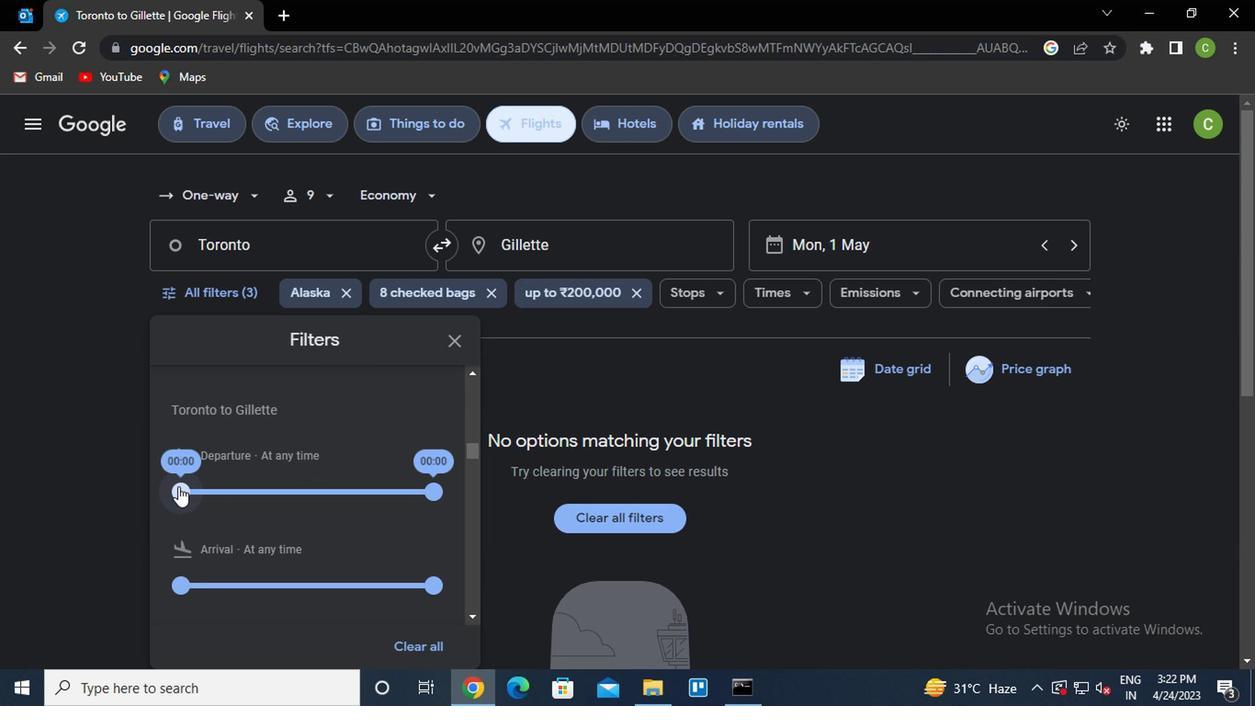 
Action: Mouse pressed left at (271, 494)
Screenshot: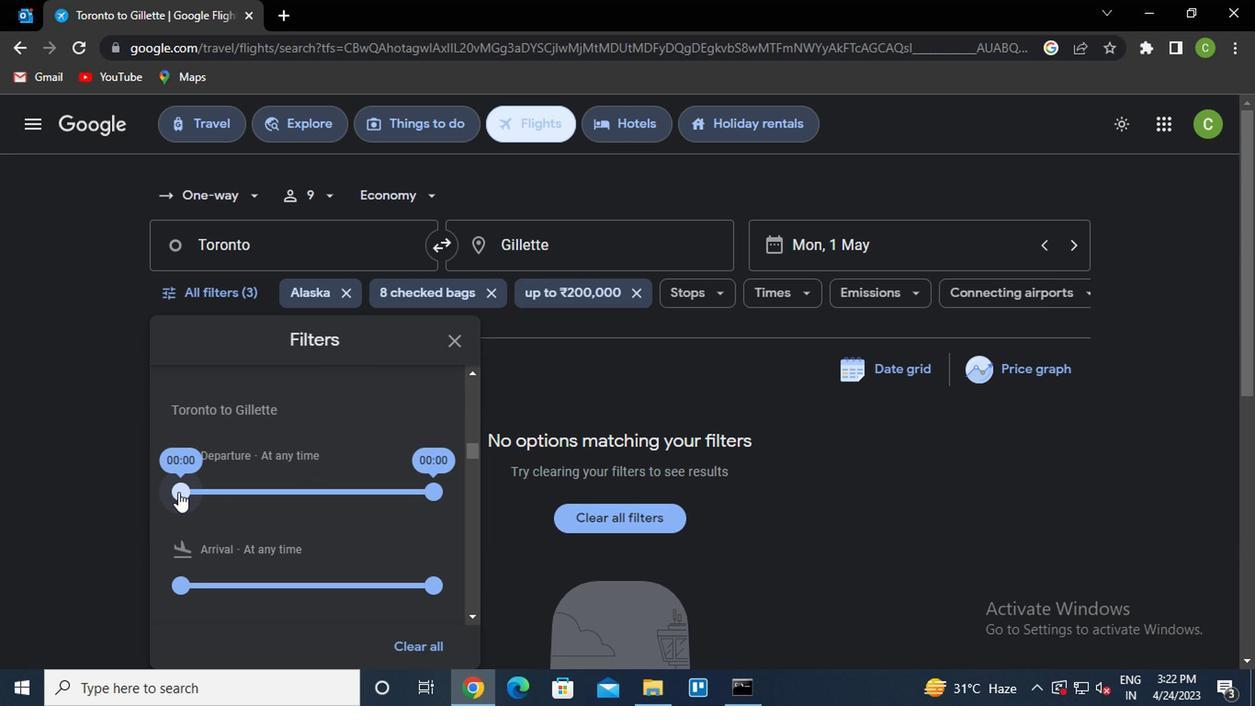 
Action: Mouse moved to (451, 495)
Screenshot: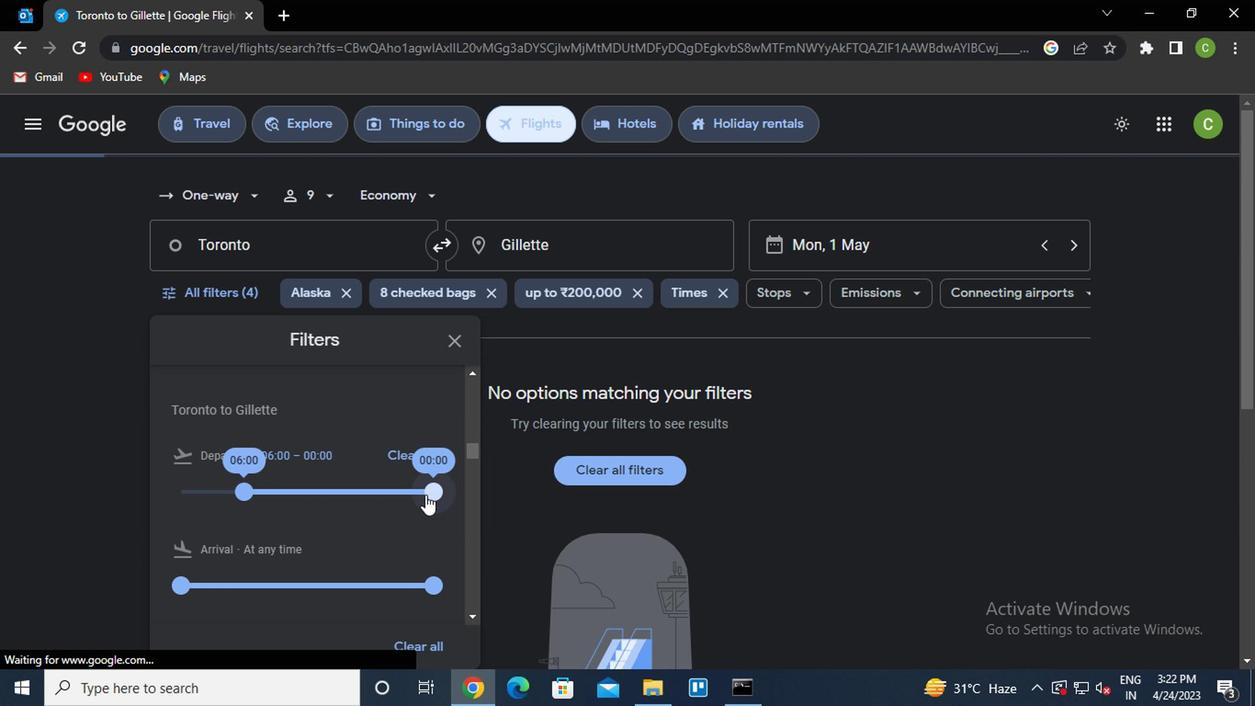 
Action: Mouse pressed left at (451, 495)
Screenshot: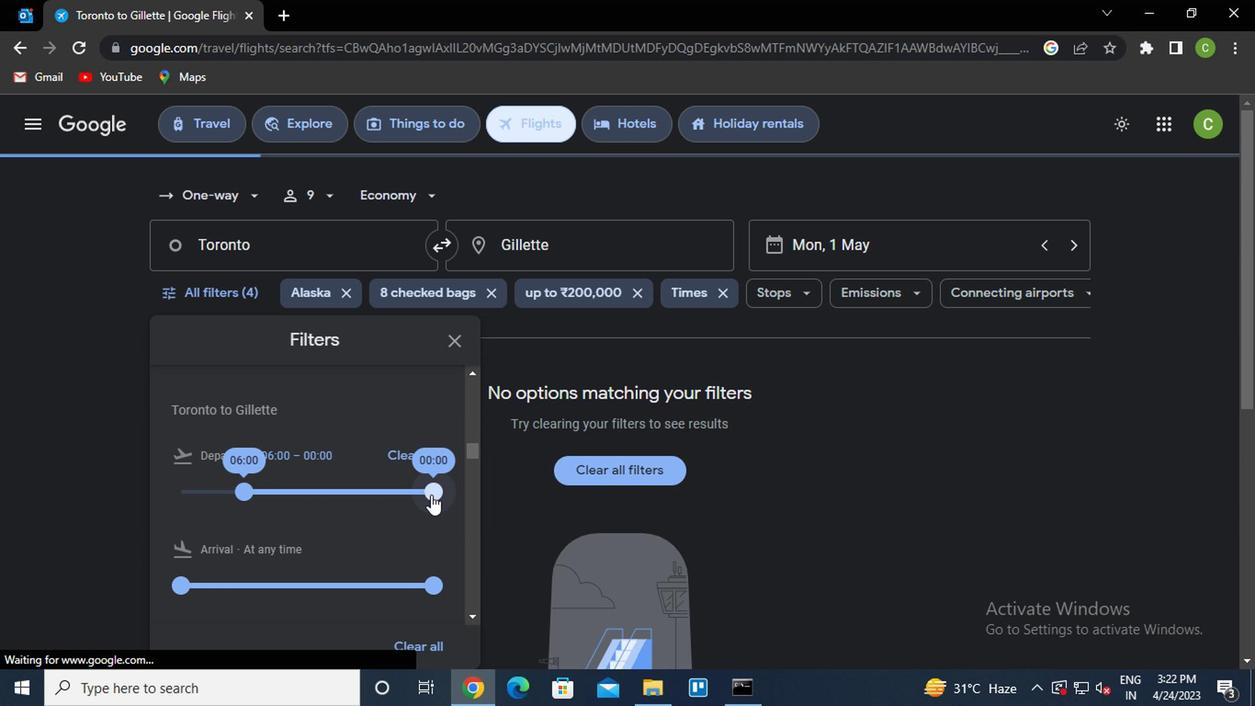 
Action: Mouse moved to (462, 385)
Screenshot: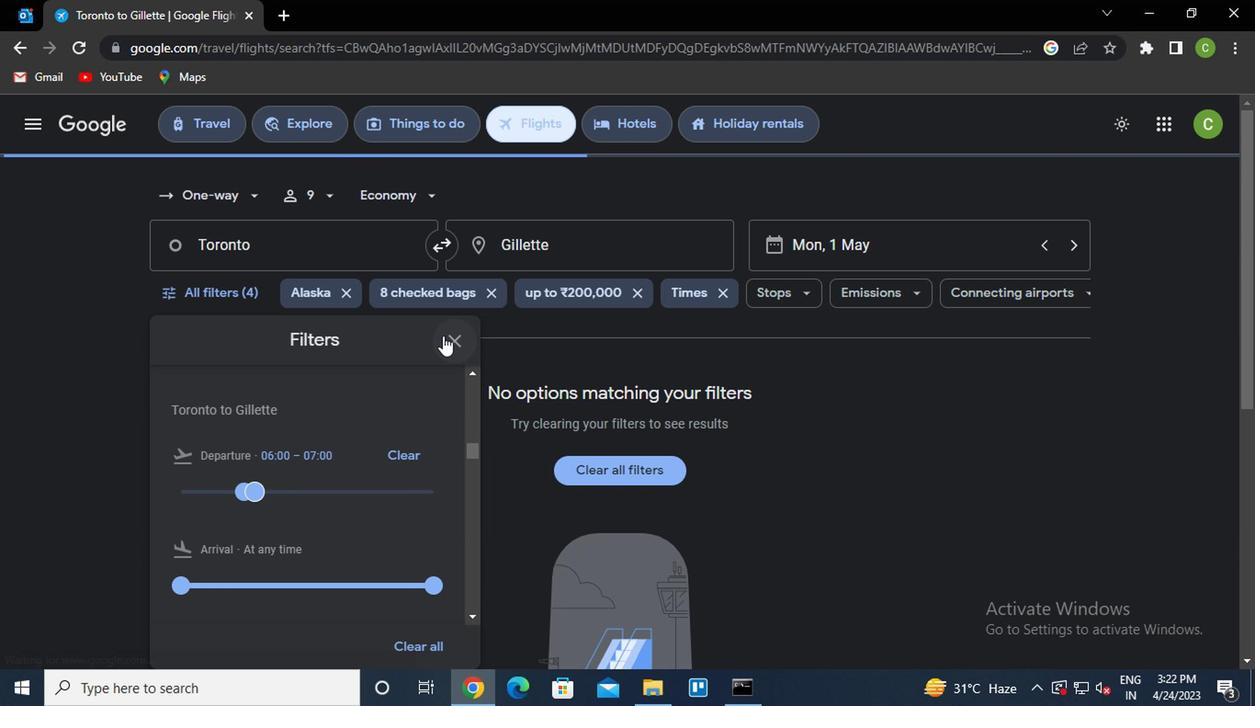 
Action: Mouse pressed left at (462, 385)
Screenshot: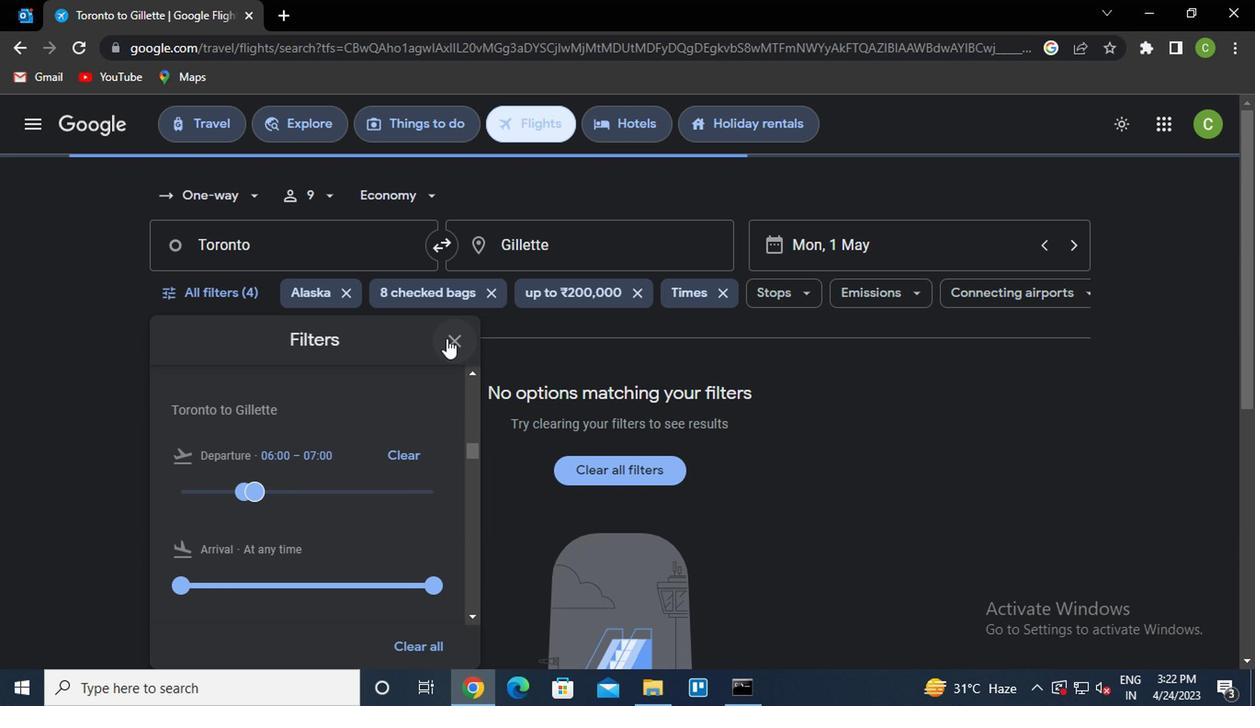 
Action: Mouse moved to (631, 522)
Screenshot: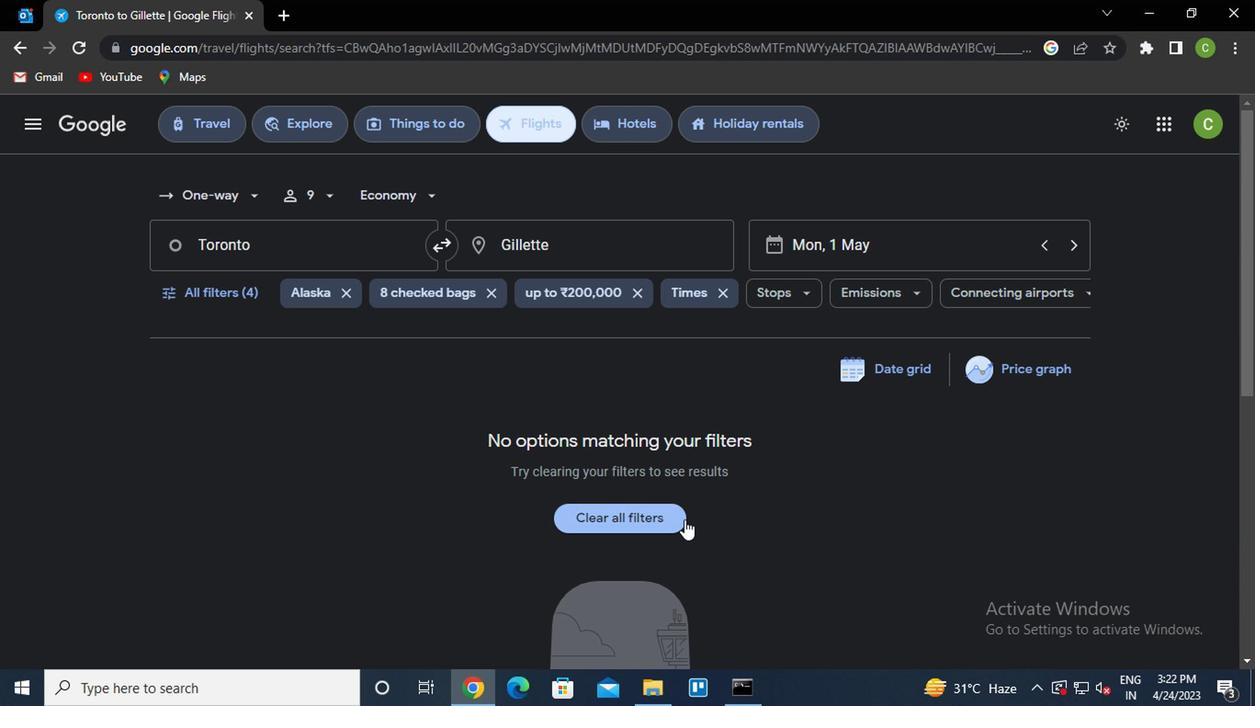 
